 Task: Open a blank sheet, save the file as Mothersday.pdf and add heading 'Mother's Day',with the parapraph 'Mother's Day is a special occasion celebrated to honor and appreciate mothers and mother figures. It is a day dedicated to expressing gratitude for the unconditional love, care, and sacrifices mothers make for their children. On this day, families often come together to shower their mothers with affection, gifts, and heartfelt messages. It serves as a reminder to cherish and acknowledge the significant role mothers play in our lives, reminding us of their selflessness and unwavering support. Mother's Day is a beautiful opportunity to celebrate and cherish the remarkable bond between a mother and her child.' Apply Font Style in paragraph Oswald and font size 18. Apply font style in  Heading 'Comic Sans MS' and font size 36 Change heading alignment to  Left and paragraph alignment to  Left
Action: Mouse pressed left at (1094, 216)
Screenshot: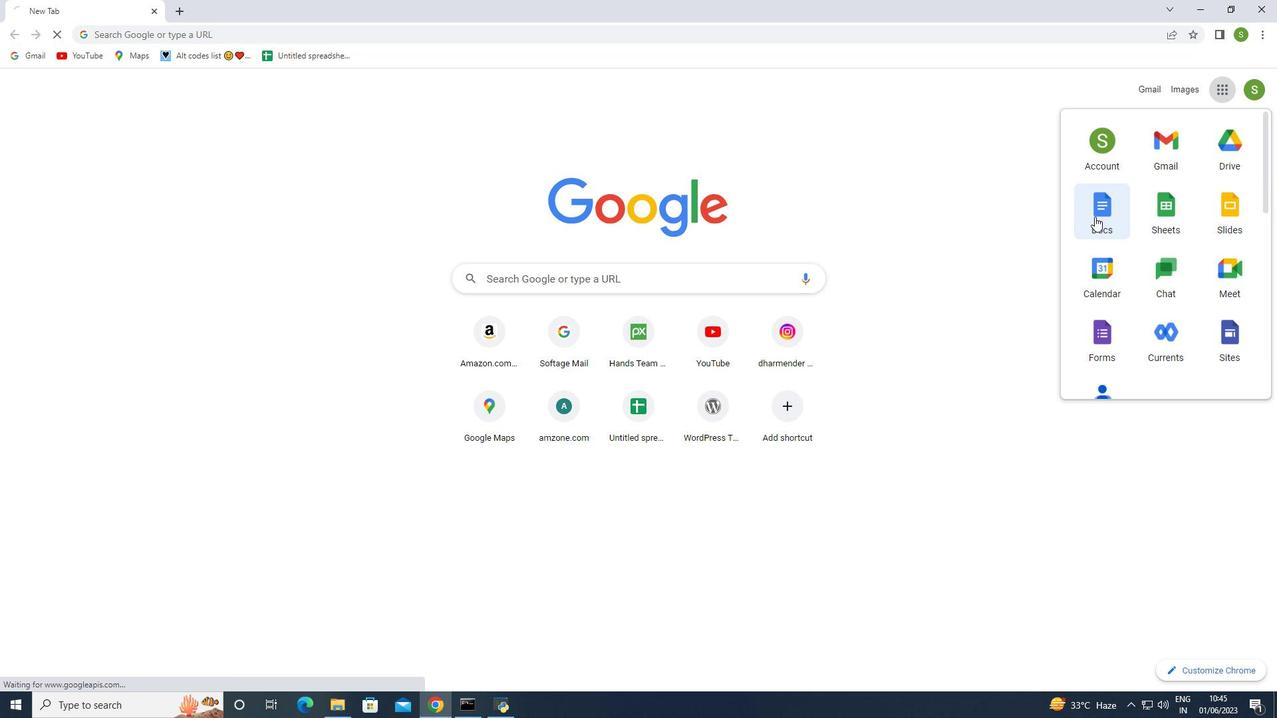 
Action: Mouse moved to (356, 216)
Screenshot: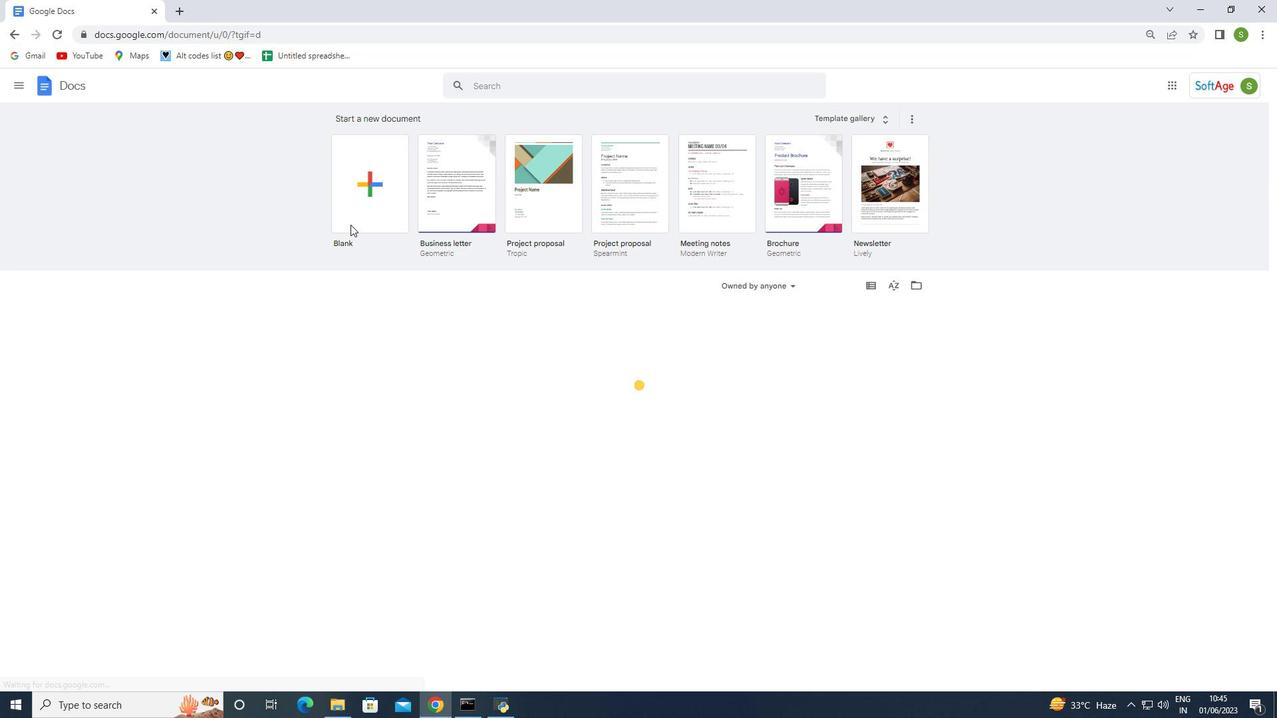 
Action: Mouse pressed left at (356, 216)
Screenshot: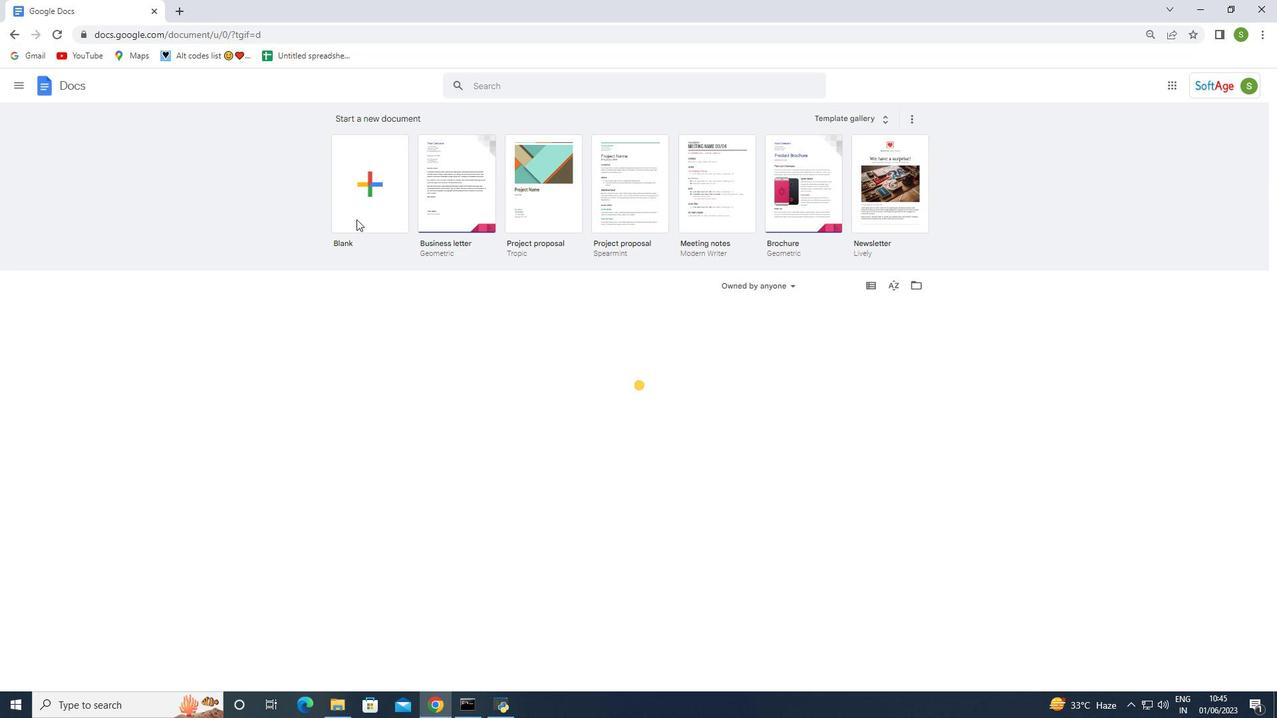
Action: Mouse moved to (43, 91)
Screenshot: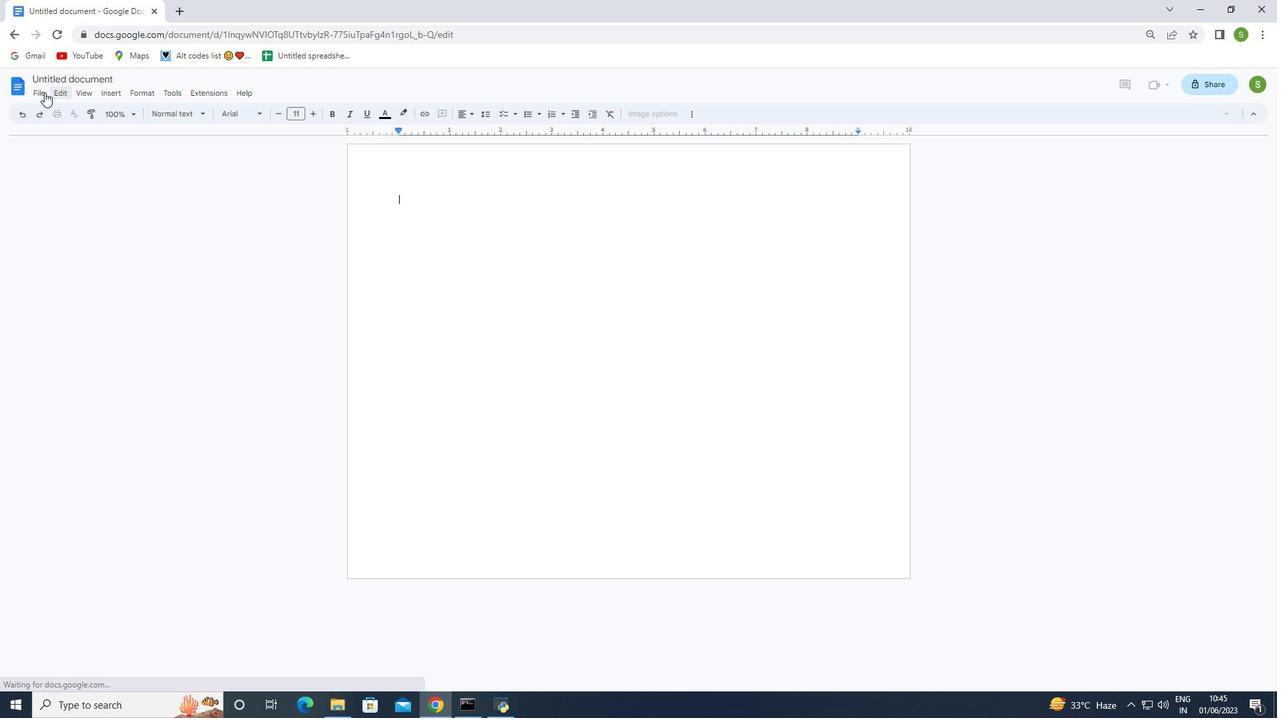 
Action: Mouse pressed left at (43, 91)
Screenshot: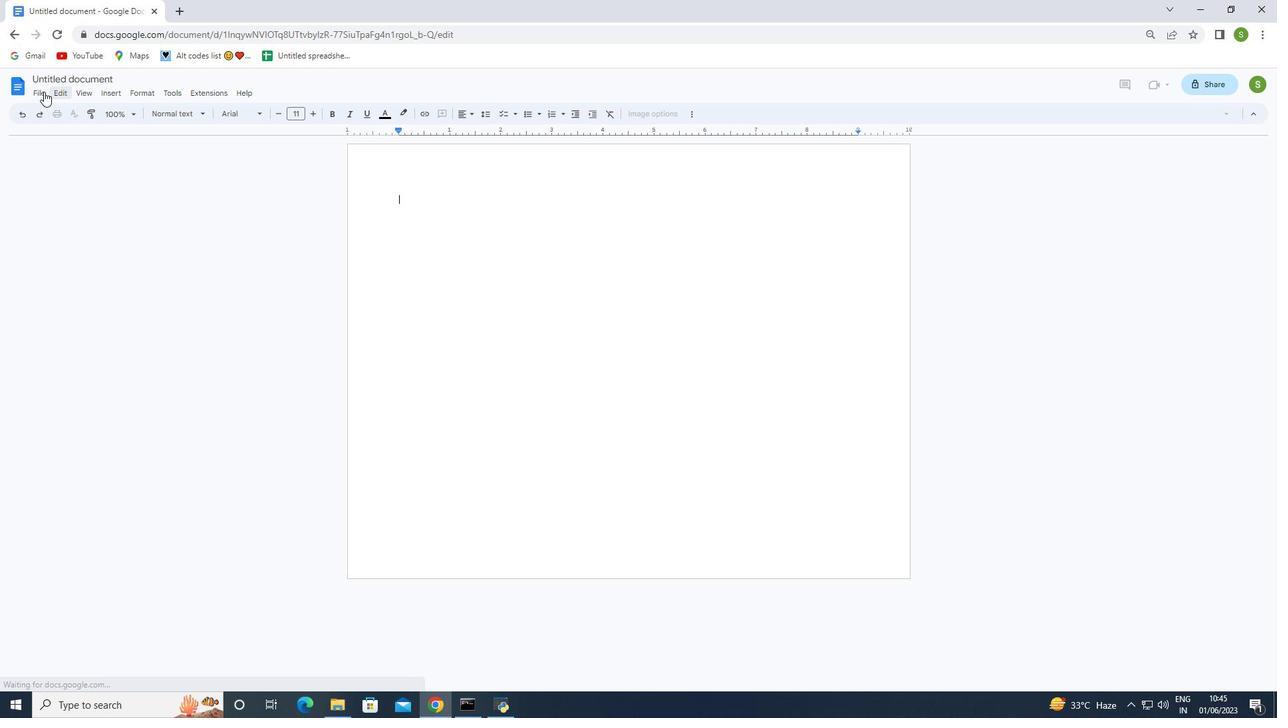 
Action: Mouse moved to (74, 338)
Screenshot: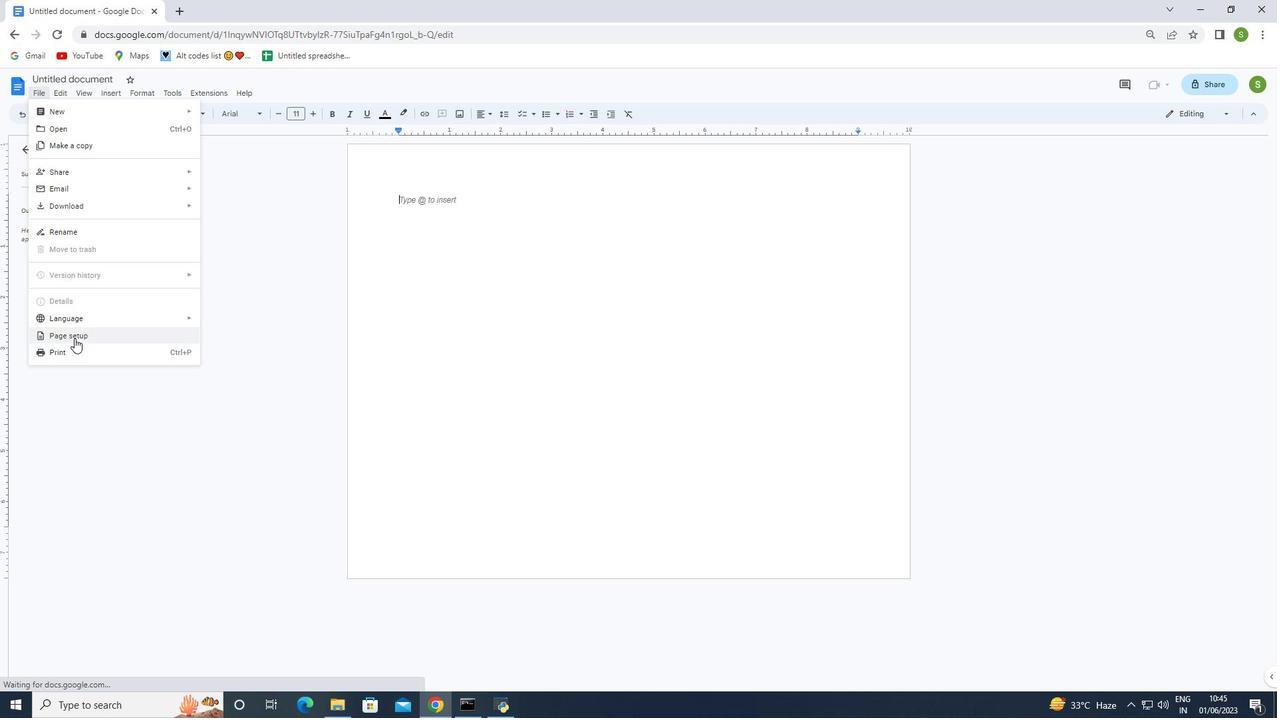 
Action: Mouse pressed left at (74, 338)
Screenshot: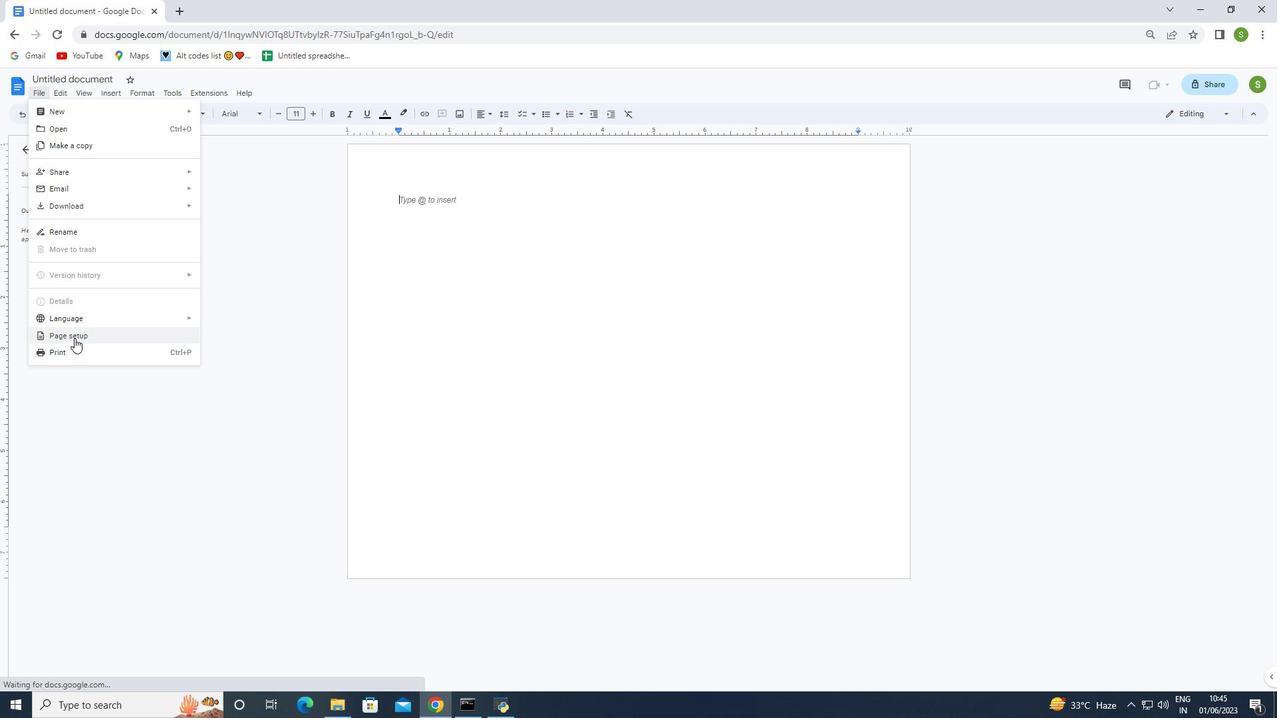 
Action: Mouse moved to (84, 349)
Screenshot: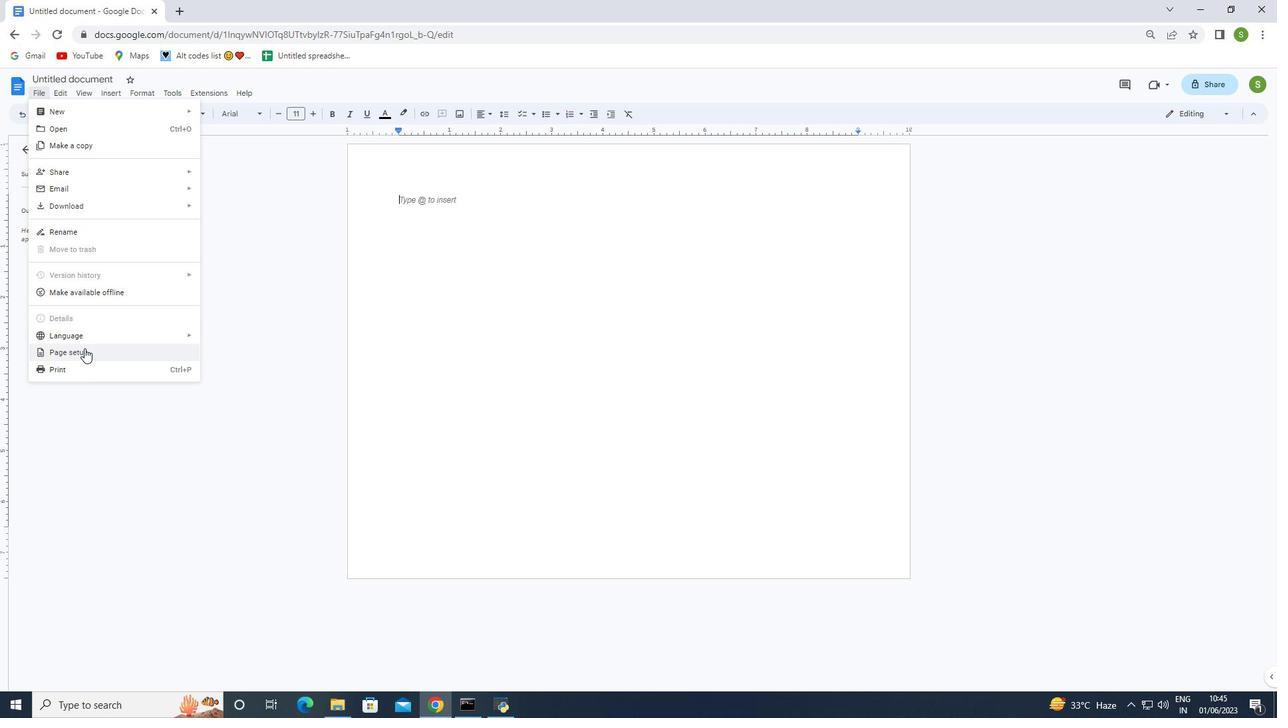 
Action: Mouse pressed left at (84, 349)
Screenshot: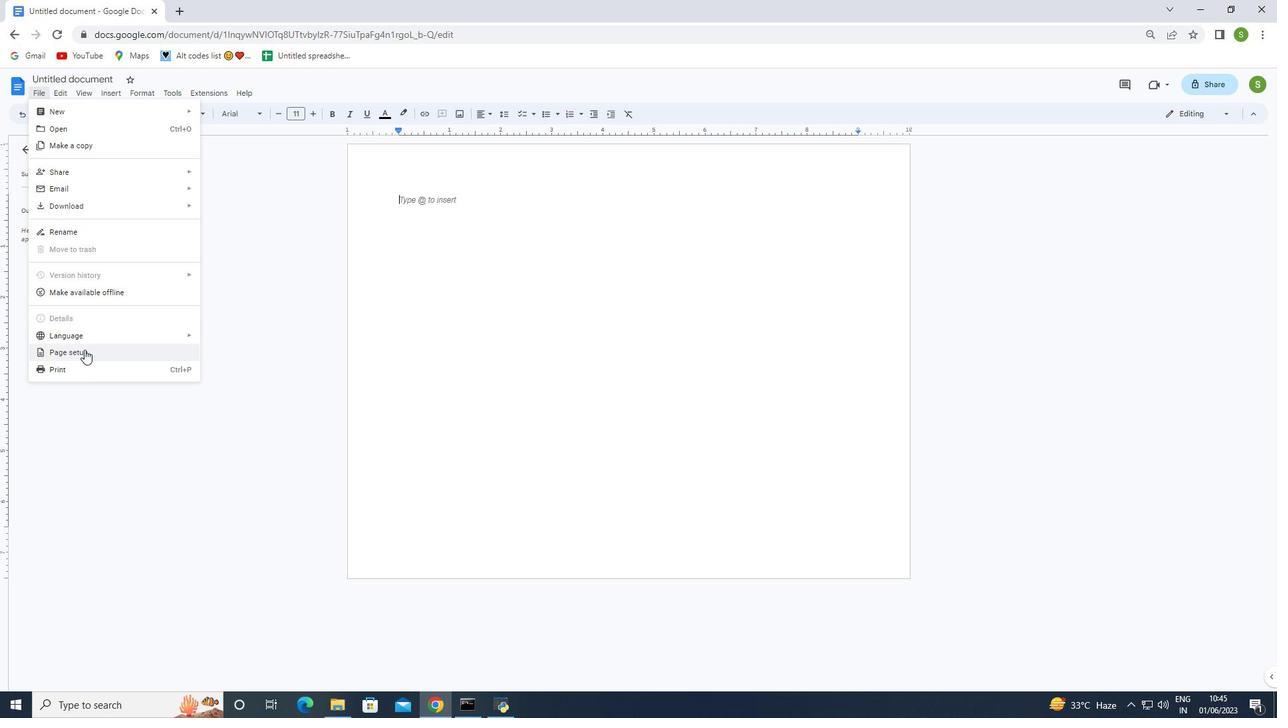 
Action: Mouse moved to (542, 367)
Screenshot: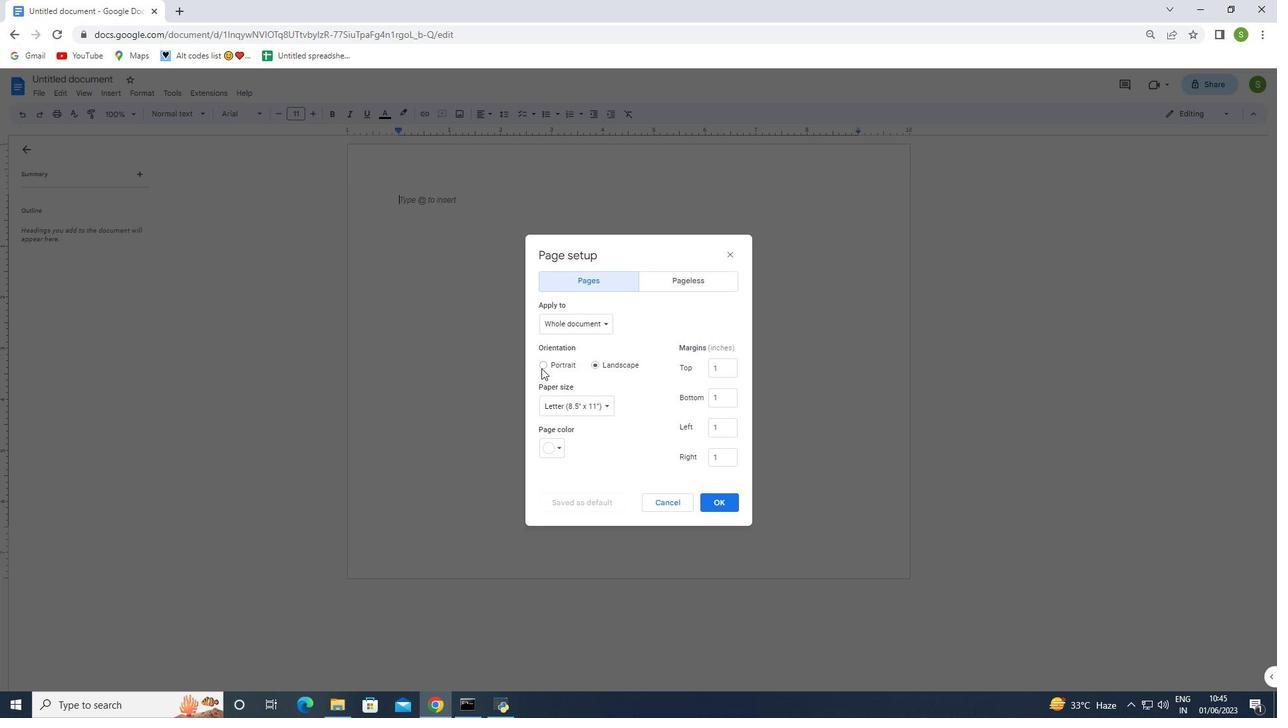 
Action: Mouse pressed left at (542, 367)
Screenshot: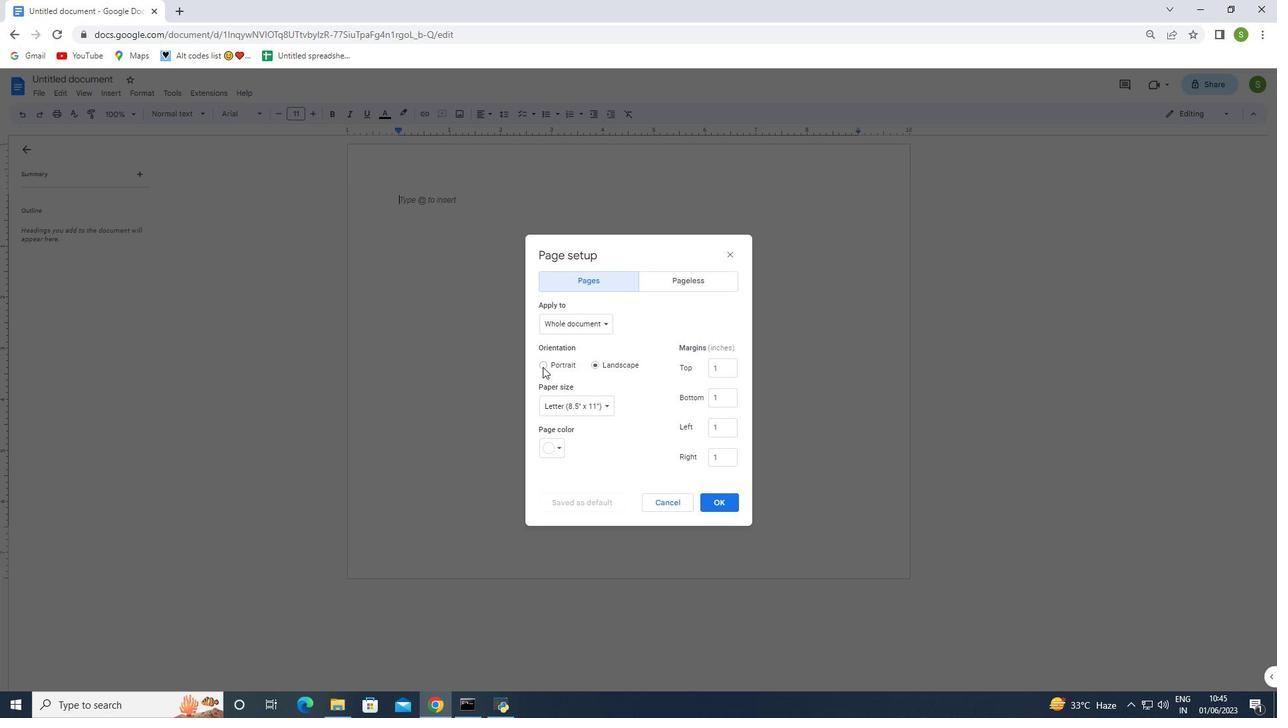 
Action: Mouse moved to (716, 498)
Screenshot: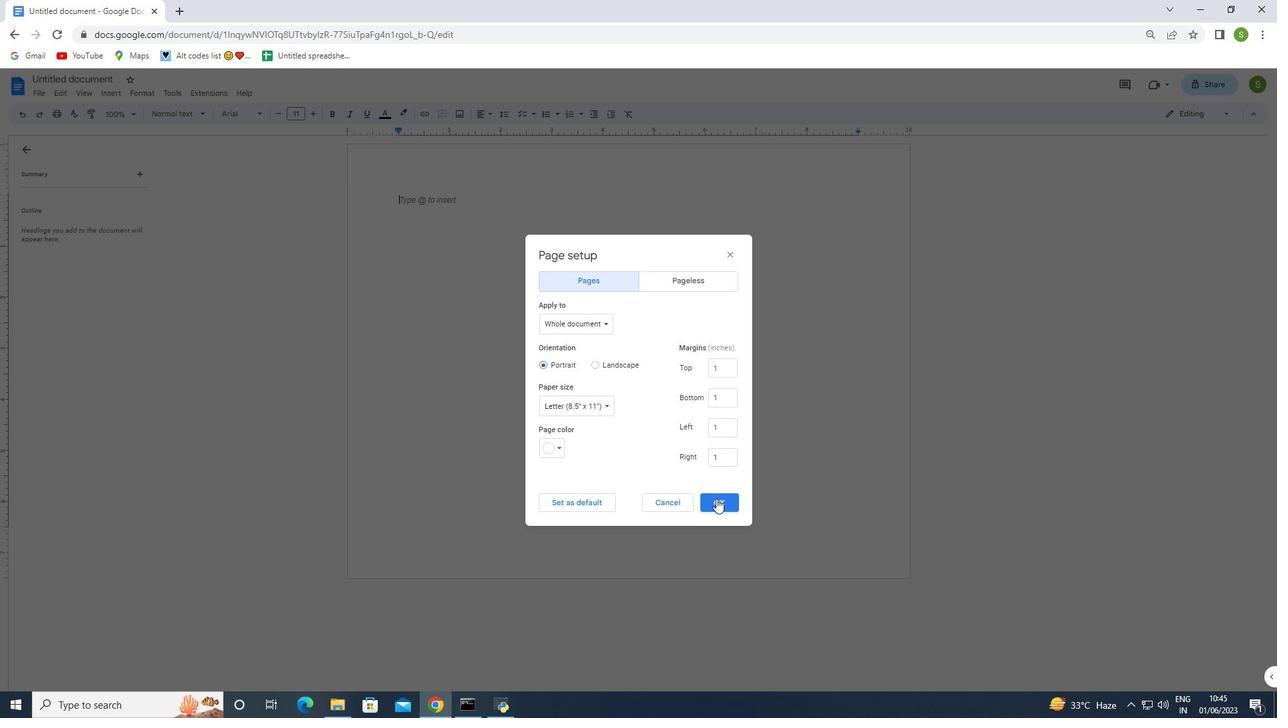 
Action: Mouse pressed left at (716, 498)
Screenshot: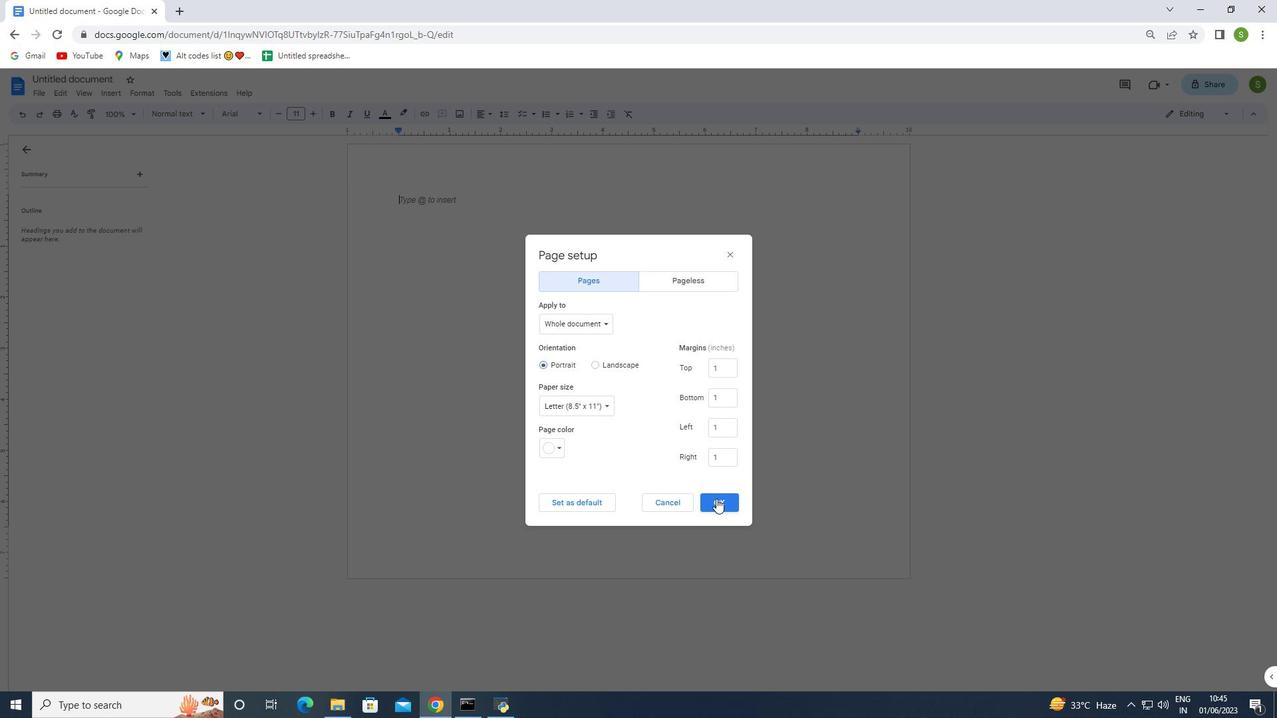 
Action: Mouse moved to (37, 93)
Screenshot: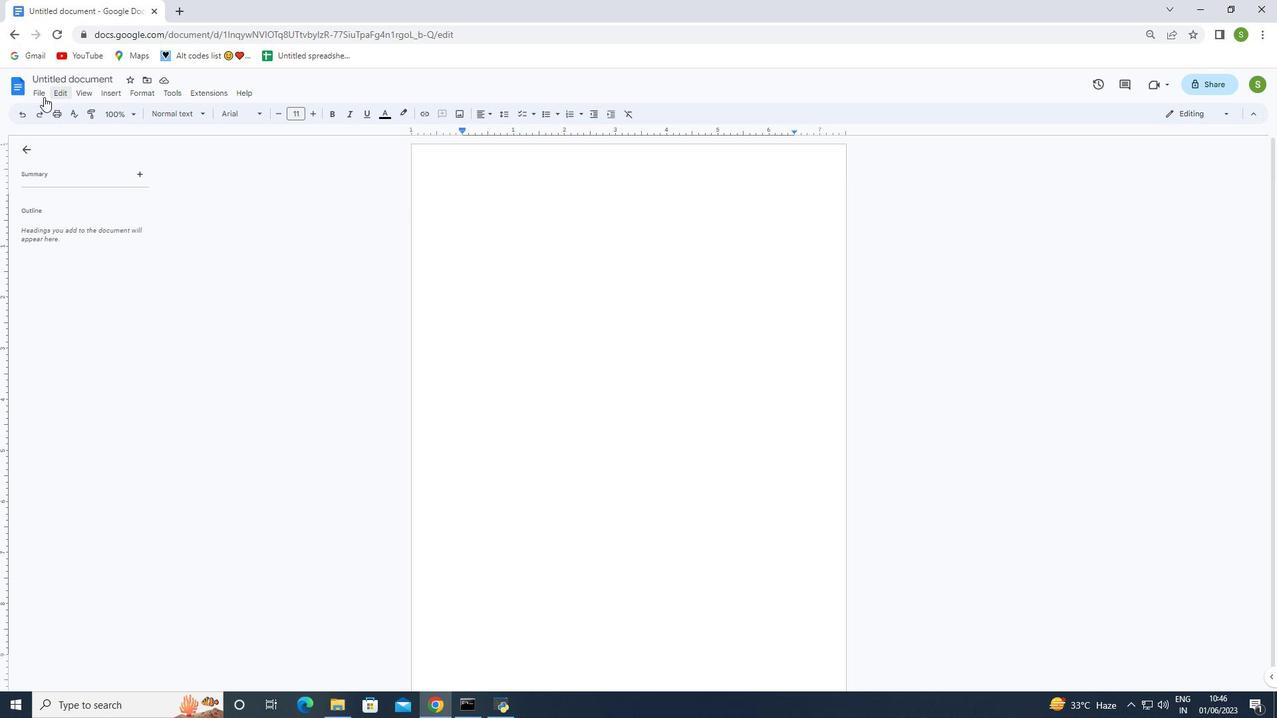 
Action: Mouse pressed left at (37, 93)
Screenshot: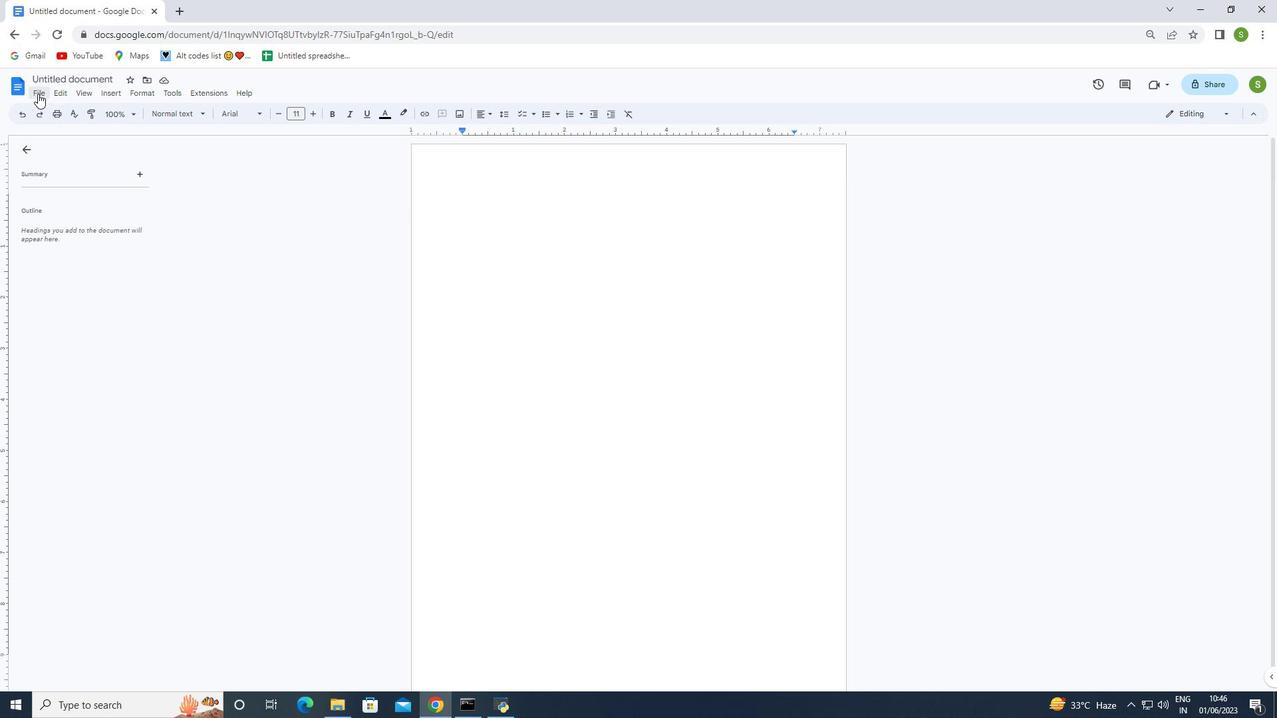 
Action: Mouse moved to (66, 228)
Screenshot: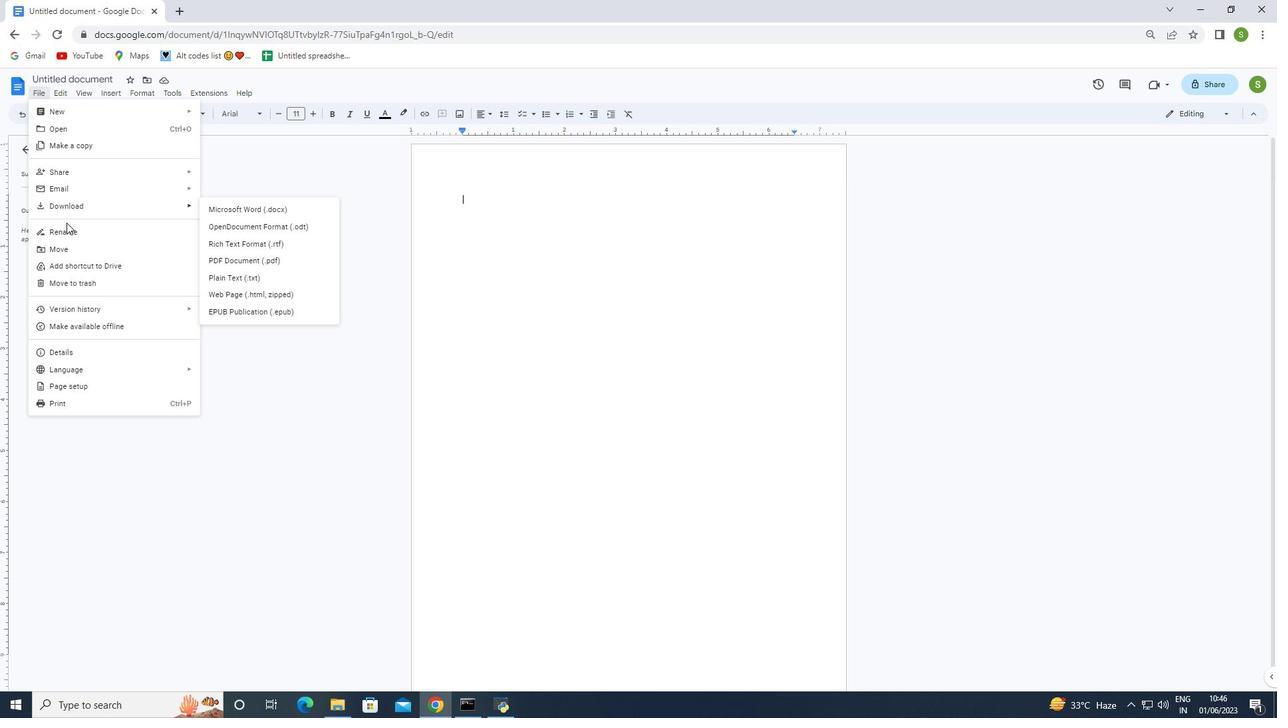 
Action: Mouse pressed left at (66, 228)
Screenshot: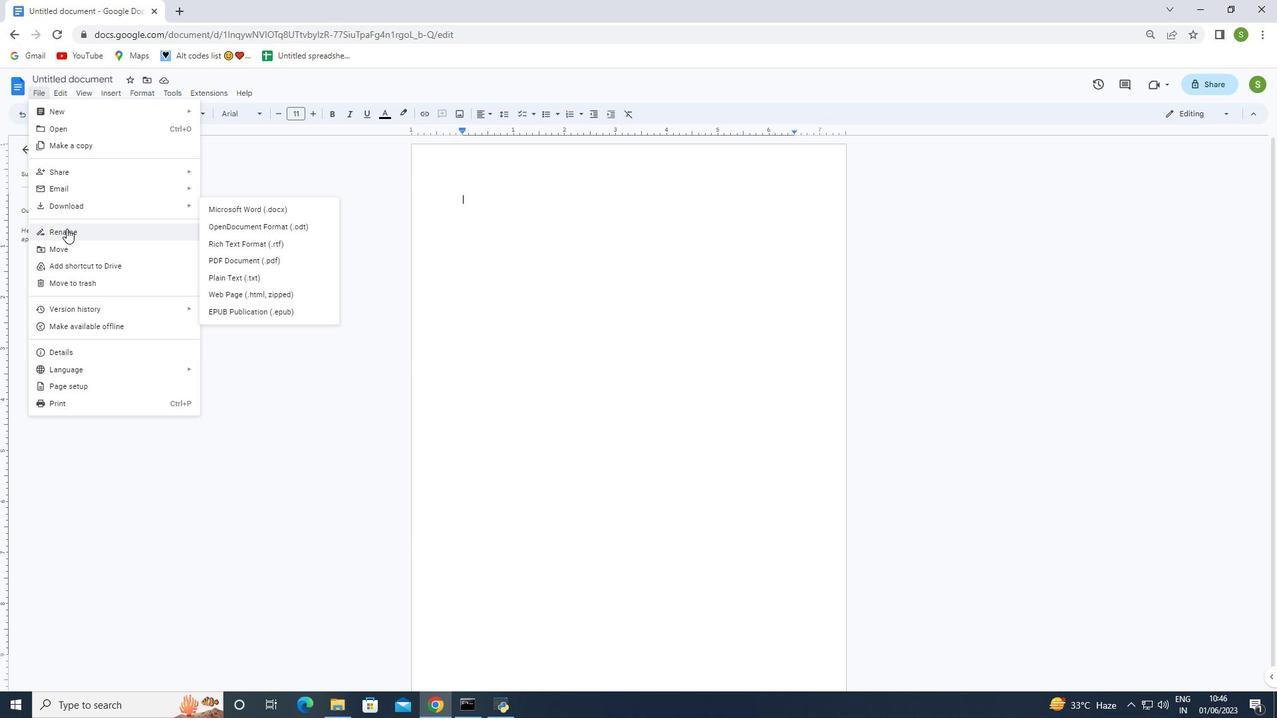 
Action: Key pressed <Key.backspace><Key.shift>Mor<Key.backspace>thersd<Key.backspace><Key.shift>Day<Key.backspace><Key.backspace><Key.backspace>day.pdf
Screenshot: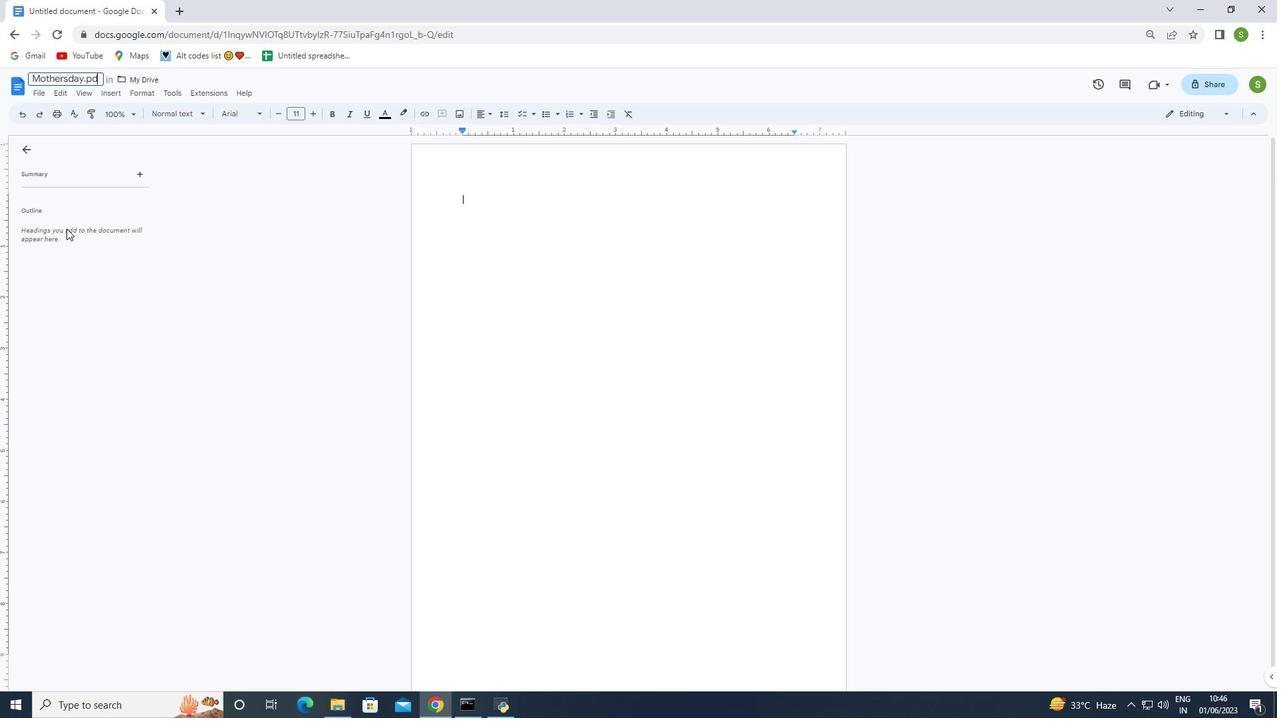 
Action: Mouse moved to (219, 300)
Screenshot: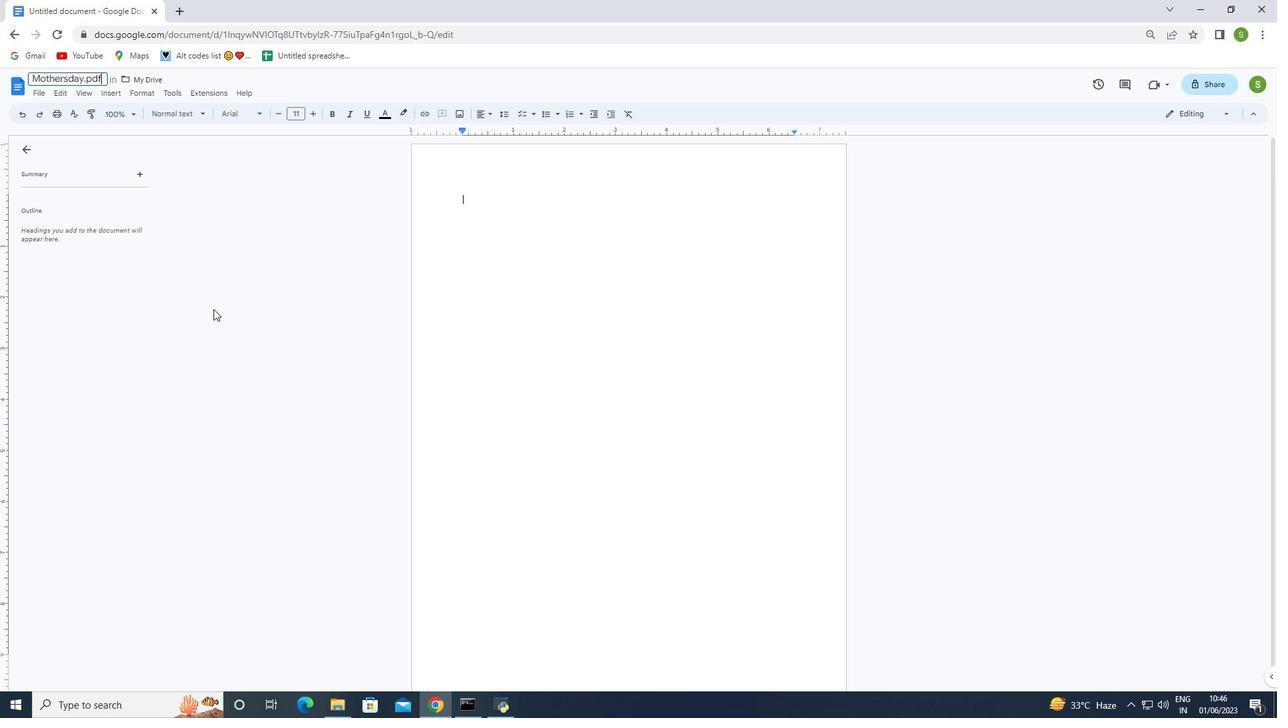 
Action: Mouse pressed left at (219, 300)
Screenshot: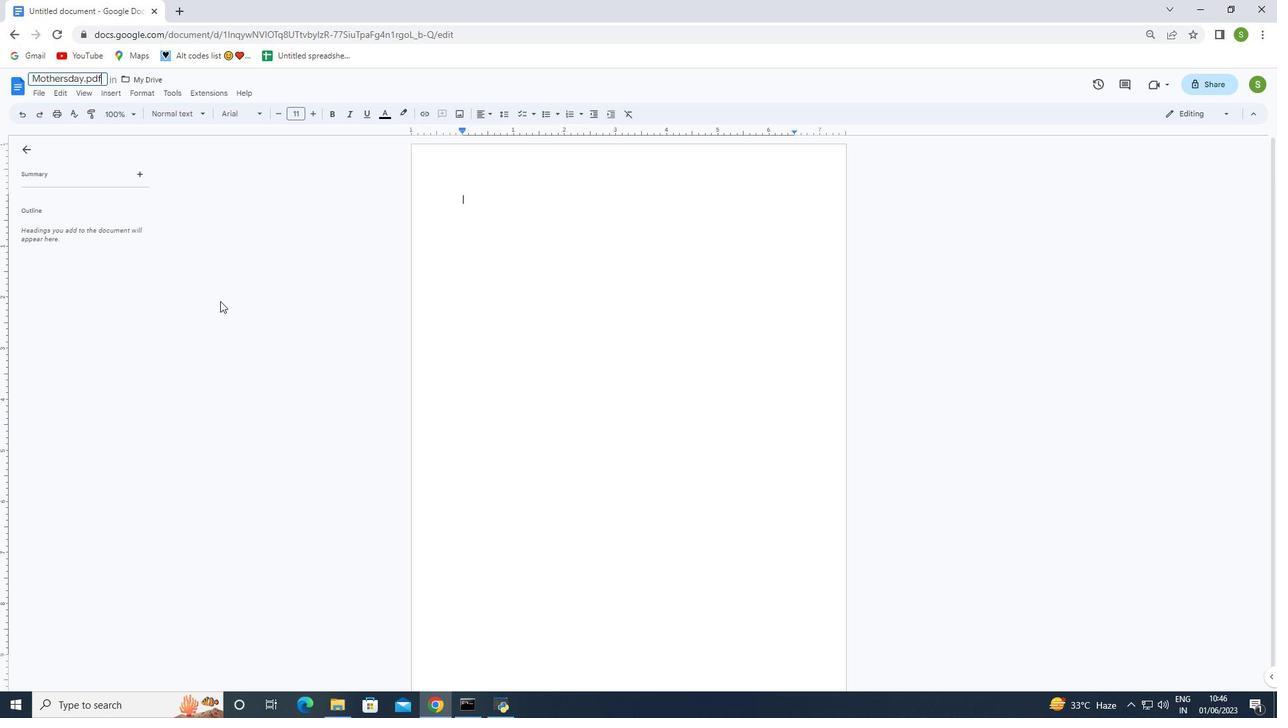 
Action: Mouse moved to (492, 235)
Screenshot: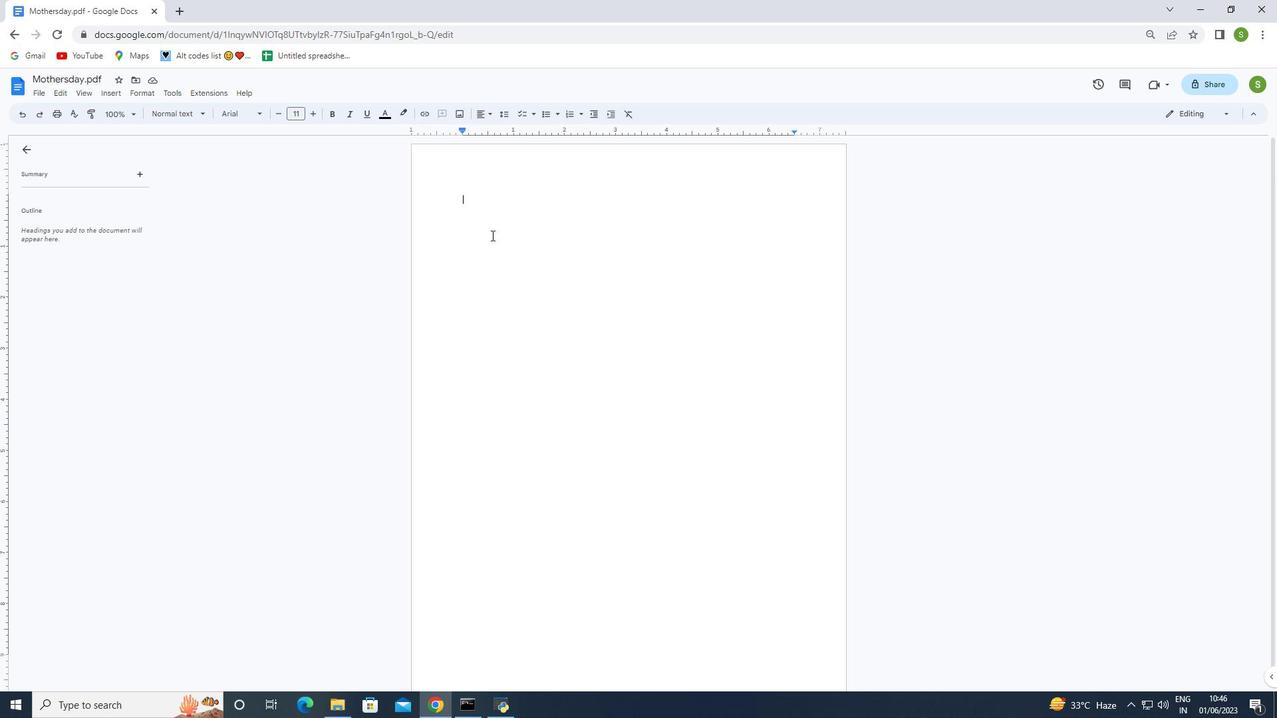 
Action: Key pressed <Key.shift>Mother's<Key.space><Key.shift>Day
Screenshot: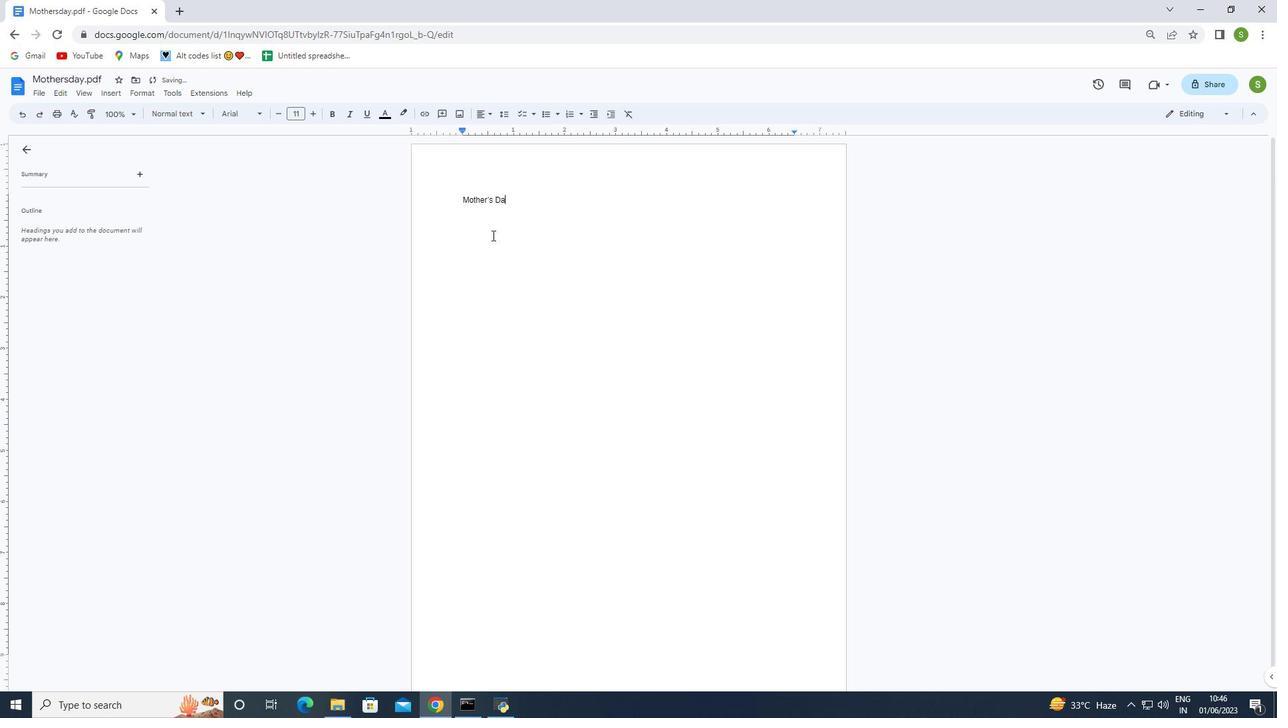 
Action: Mouse moved to (503, 246)
Screenshot: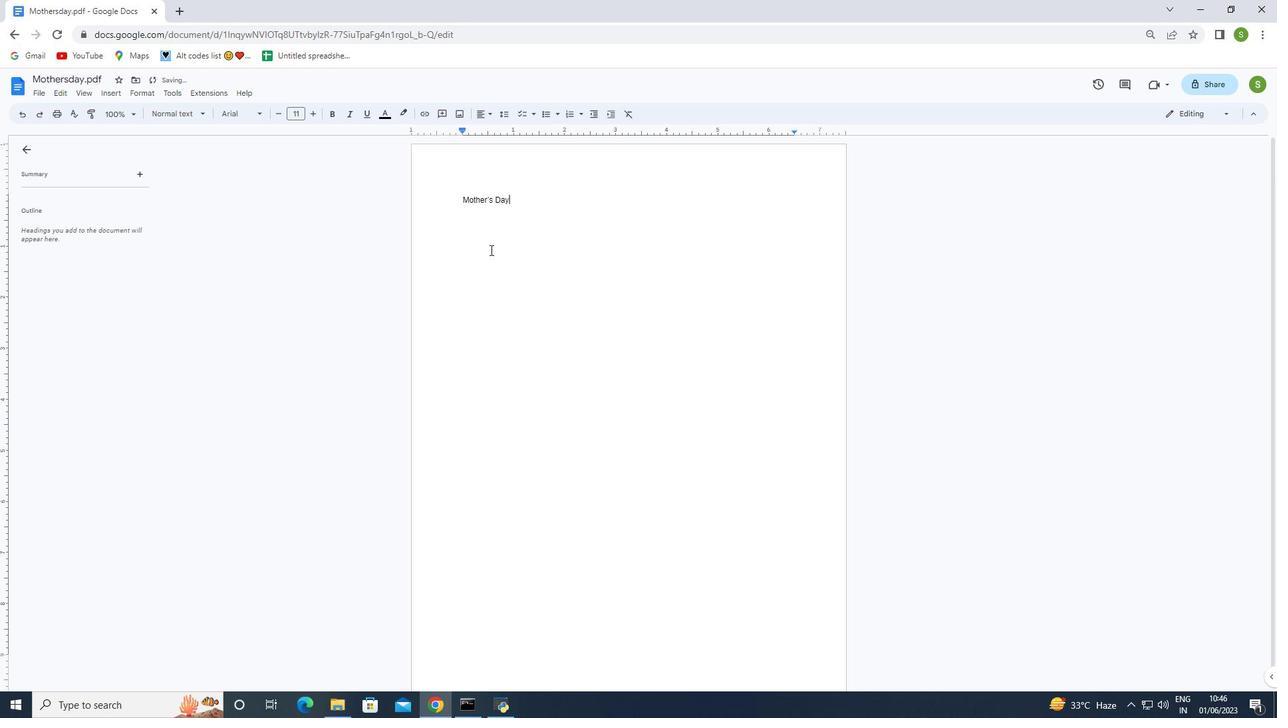 
Action: Mouse pressed left at (503, 246)
Screenshot: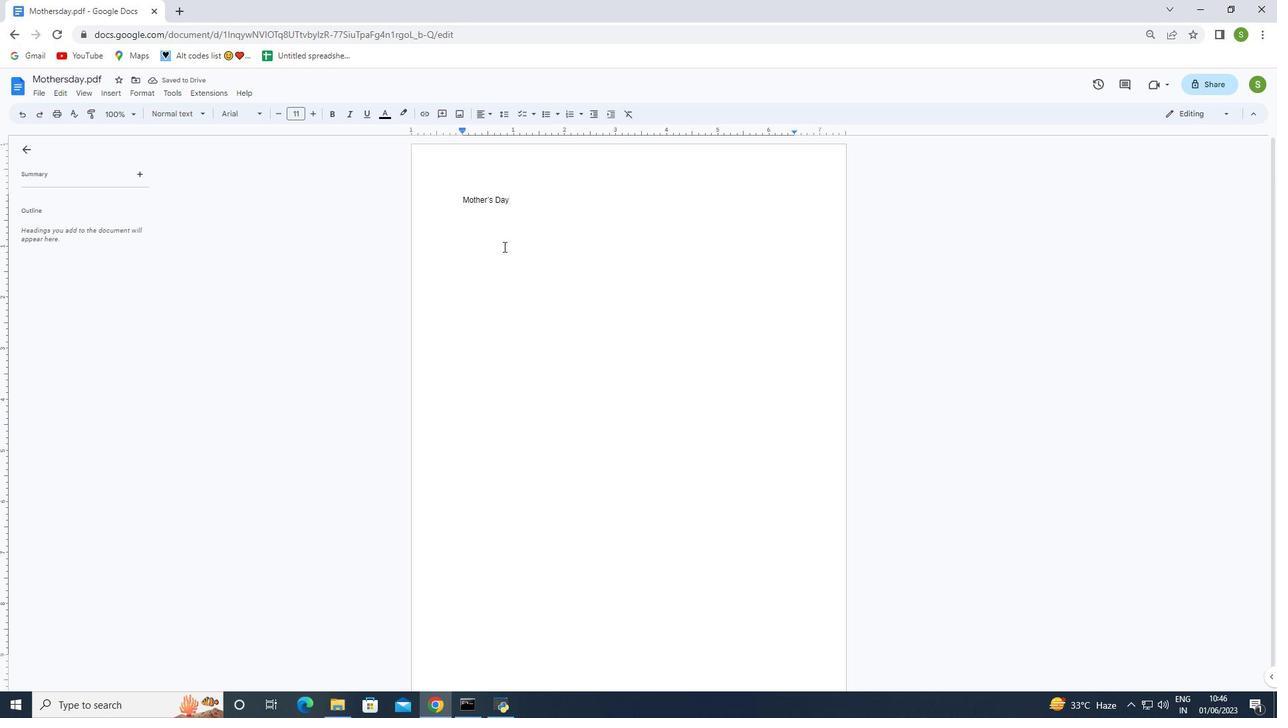 
Action: Mouse moved to (527, 199)
Screenshot: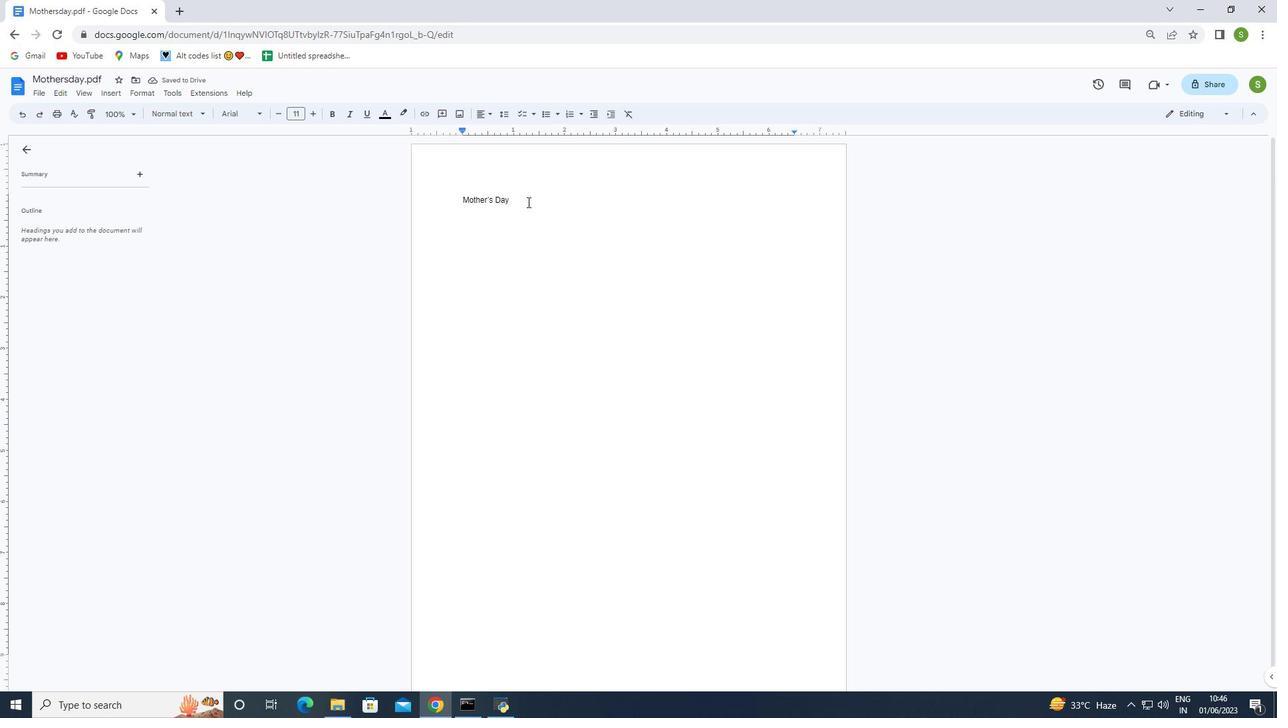 
Action: Mouse pressed left at (527, 199)
Screenshot: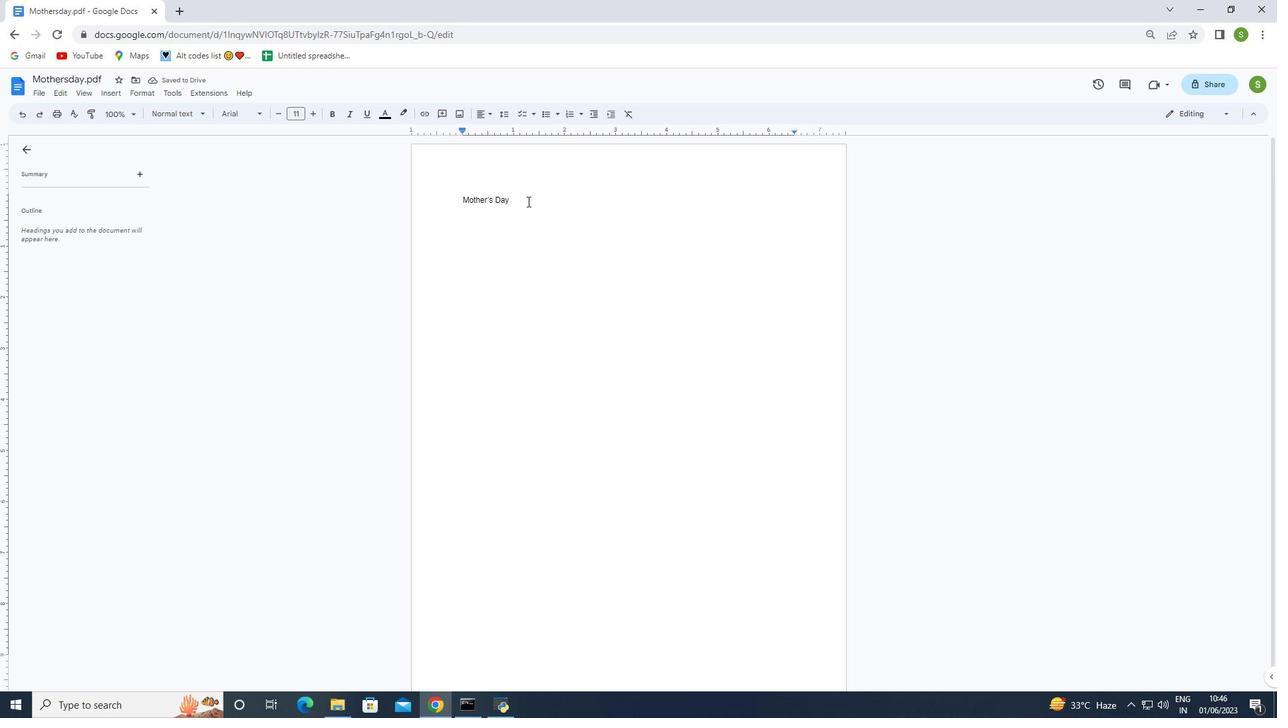 
Action: Mouse moved to (458, 196)
Screenshot: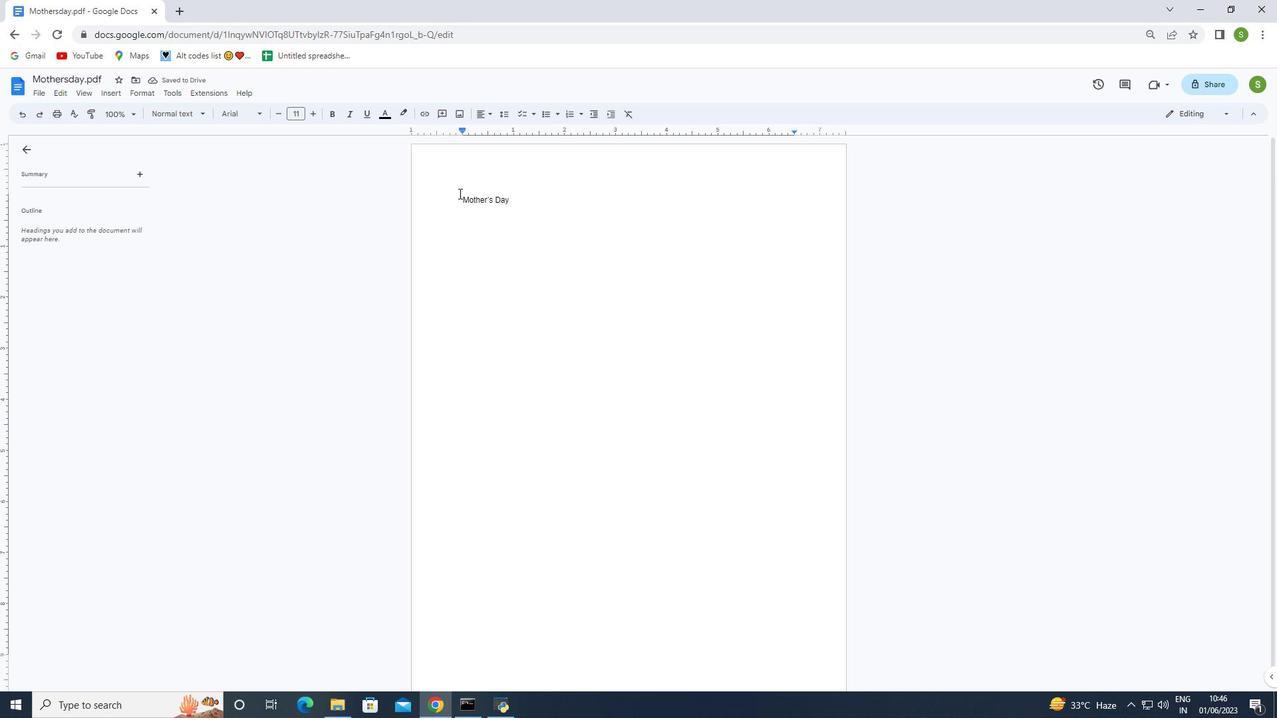 
Action: Mouse pressed left at (458, 196)
Screenshot: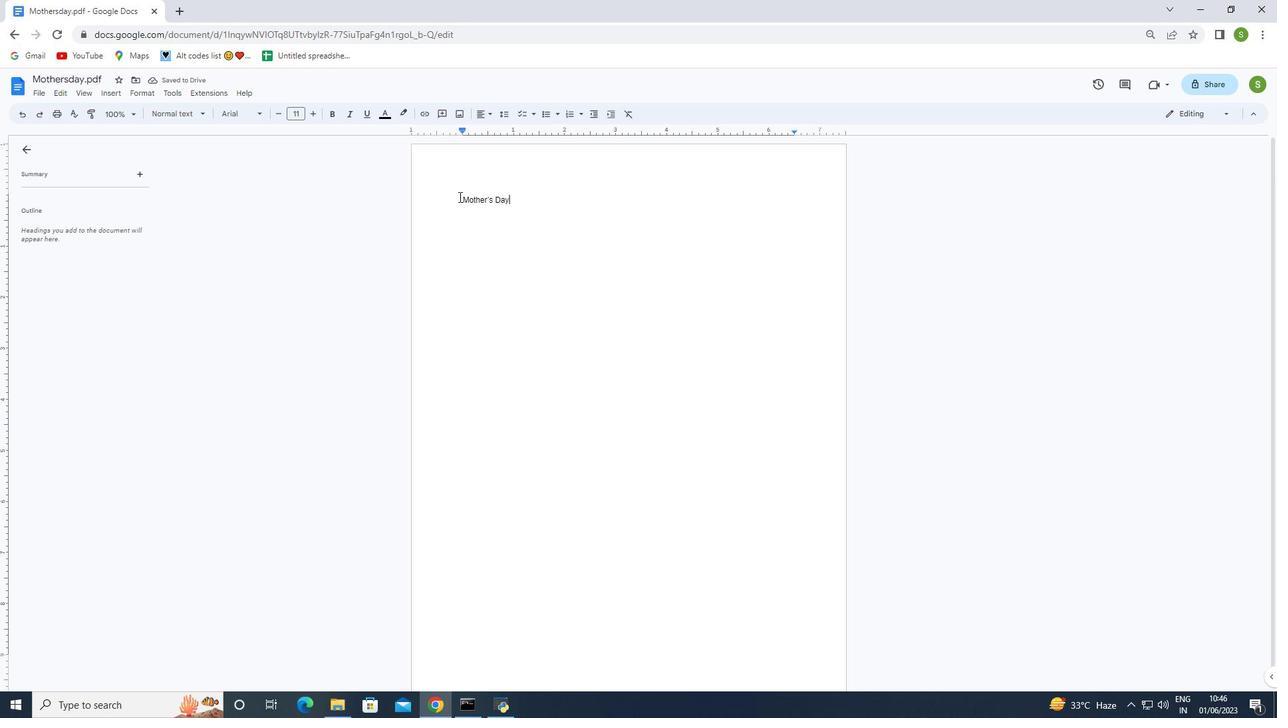 
Action: Mouse moved to (489, 115)
Screenshot: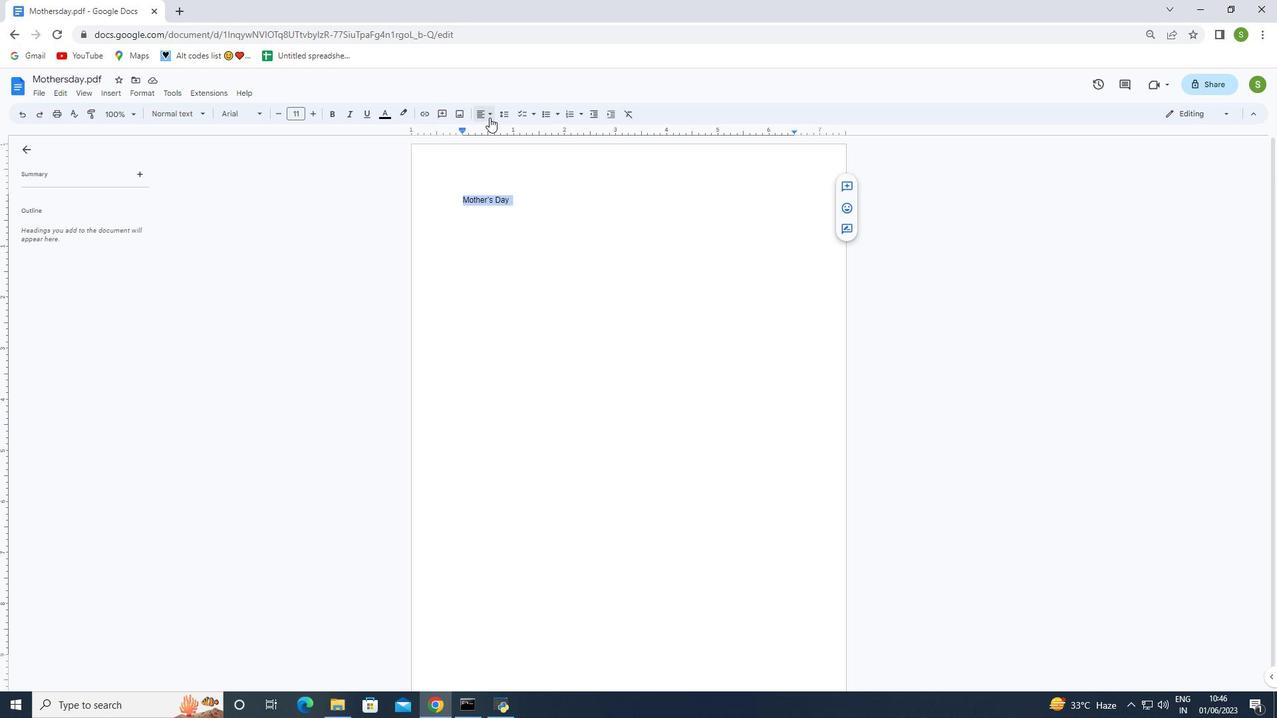 
Action: Mouse pressed left at (489, 115)
Screenshot: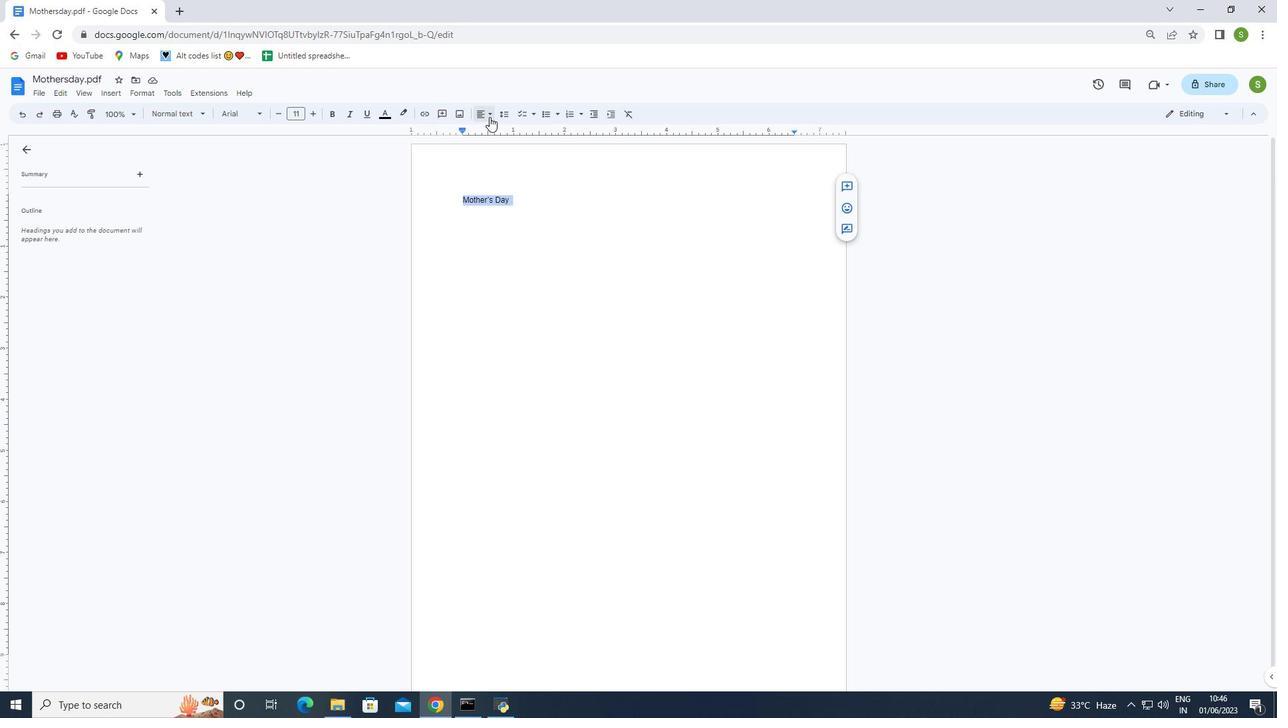 
Action: Mouse moved to (500, 133)
Screenshot: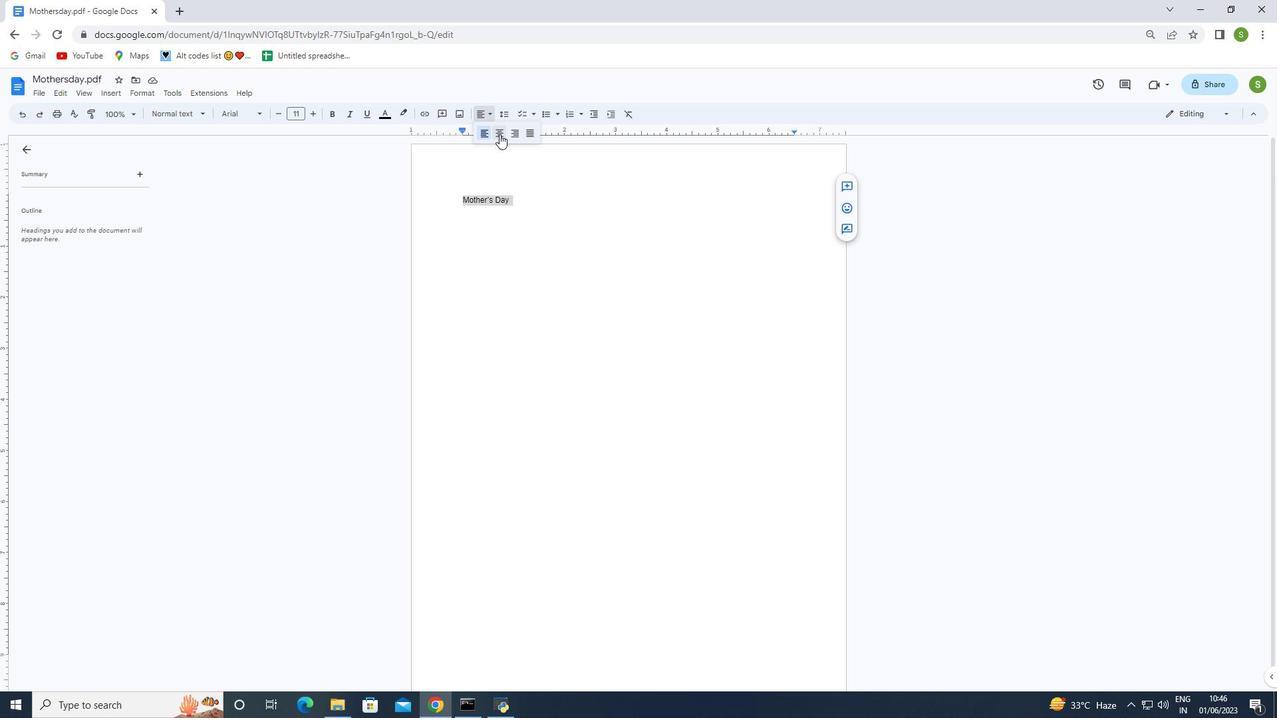 
Action: Mouse pressed left at (500, 133)
Screenshot: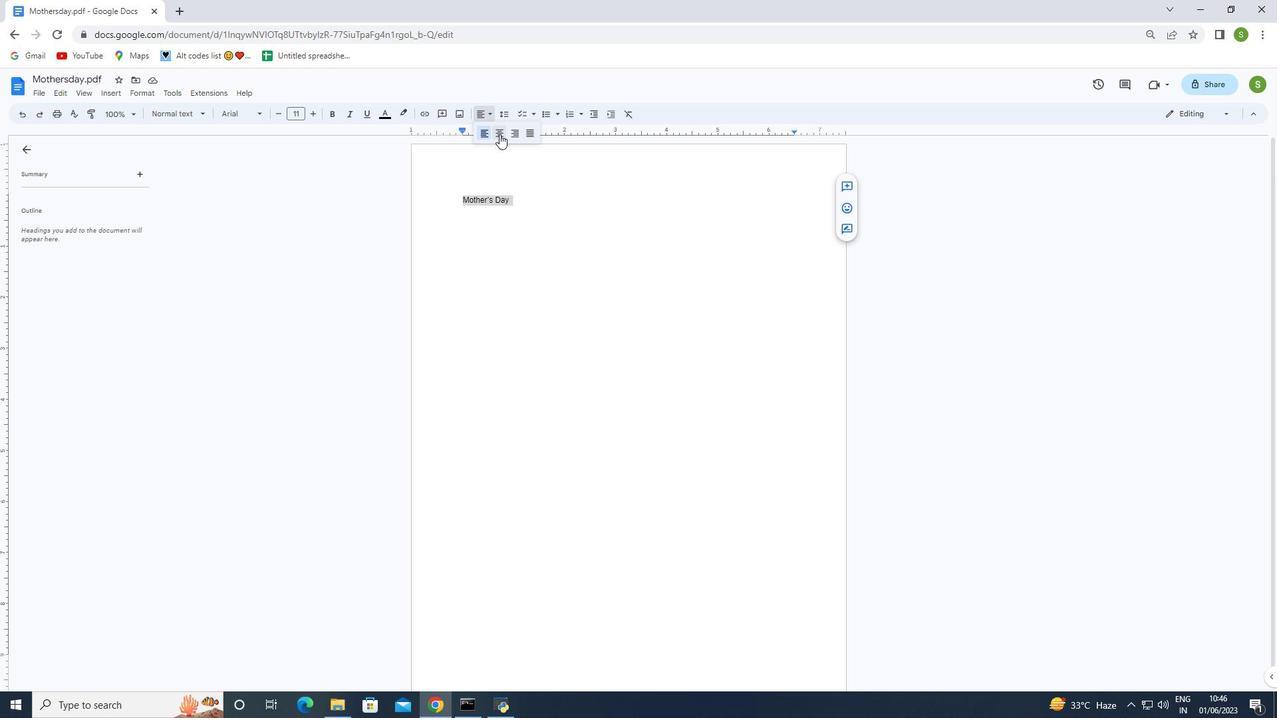
Action: Mouse moved to (548, 264)
Screenshot: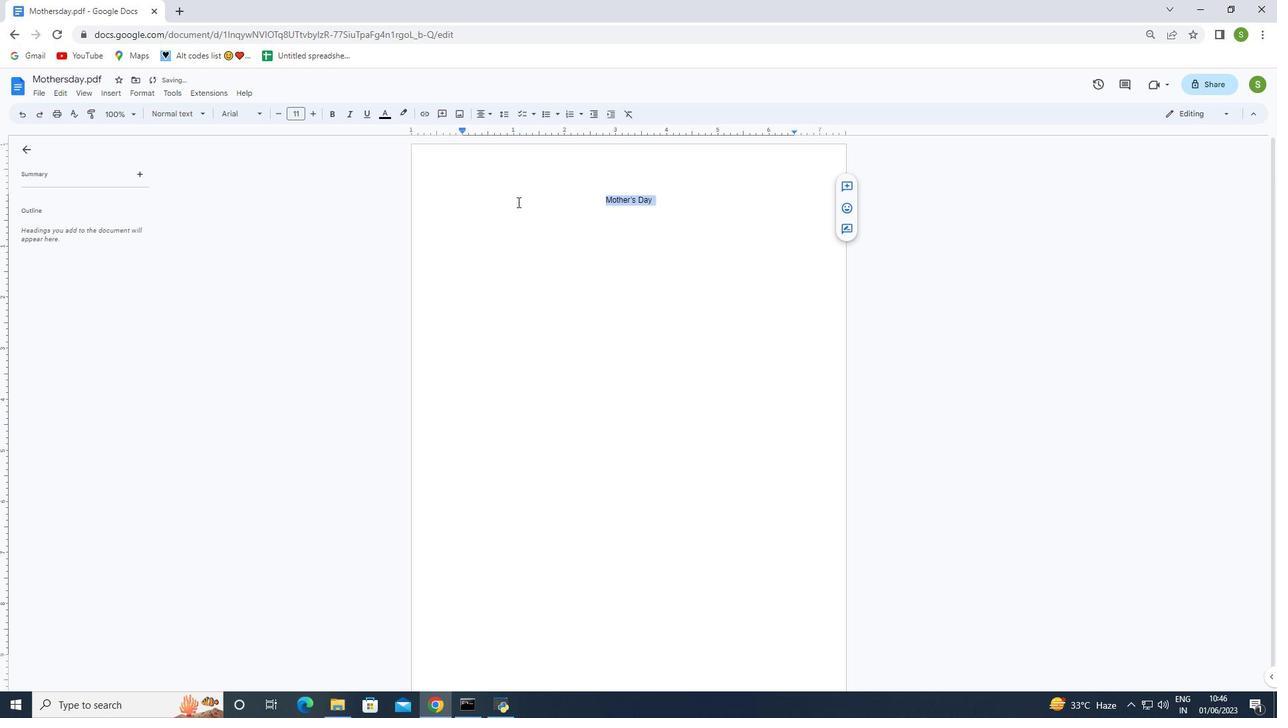 
Action: Mouse pressed left at (548, 264)
Screenshot: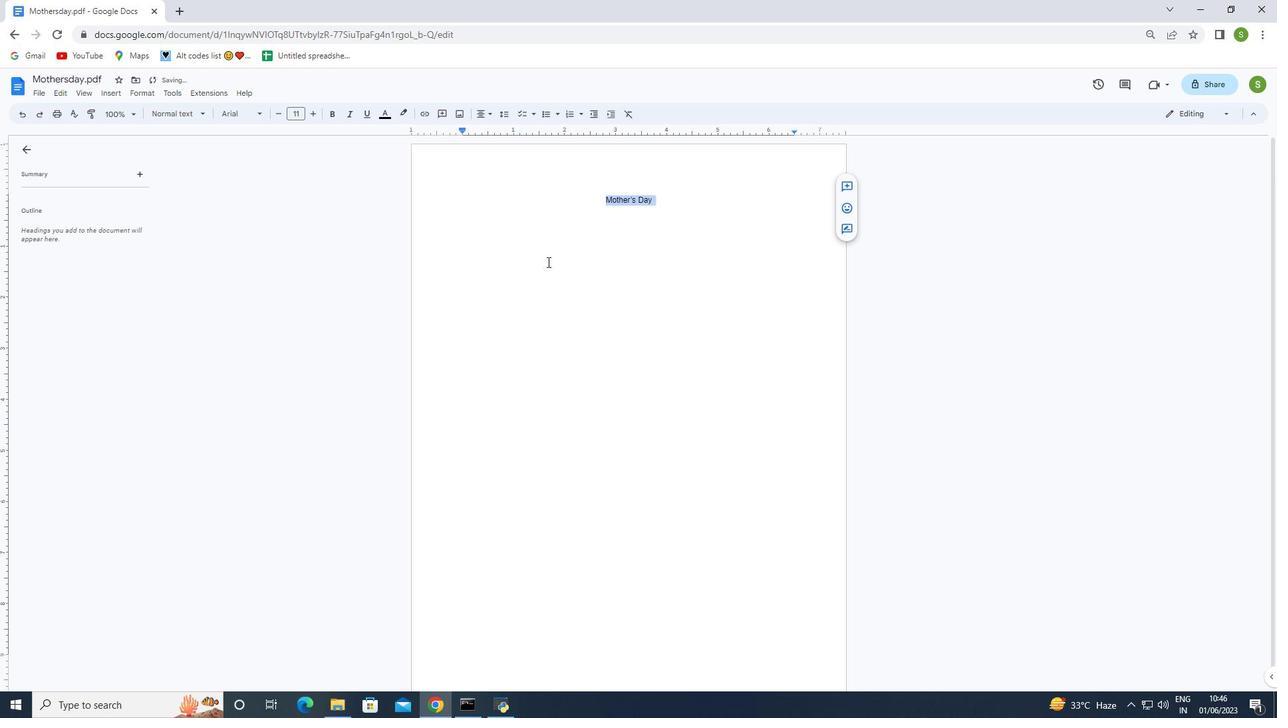 
Action: Mouse moved to (657, 197)
Screenshot: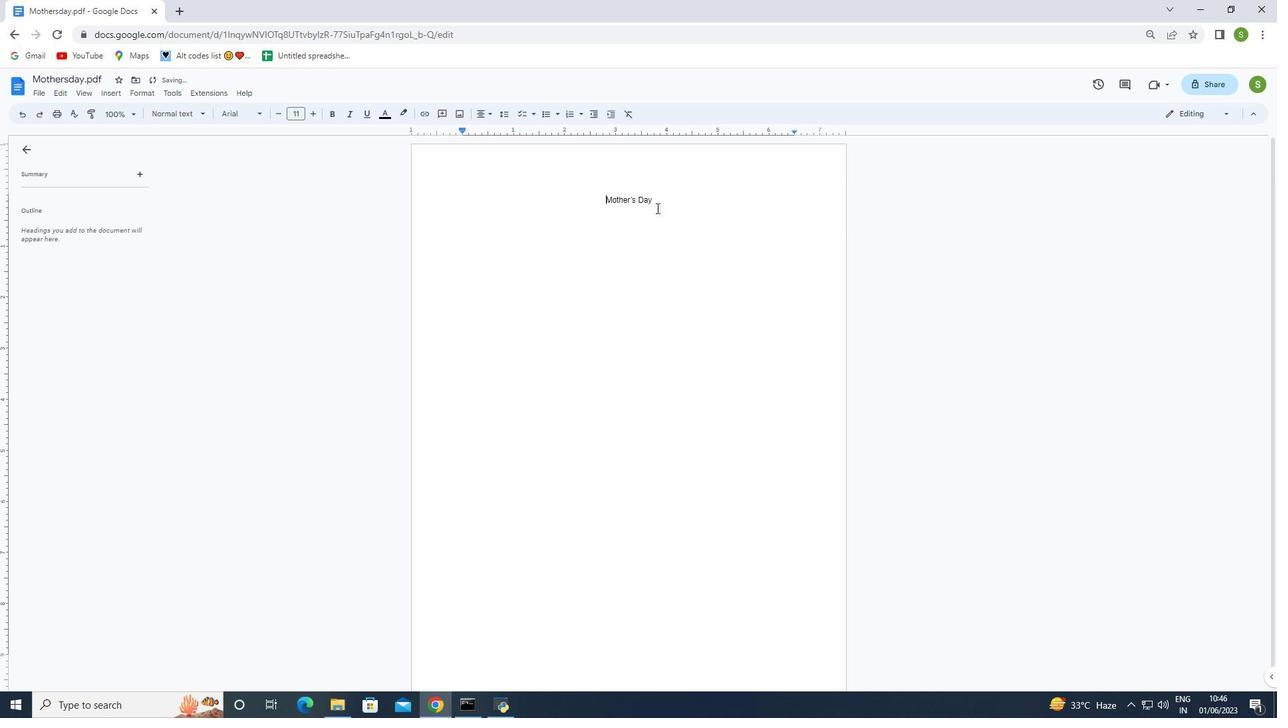 
Action: Mouse pressed left at (657, 197)
Screenshot: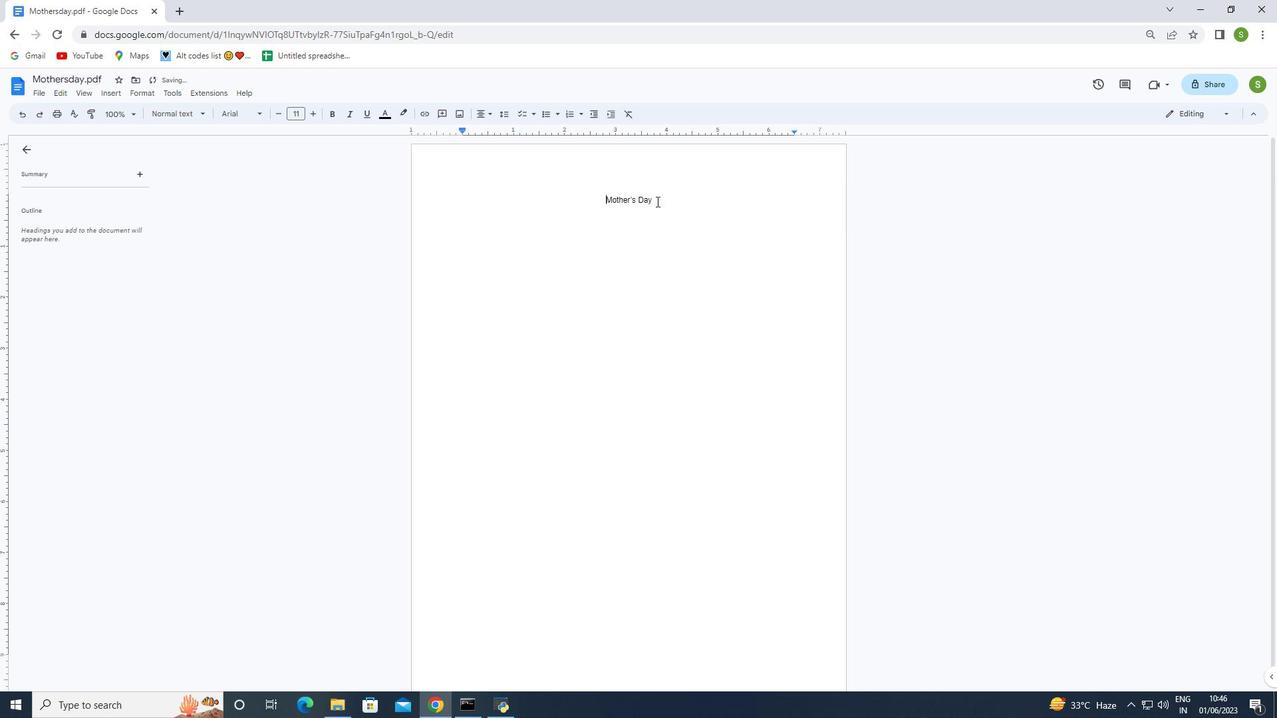 
Action: Mouse moved to (657, 200)
Screenshot: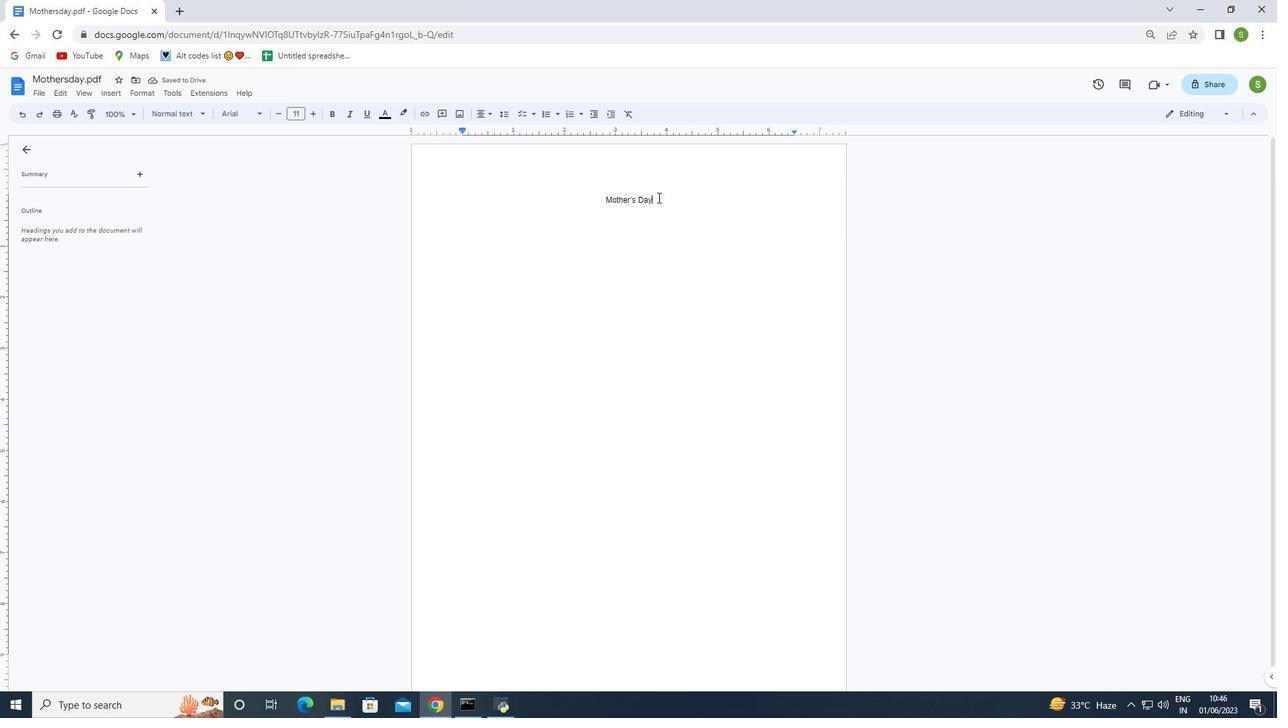 
Action: Key pressed <Key.enter><Key.enter>'<Key.shift><Key.shift><Key.shift><Key.shift><Key.shift><Key.shift><Key.shift><Key.shift><Key.shift><Key.shift><Key.shift><Key.shift><Key.shift><Key.shift><Key.shift><Key.shift><Key.shift><Key.shift><Key.shift><Key.shift><Key.shift><Key.shift><Key.shift><Key.shift><Key.shift><Key.shift><Key.shift><Key.shift><Key.shift><Key.shift>Mo
Screenshot: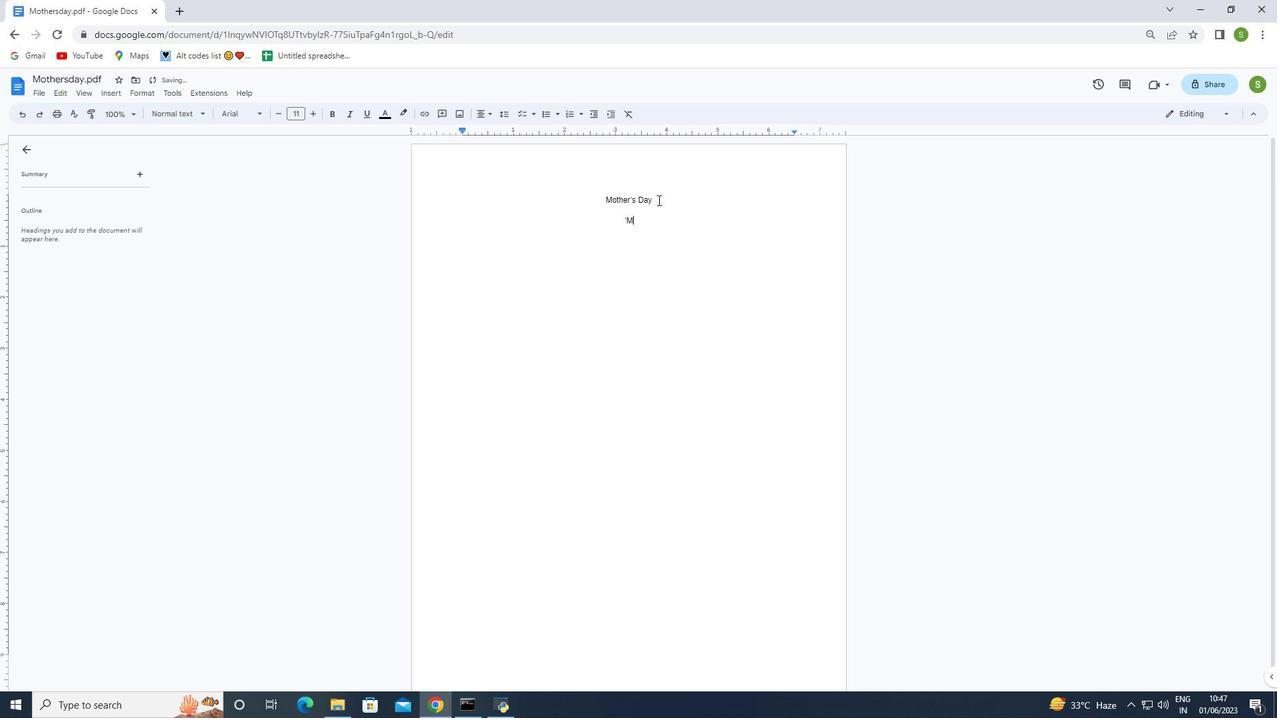 
Action: Mouse moved to (649, 249)
Screenshot: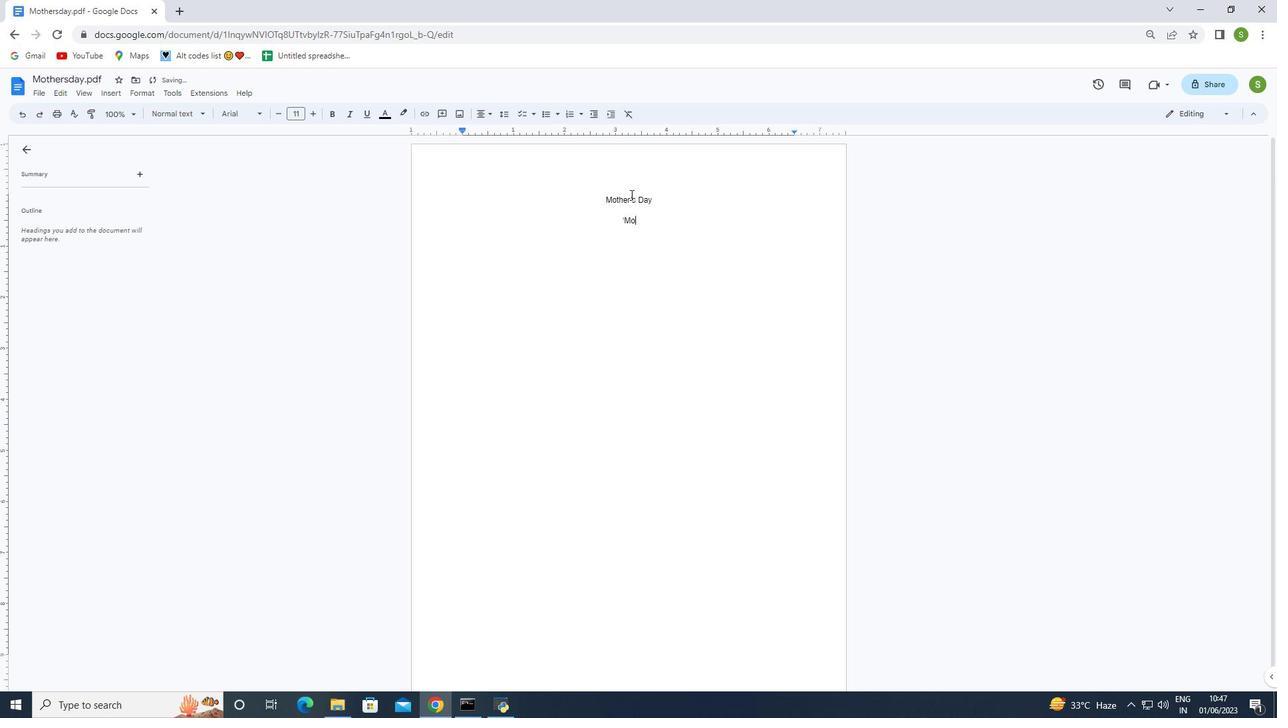 
Action: Key pressed <Key.backspace>
Screenshot: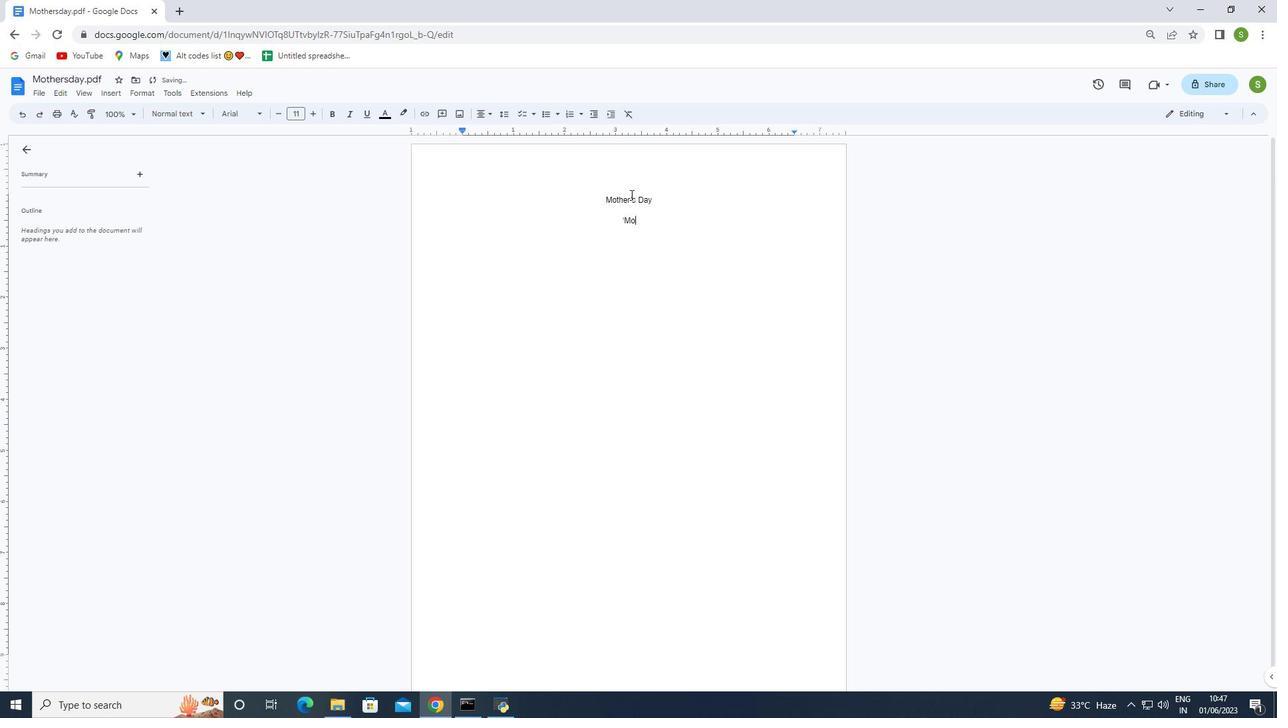 
Action: Mouse moved to (635, 214)
Screenshot: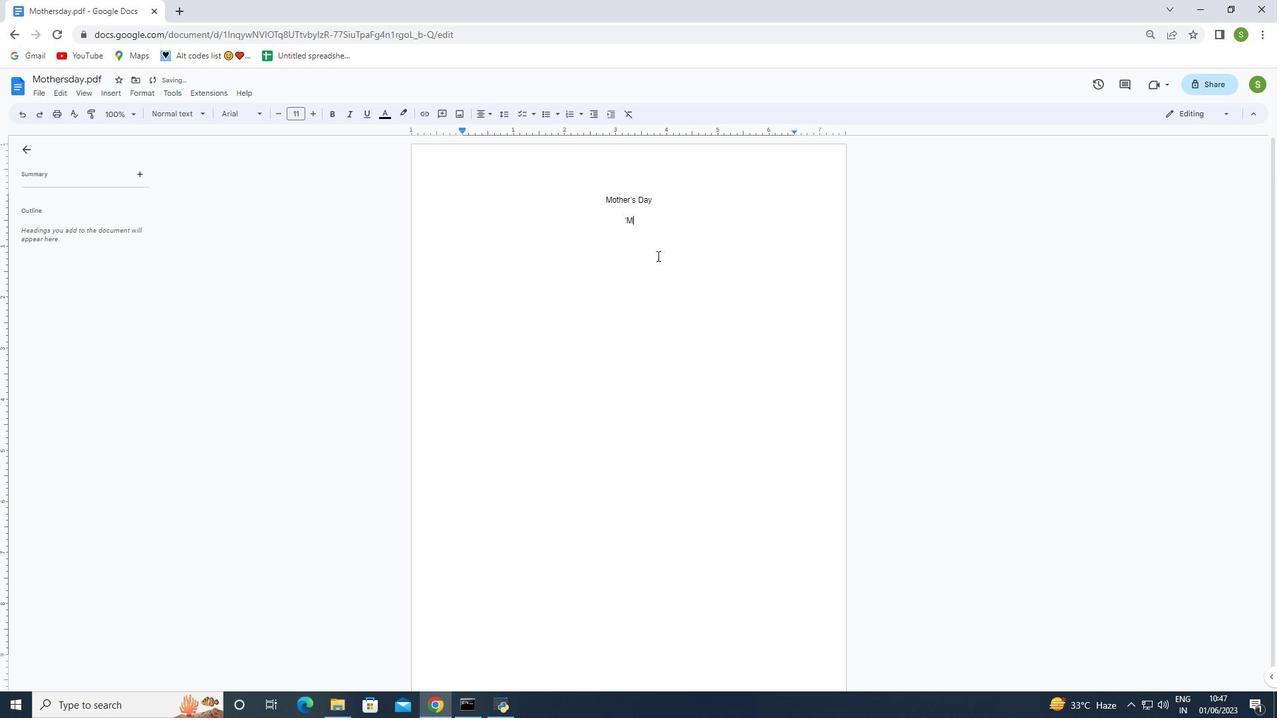 
Action: Key pressed <Key.backspace>
Screenshot: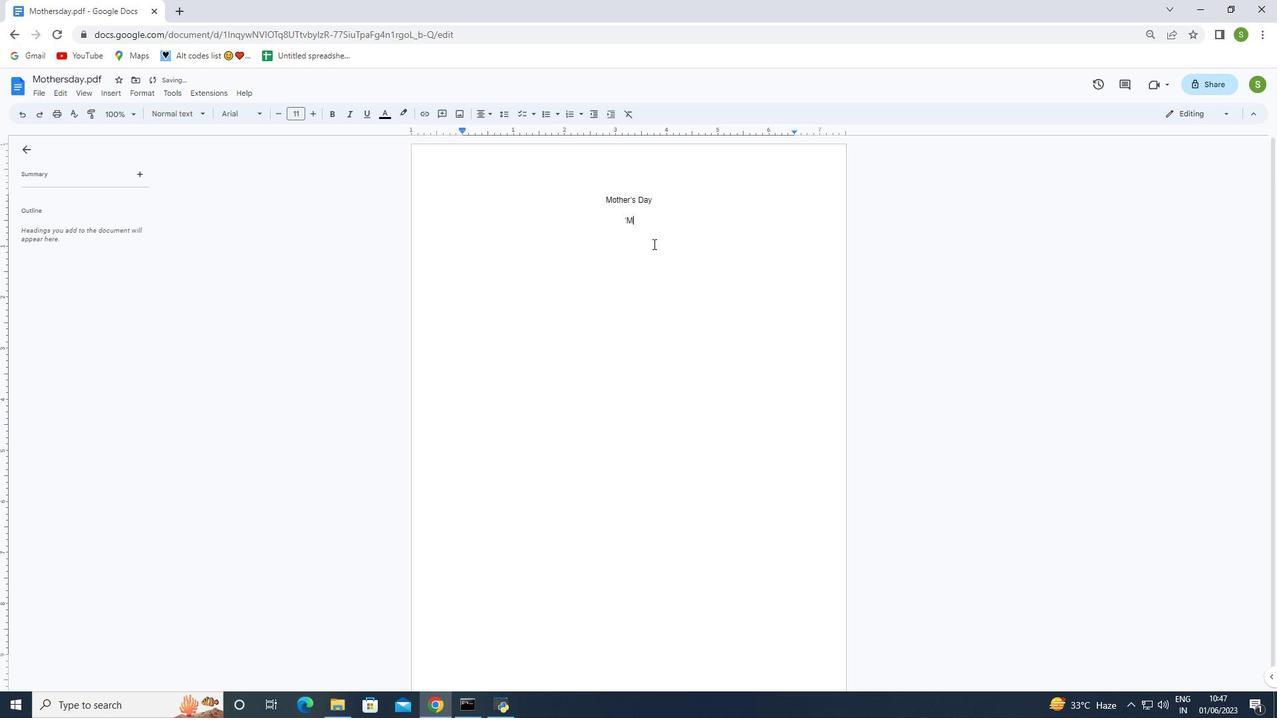 
Action: Mouse moved to (617, 206)
Screenshot: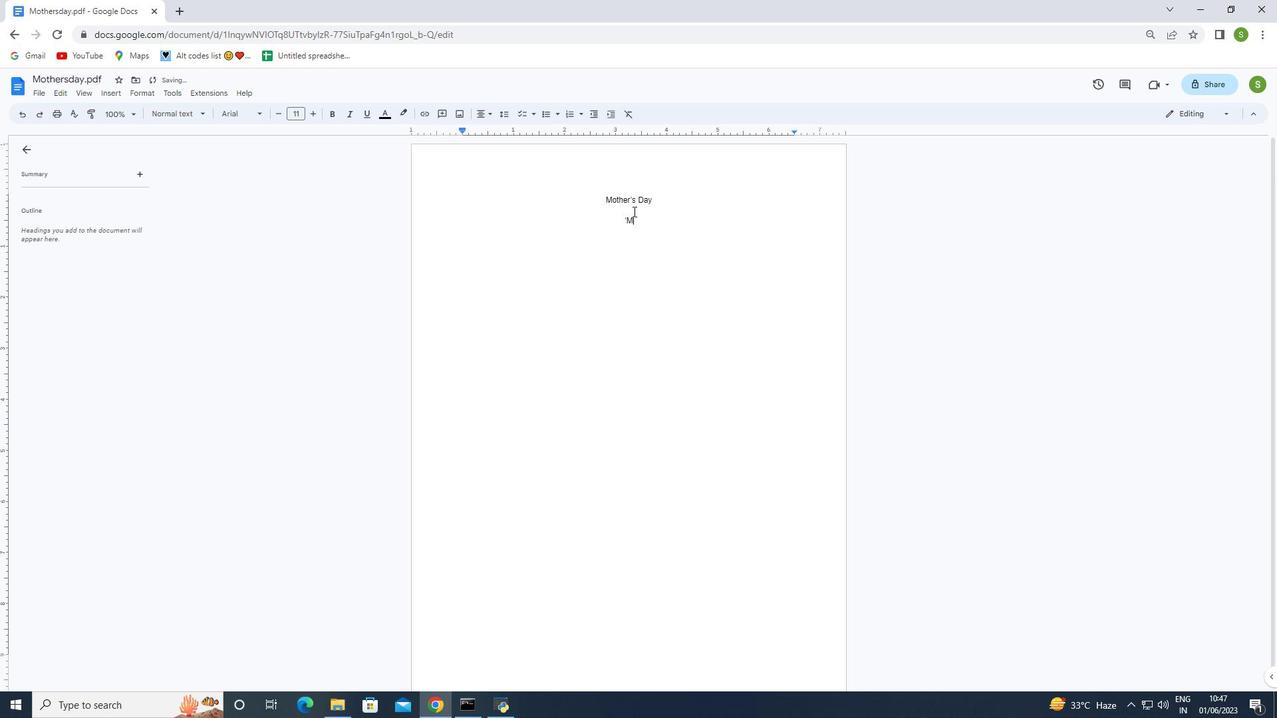 
Action: Key pressed <Key.backspace>
Screenshot: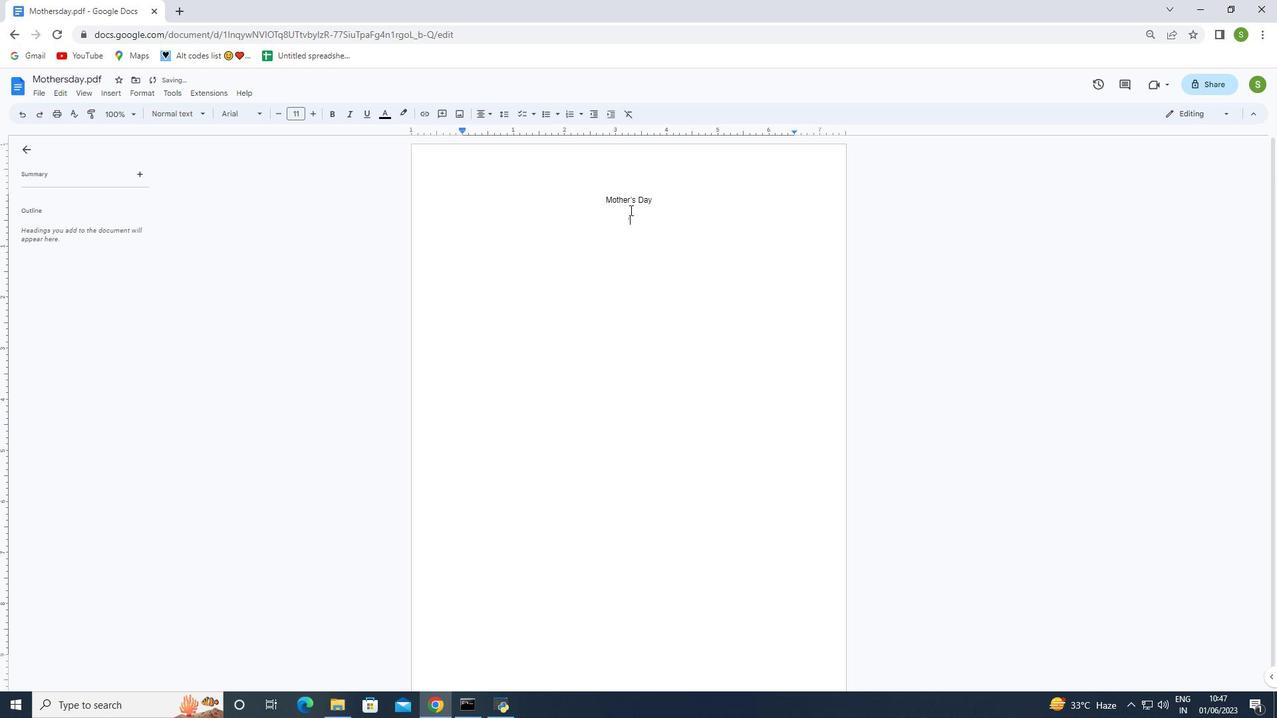 
Action: Mouse moved to (606, 201)
Screenshot: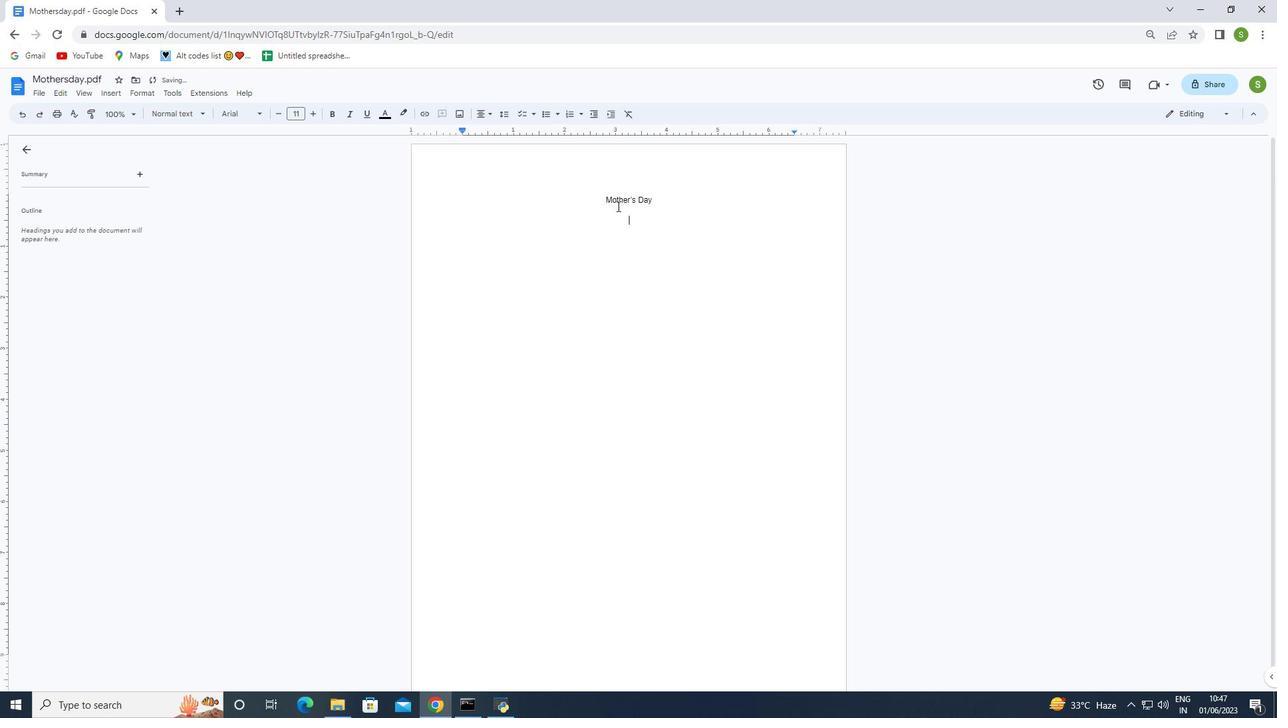 
Action: Key pressed <Key.backspace>
Screenshot: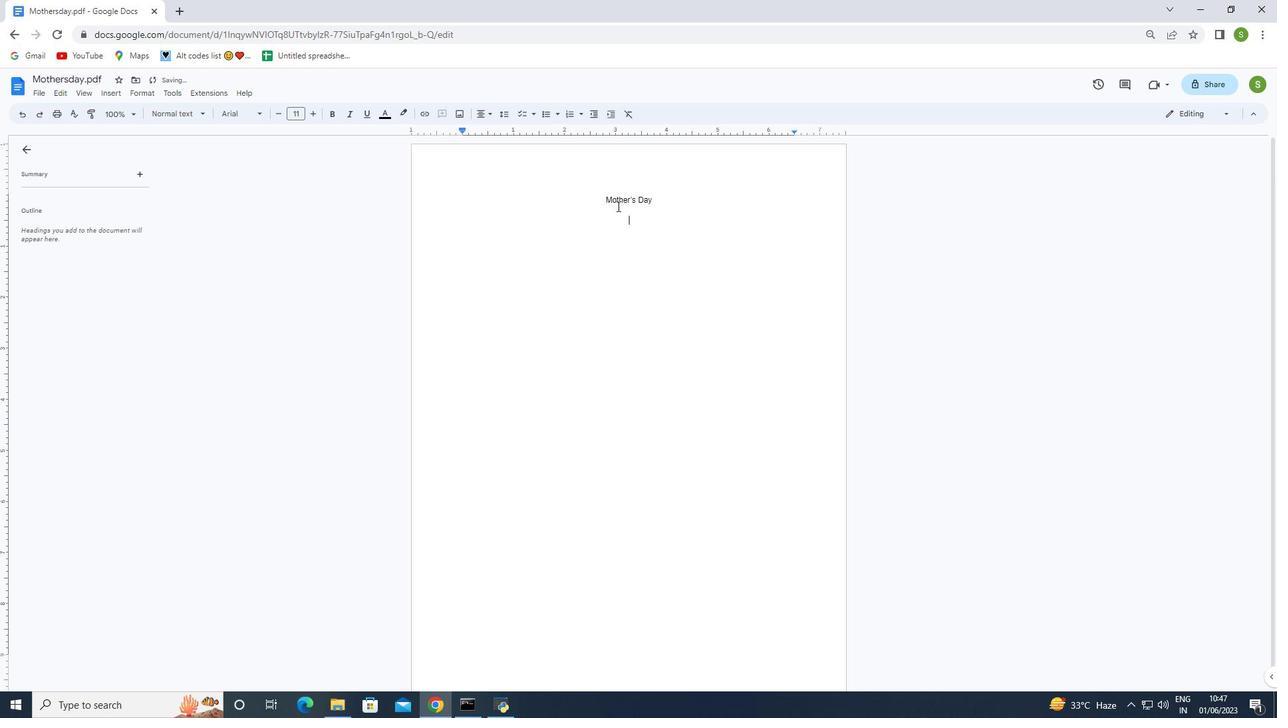 
Action: Mouse moved to (601, 197)
Screenshot: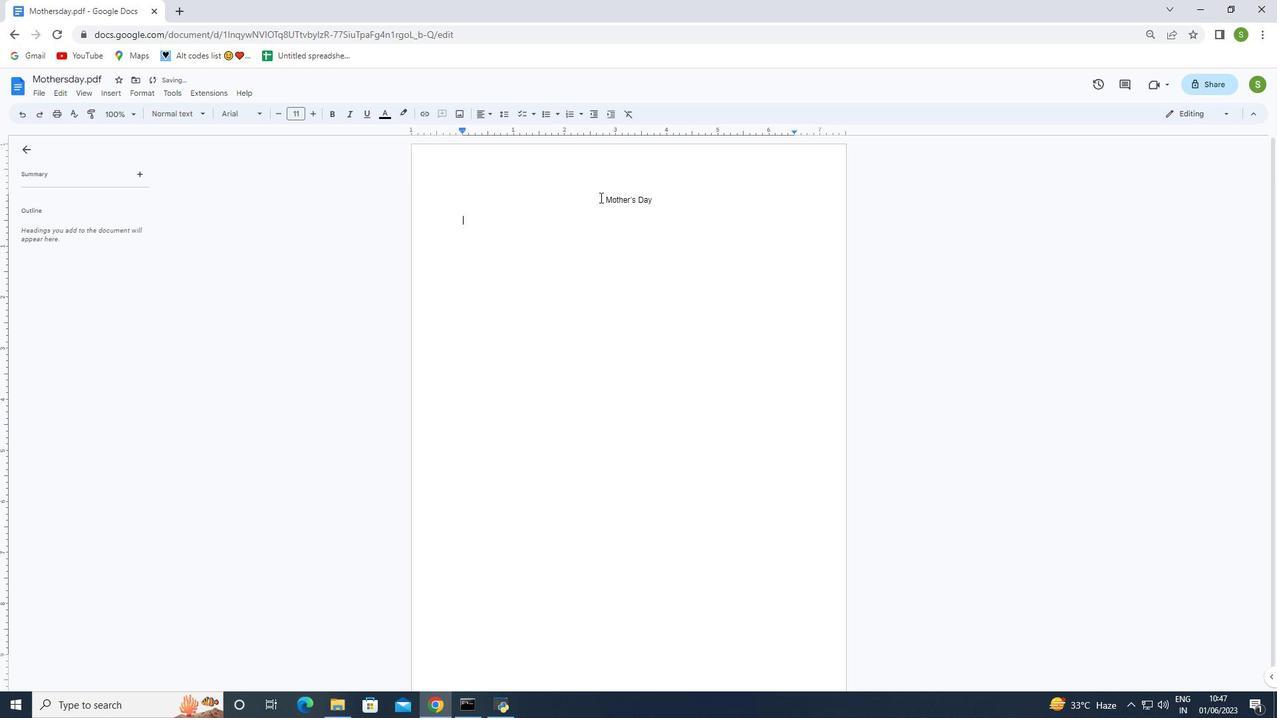 
Action: Mouse pressed left at (601, 197)
Screenshot: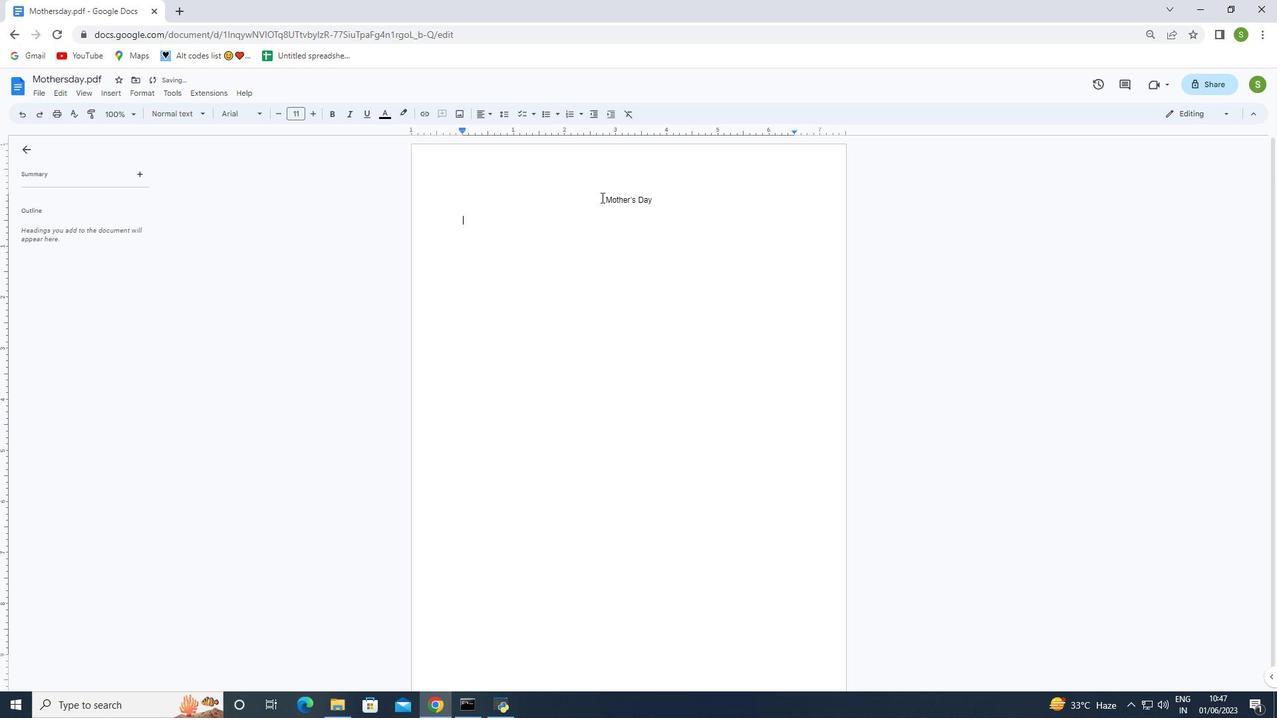 
Action: Mouse moved to (484, 109)
Screenshot: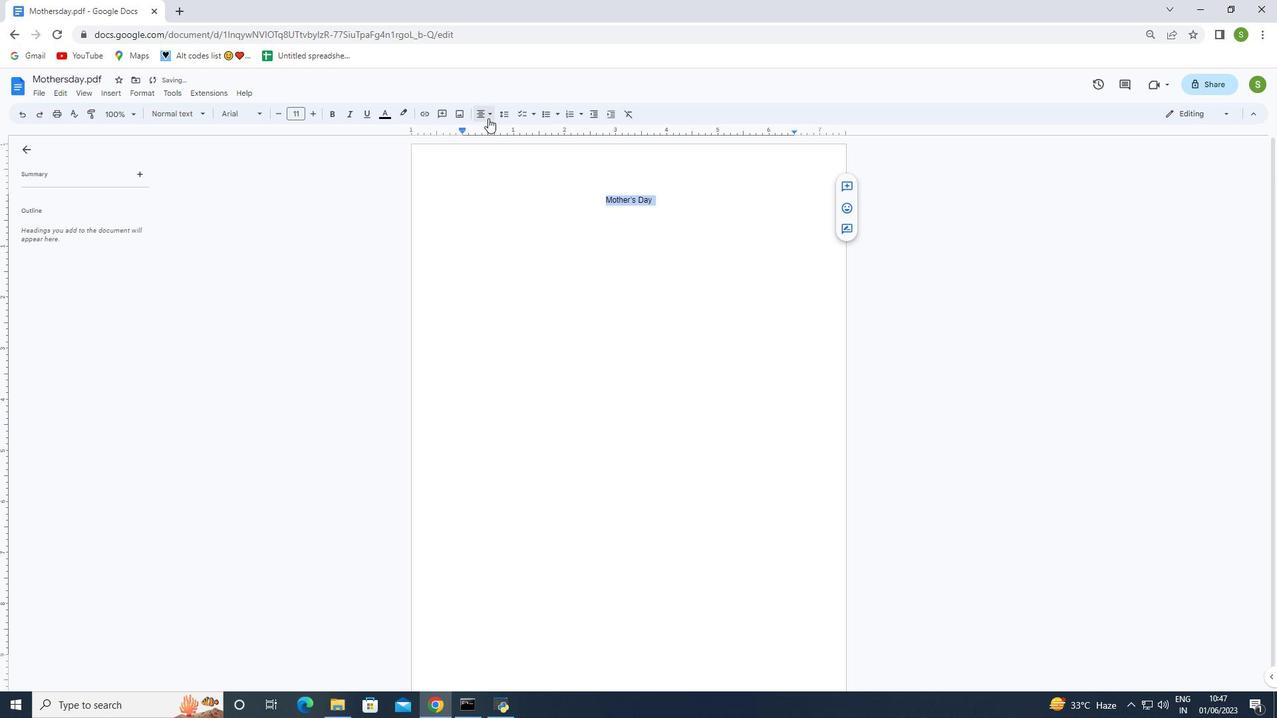 
Action: Mouse pressed left at (484, 109)
Screenshot: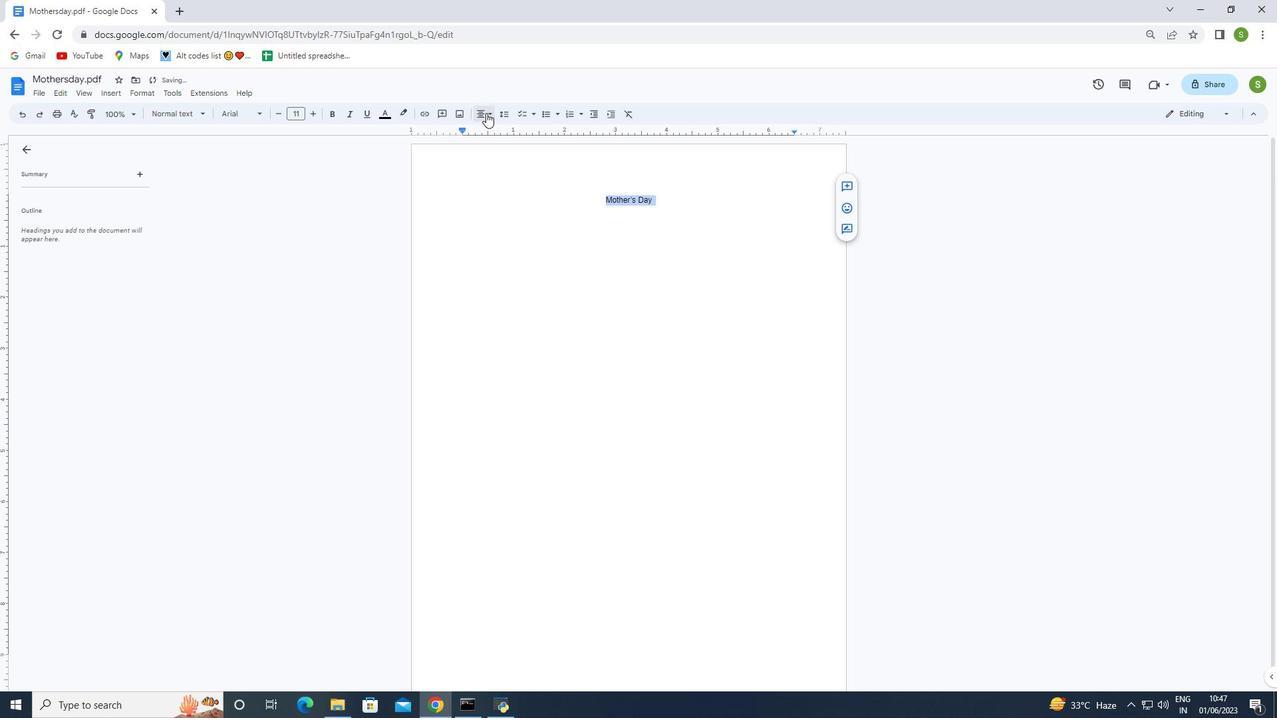 
Action: Mouse moved to (487, 133)
Screenshot: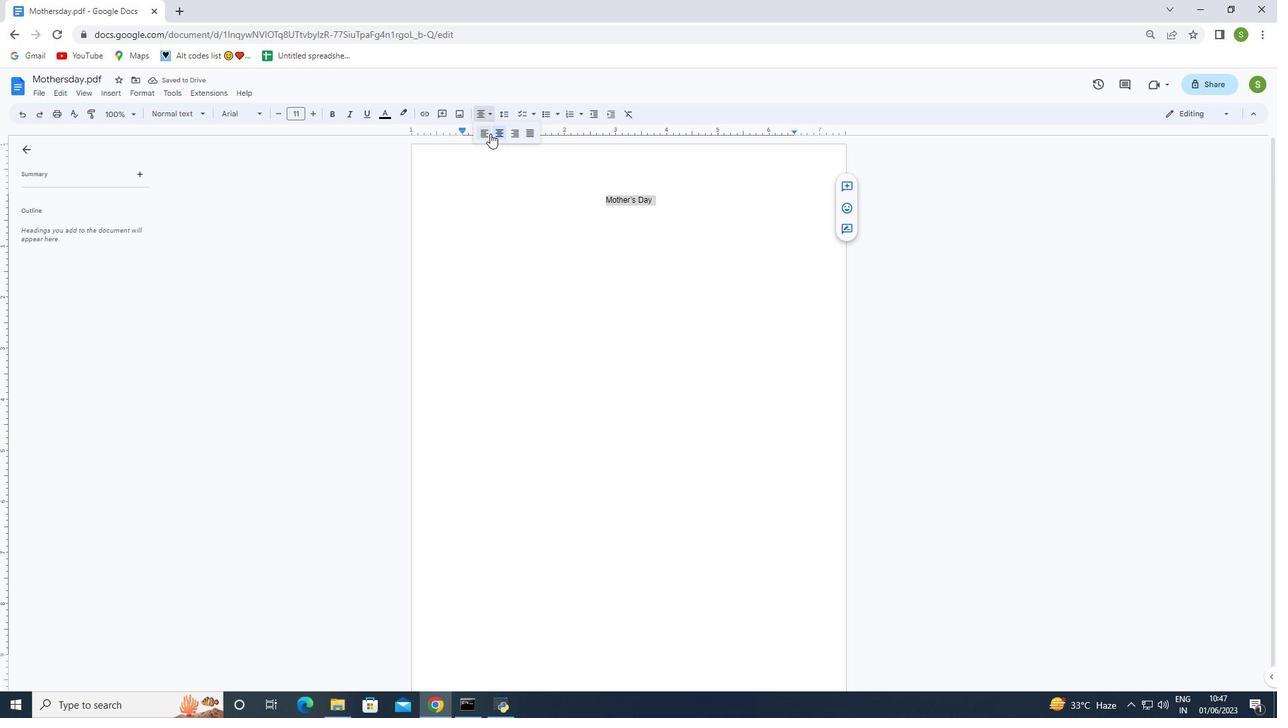 
Action: Mouse pressed left at (487, 133)
Screenshot: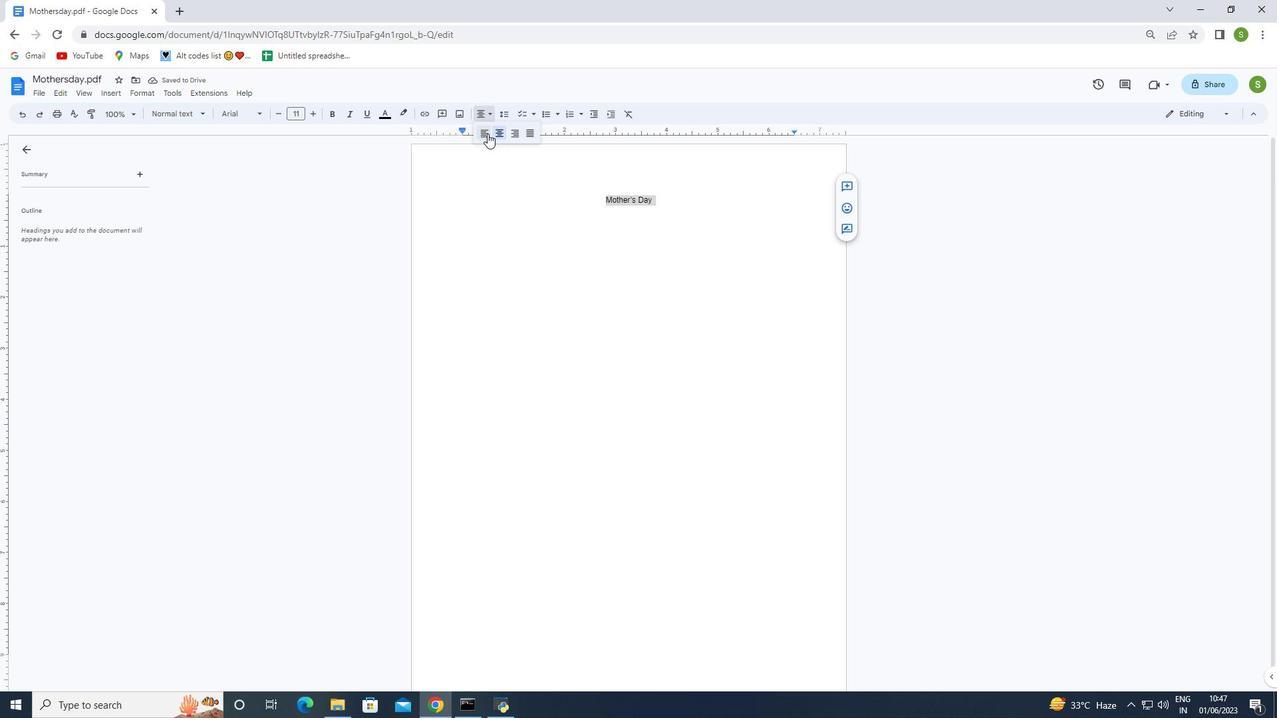 
Action: Mouse moved to (575, 289)
Screenshot: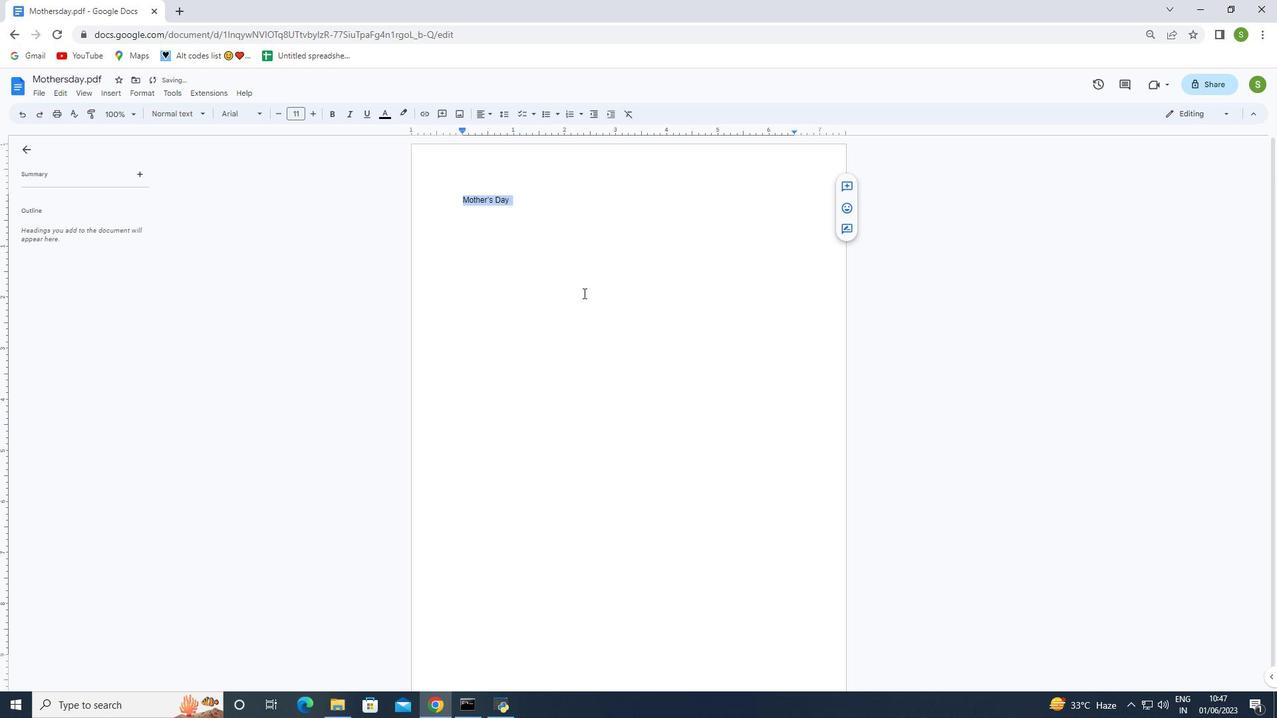 
Action: Mouse pressed left at (575, 289)
Screenshot: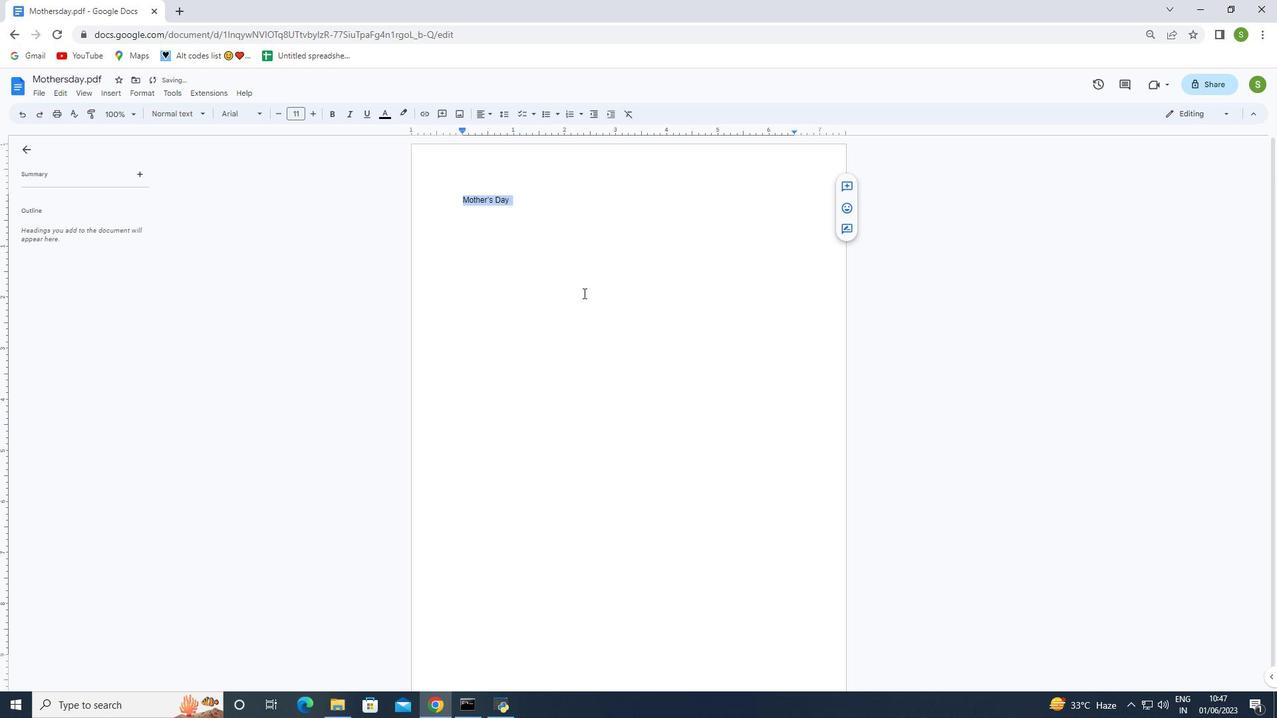 
Action: Mouse moved to (524, 200)
Screenshot: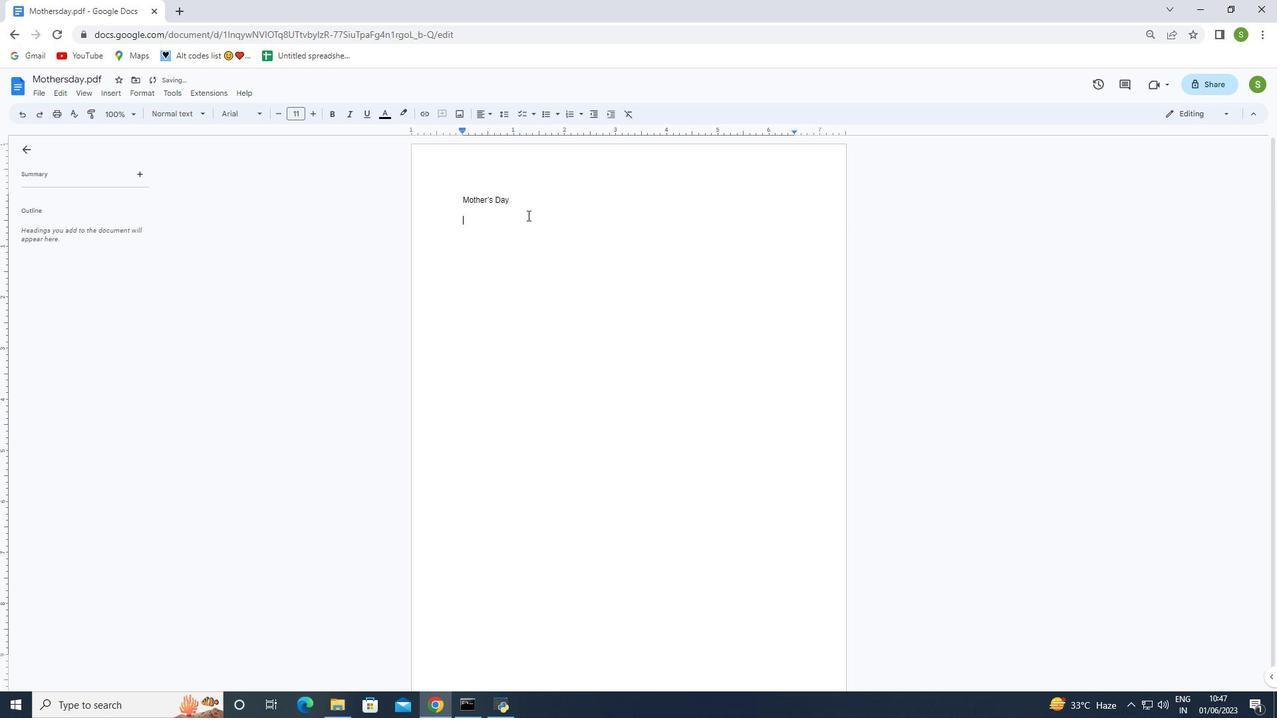 
Action: Mouse pressed left at (524, 200)
Screenshot: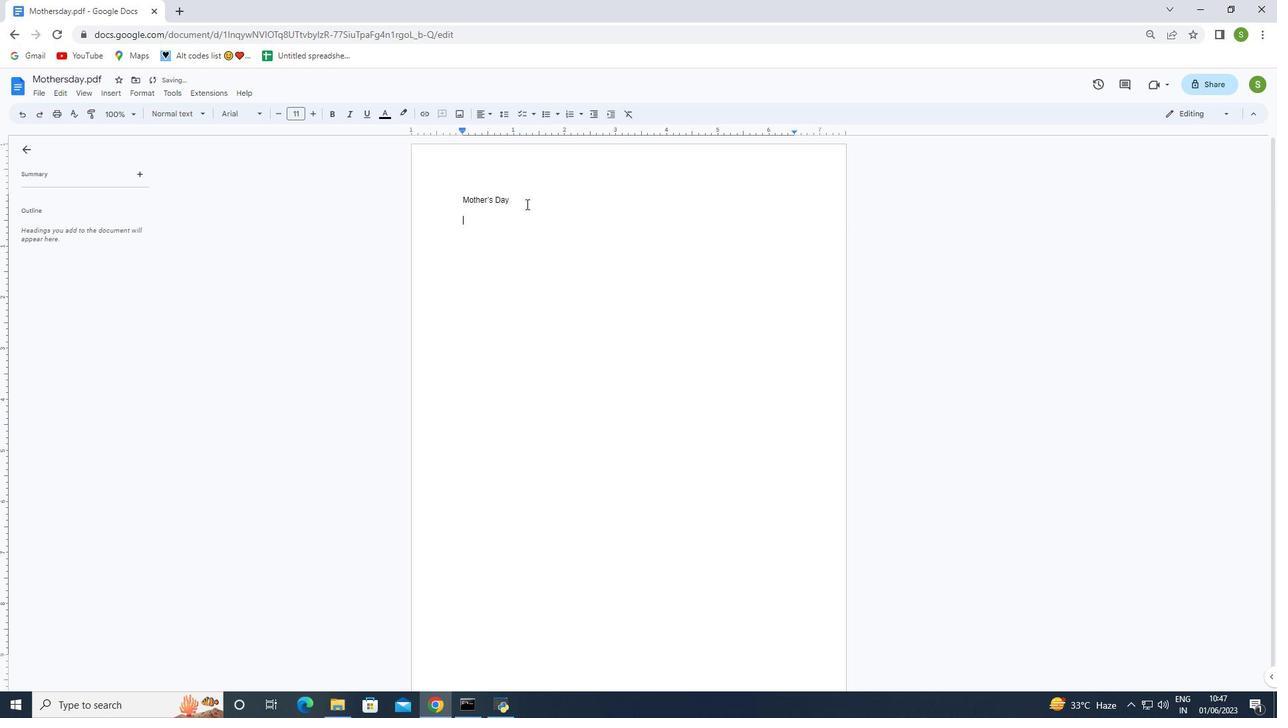 
Action: Key pressed <Key.enter><Key.enter>'<Key.shift><Key.shift><Key.shift><Key.shift><Key.shift><Key.shift><Key.shift><Key.shift><Key.shift><Key.shift><Key.shift><Key.shift><Key.shift><Key.shift><Key.shift><Key.shift><Key.shift><Key.shift>Mother's<Key.space><Key.shift>Day<Key.space>is<Key.space>a<Key.space>special<Key.space>occasion<Key.space>celebrated<Key.space>to<Key.space>honor<Key.space>and<Key.space>appreciate<Key.space>mothers<Key.space>and<Key.space>mother<Key.space>figures.<Key.space><Key.shift>It<Key.space>is<Key.space>a<Key.space>day<Key.space>dedicated<Key.space>to<Key.space>expressing<Key.space>gratitude<Key.space>d<Key.backspace>for<Key.space>the<Key.space>unconditional<Key.space>love,<Key.space>care<Key.space>and<Key.space>sacrifices<Key.space>mothers<Key.space>make<Key.space>for<Key.space>their<Key.space>children.<Key.space><Key.shift>On<Key.space>this<Key.space>day<Key.space><Key.backspace>,<Key.space>families<Key.space>often<Key.space>come<Key.space>together<Key.space>to<Key.space>shower<Key.space>their<Key.space>mothers<Key.space>with<Key.space>affection,<Key.space>gifts,<Key.space>and<Key.space>heartfelt<Key.space>messages.<Key.space><Key.shift>It<Key.space>serves<Key.space>as<Key.space>a<Key.space>reminder<Key.space>to<Key.space>cherish<Key.space>and<Key.space>acknowledge<Key.space>the<Key.space>significant<Key.space>role<Key.space>mothers<Key.space>play<Key.space>in<Key.space>our<Key.space>lives,<Key.space>reminf<Key.backspace>ding<Key.space>us<Key.space>of<Key.space>their<Key.space>selflessness<Key.space>and<Key.space>unwavering<Key.space>support<Key.space><Key.backspace>.<Key.space><Key.shift>Mother's<Key.space><Key.shift>Day<Key.space>is<Key.space>a<Key.space>beautiful<Key.space>opportunity<Key.space>to<Key.space>celebrate<Key.space>and<Key.space>her<Key.space>child.'
Screenshot: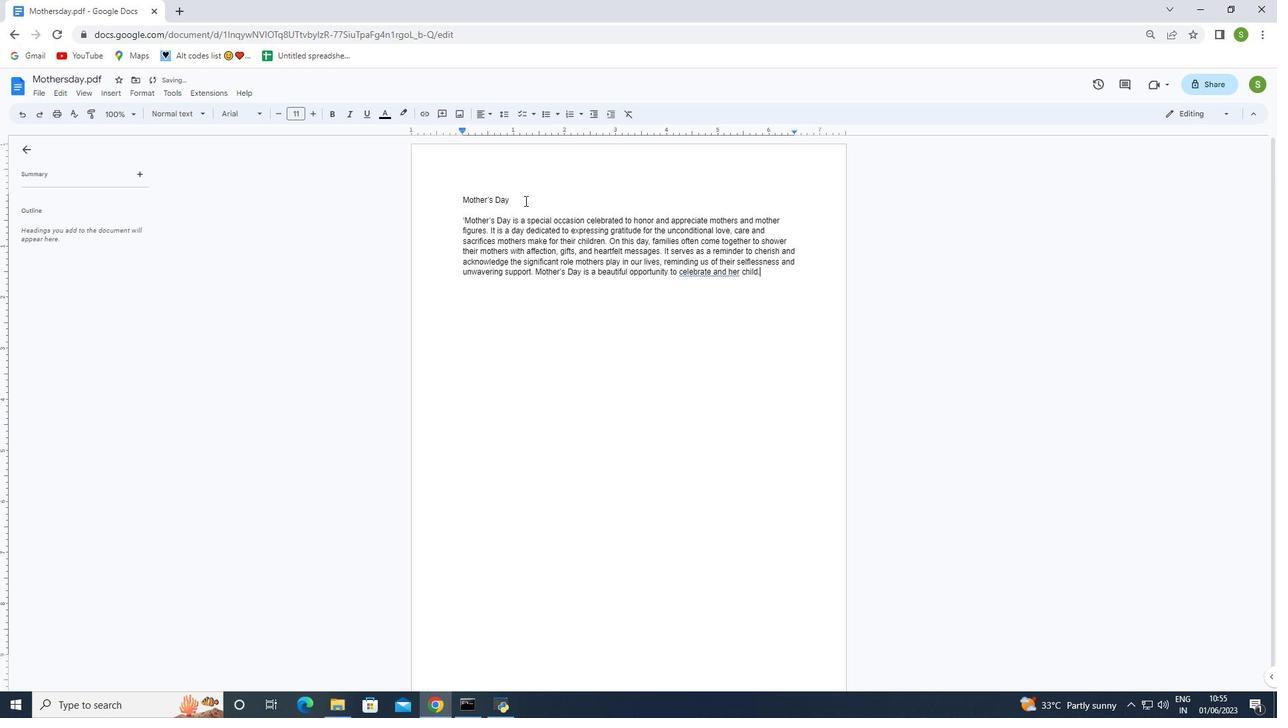 
Action: Mouse moved to (460, 219)
Screenshot: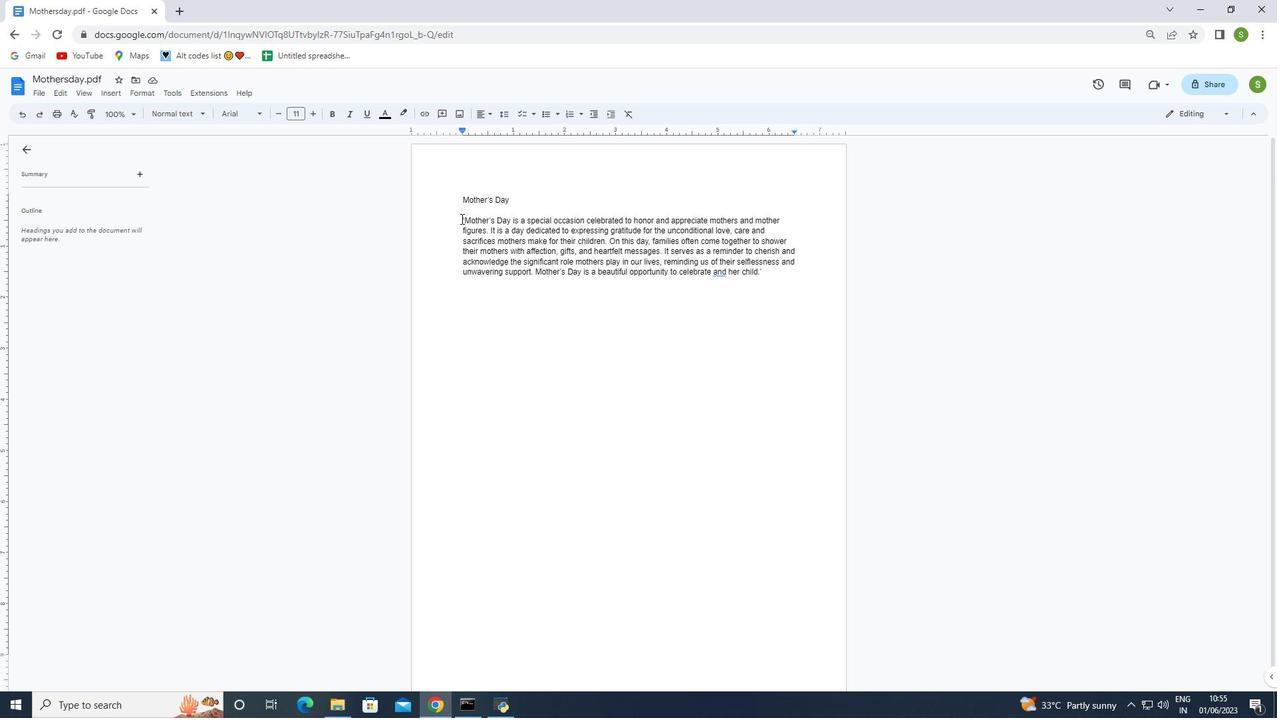 
Action: Mouse pressed left at (460, 219)
Screenshot: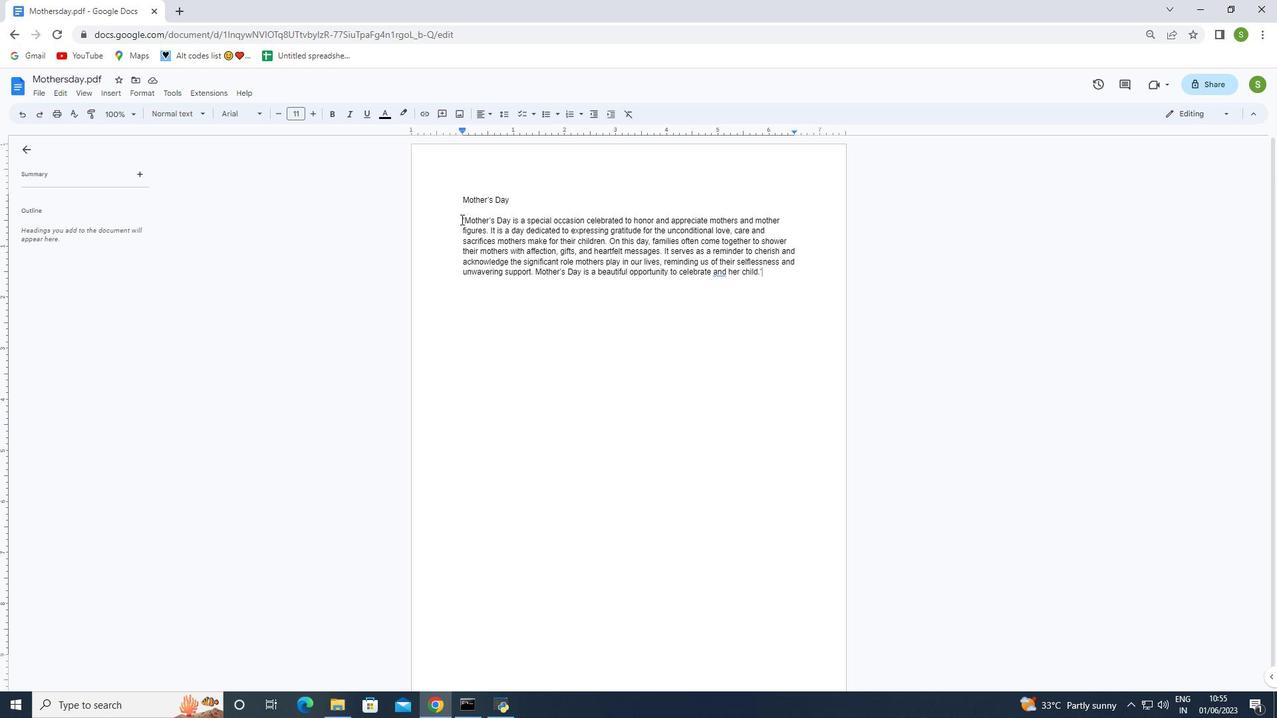 
Action: Mouse moved to (258, 113)
Screenshot: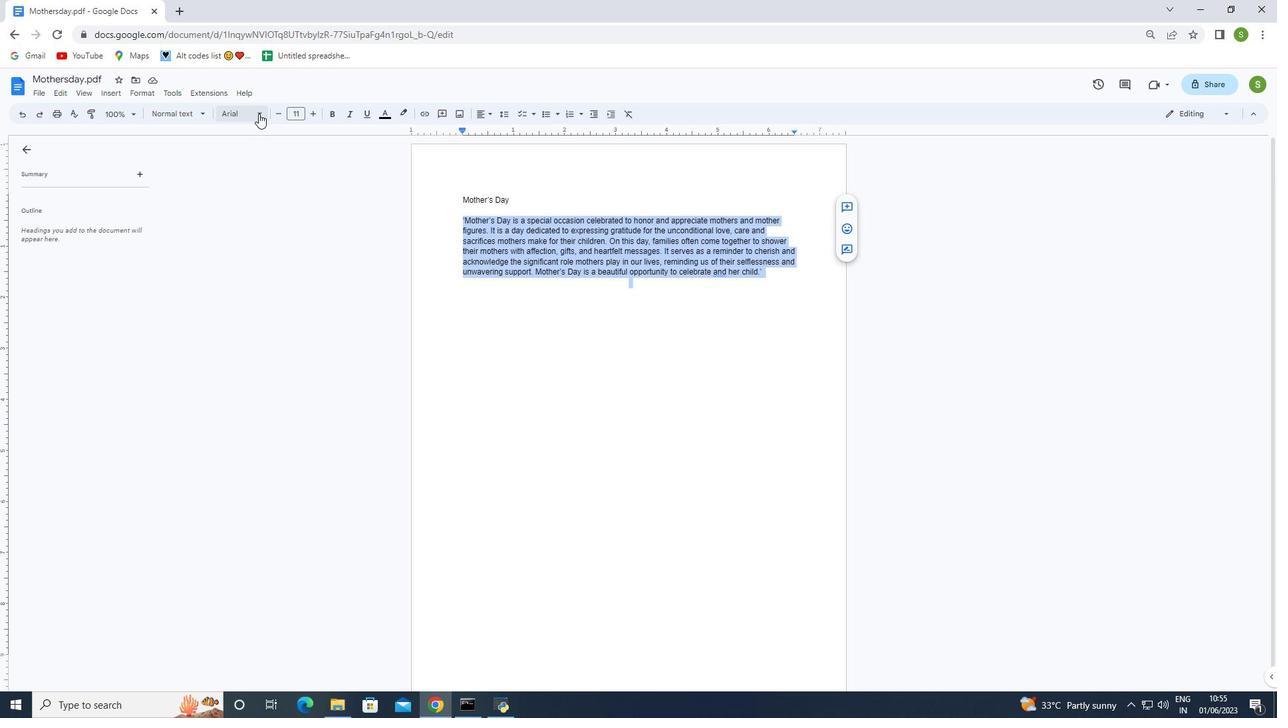 
Action: Mouse pressed left at (258, 113)
Screenshot: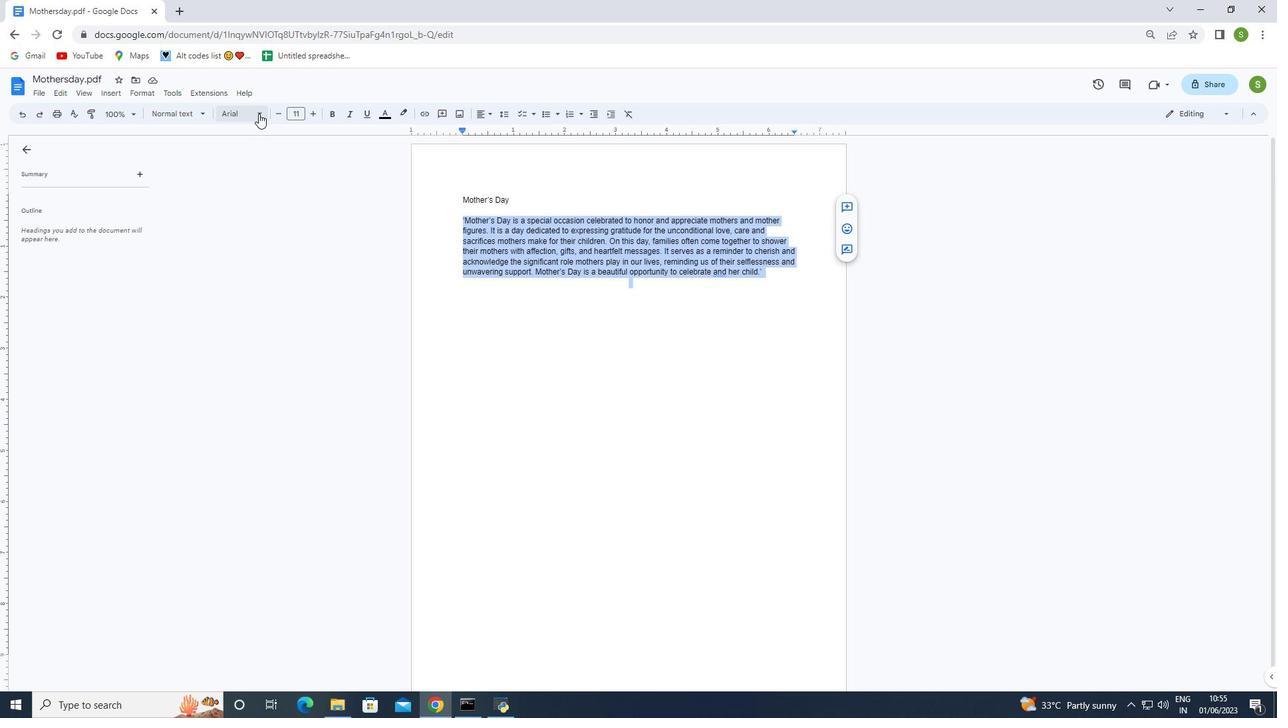 
Action: Mouse moved to (264, 518)
Screenshot: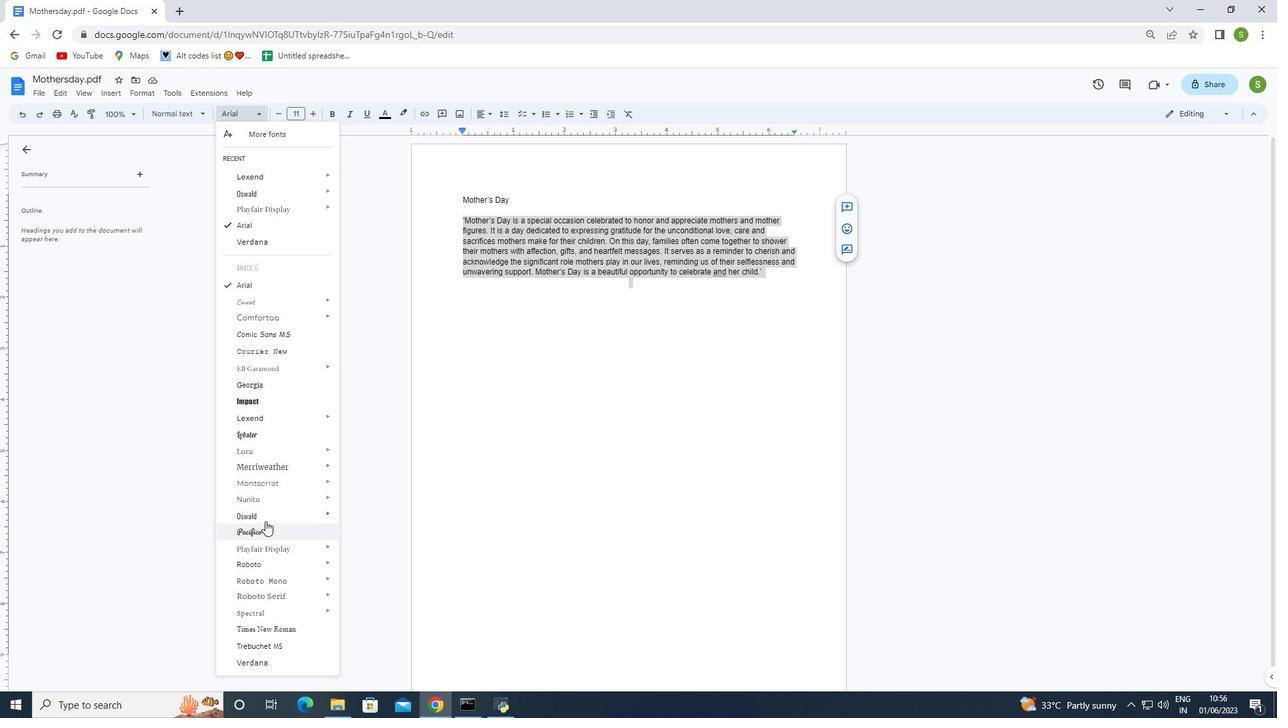 
Action: Mouse pressed left at (264, 518)
Screenshot: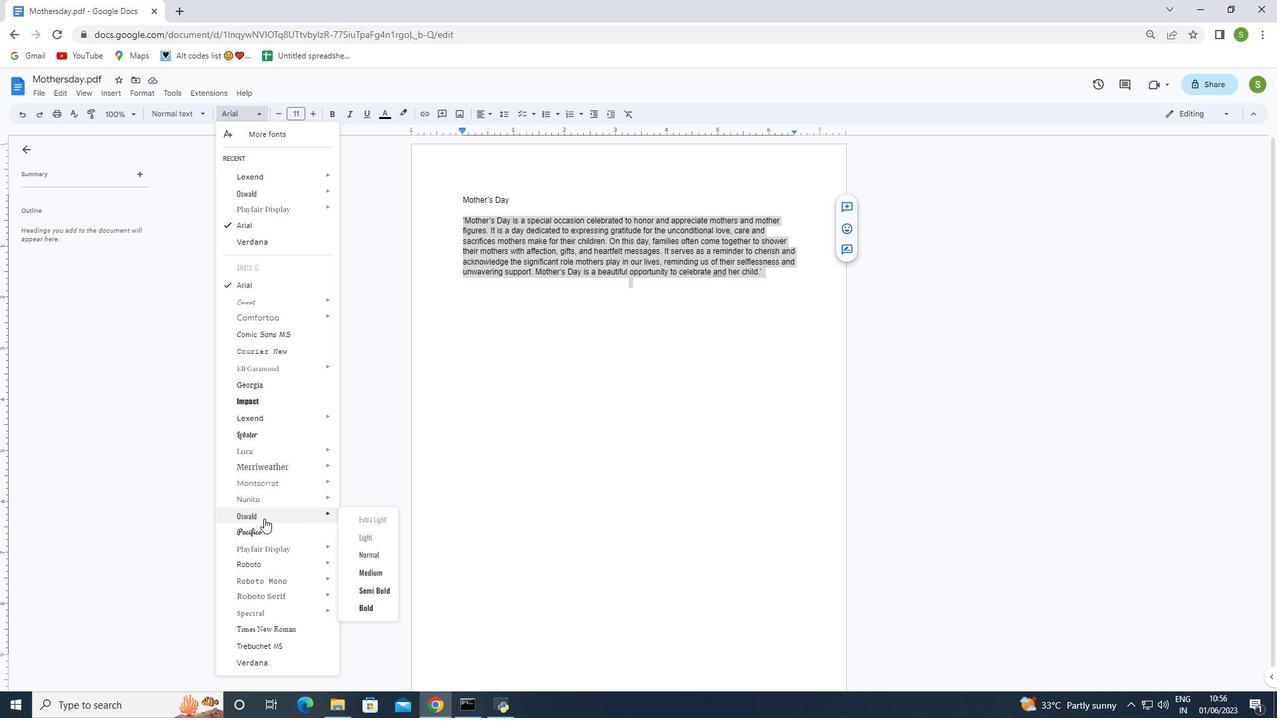 
Action: Mouse moved to (311, 112)
Screenshot: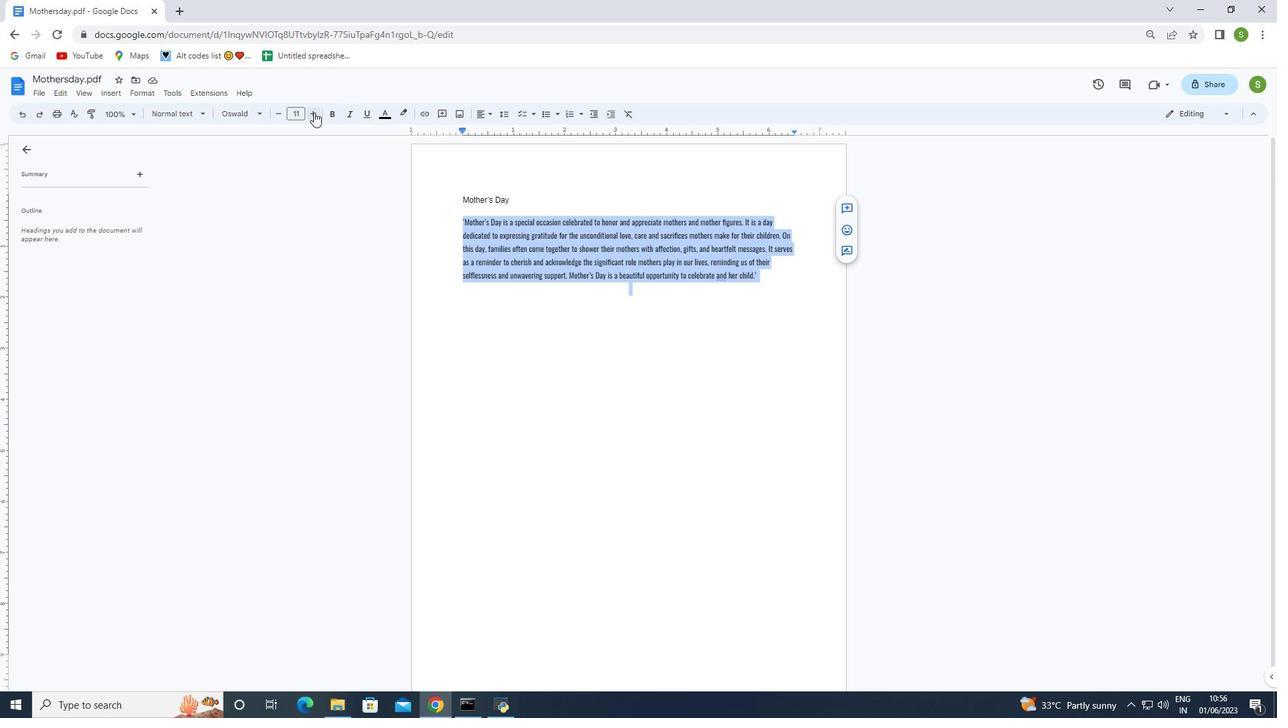 
Action: Mouse pressed left at (311, 112)
Screenshot: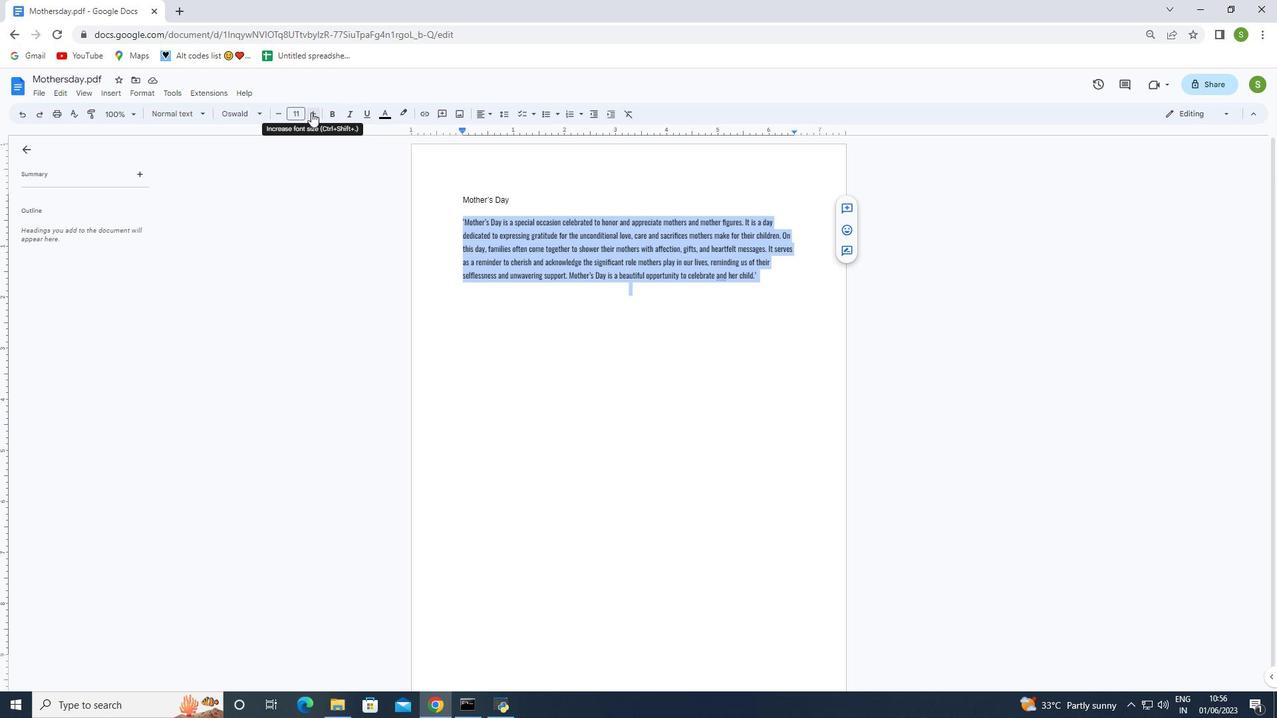 
Action: Mouse pressed left at (311, 112)
Screenshot: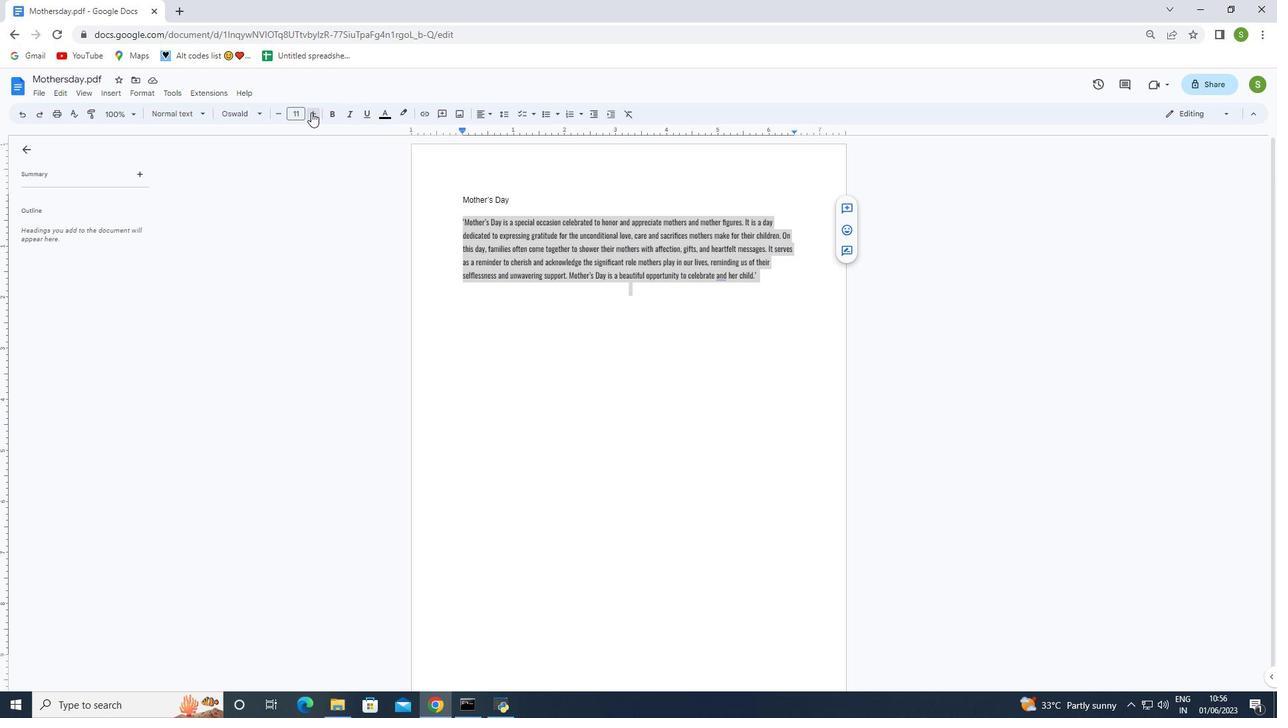 
Action: Mouse pressed left at (311, 112)
Screenshot: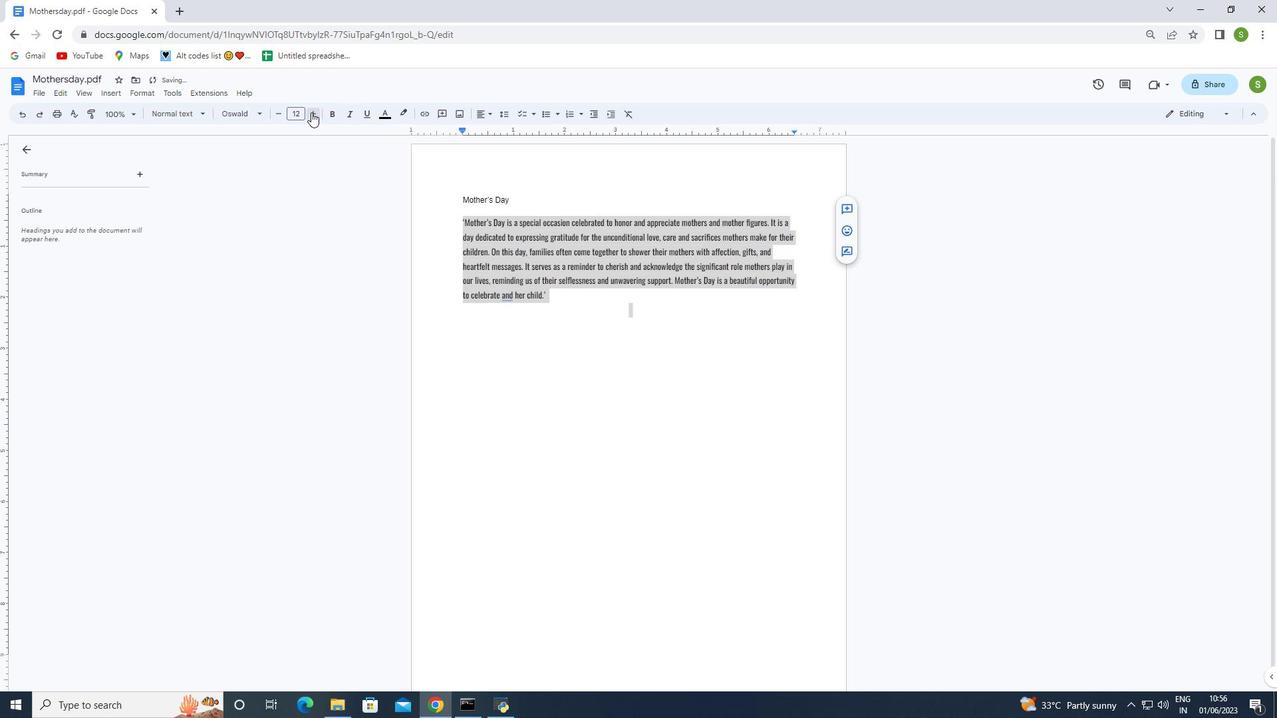 
Action: Mouse pressed left at (311, 112)
Screenshot: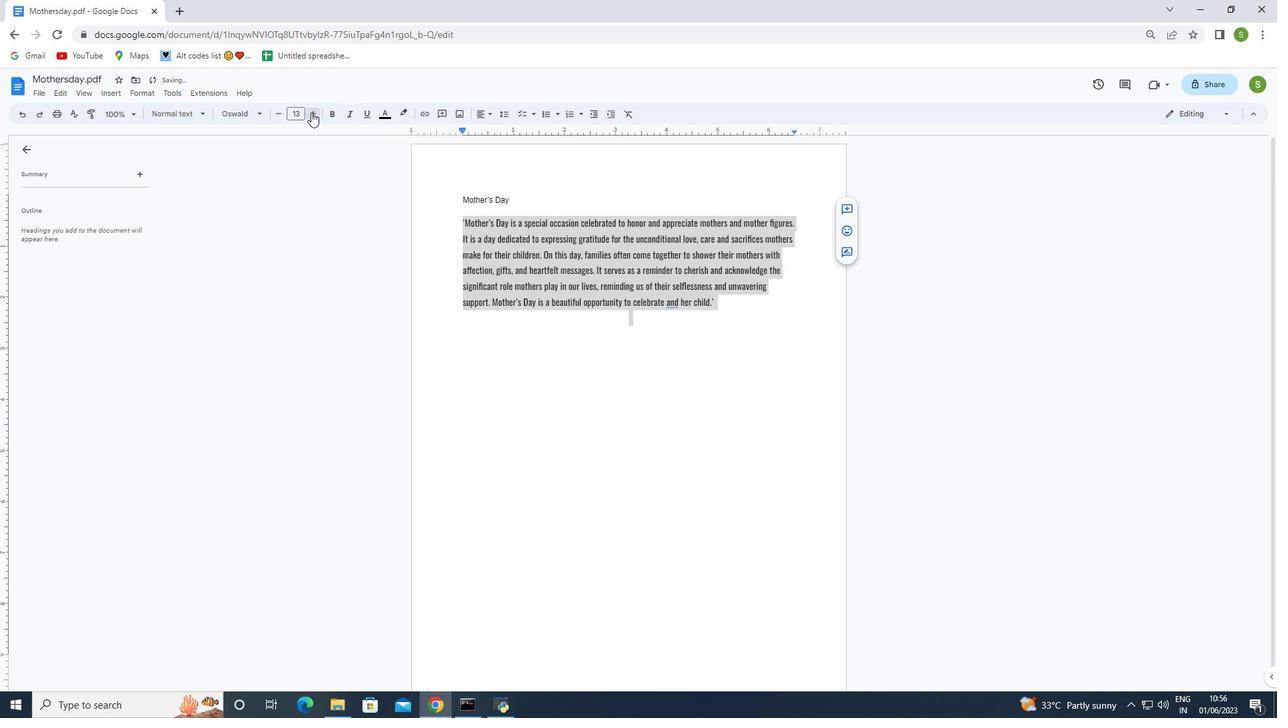 
Action: Mouse pressed left at (311, 112)
Screenshot: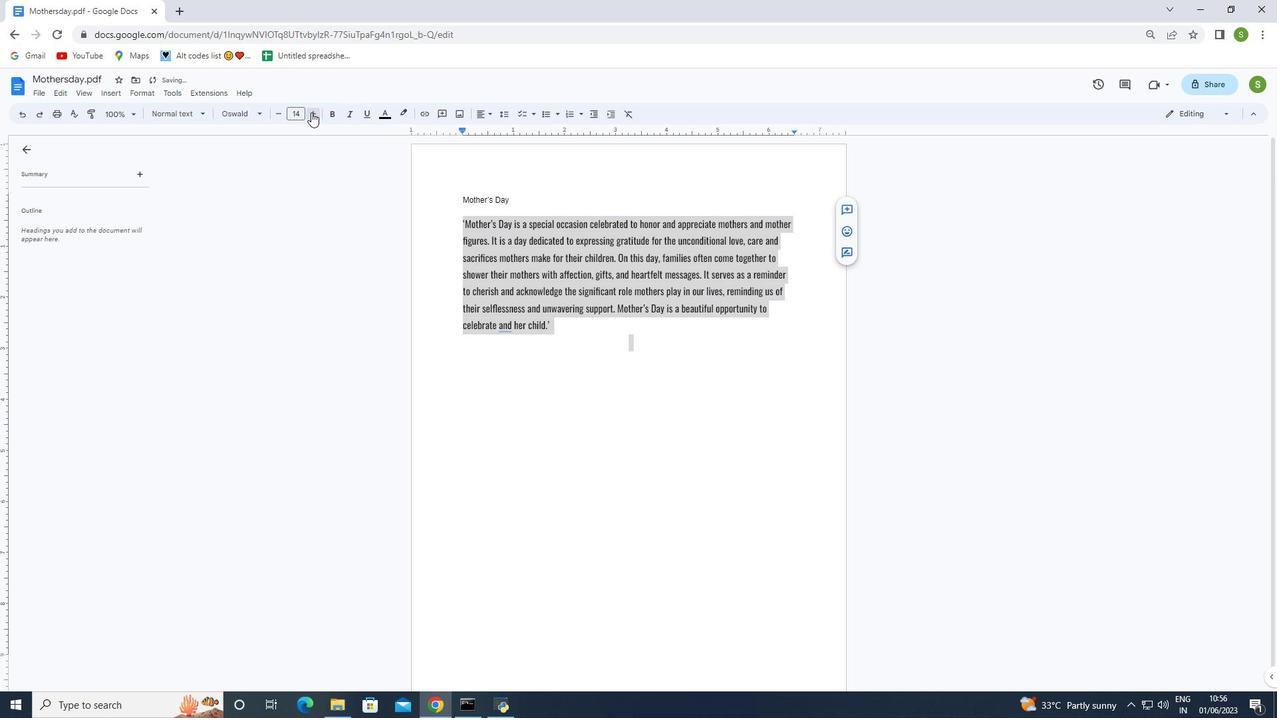 
Action: Mouse pressed left at (311, 112)
Screenshot: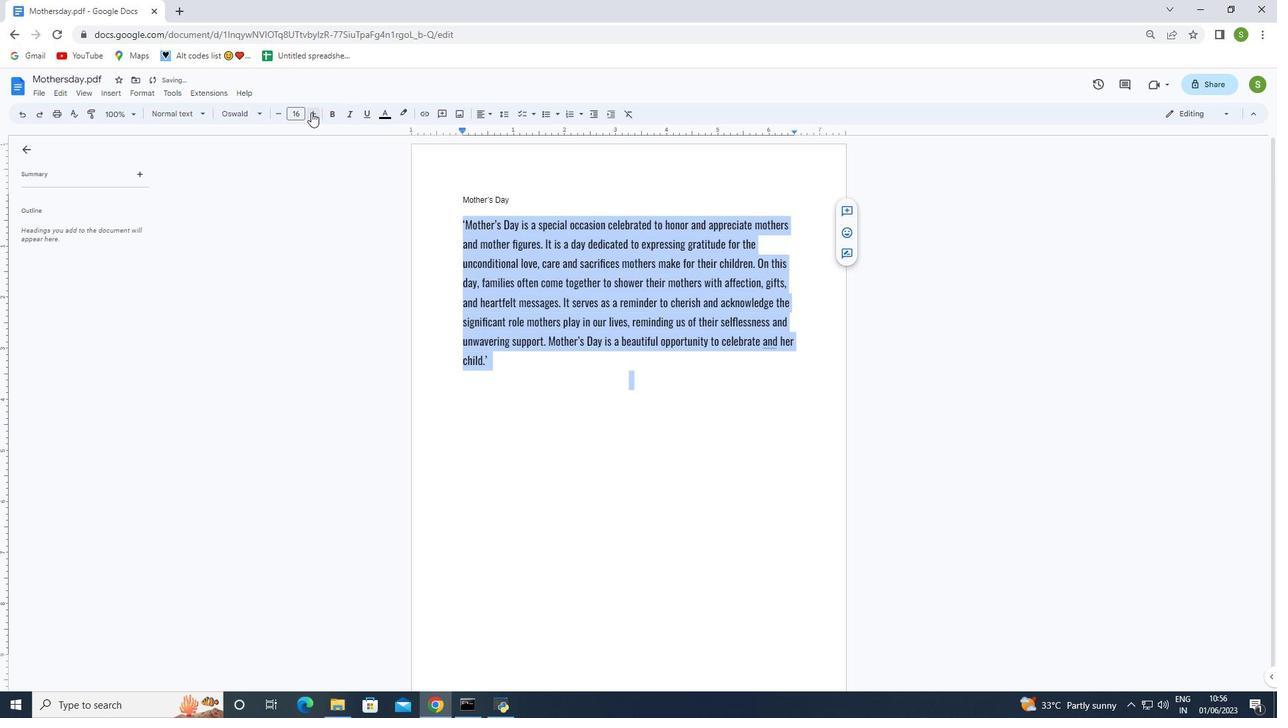 
Action: Mouse pressed left at (311, 112)
Screenshot: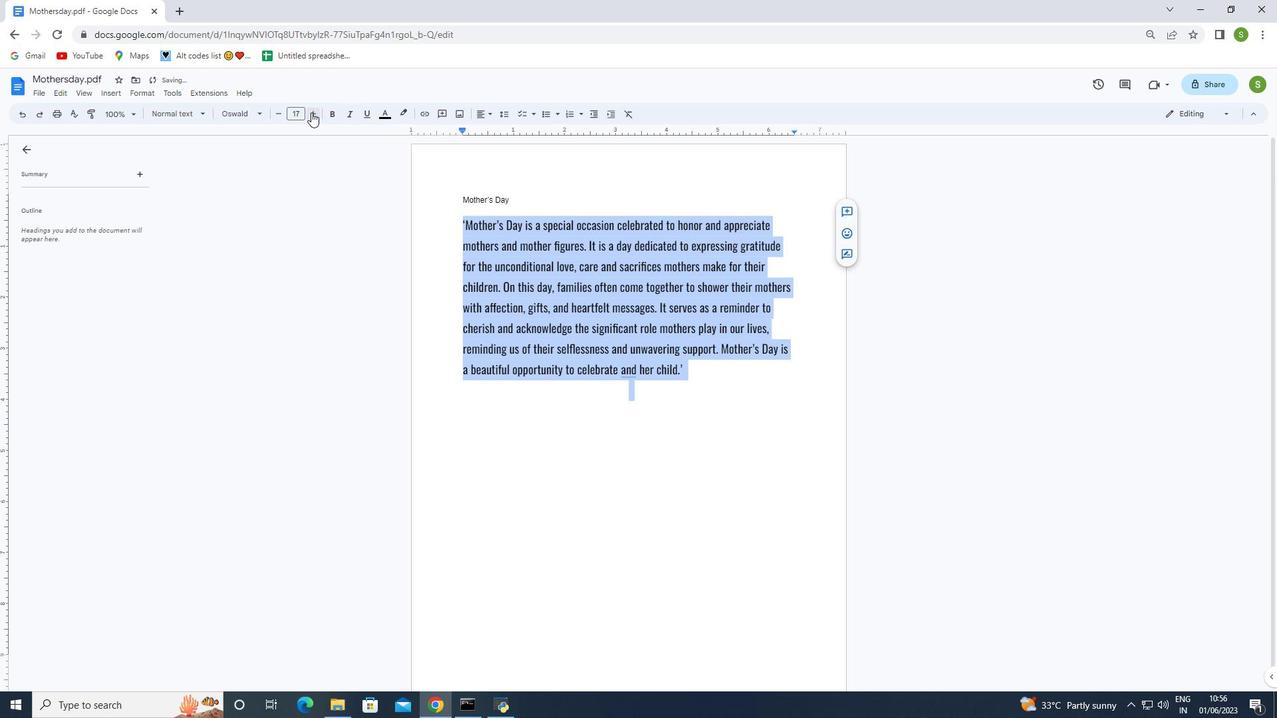 
Action: Mouse moved to (463, 197)
Screenshot: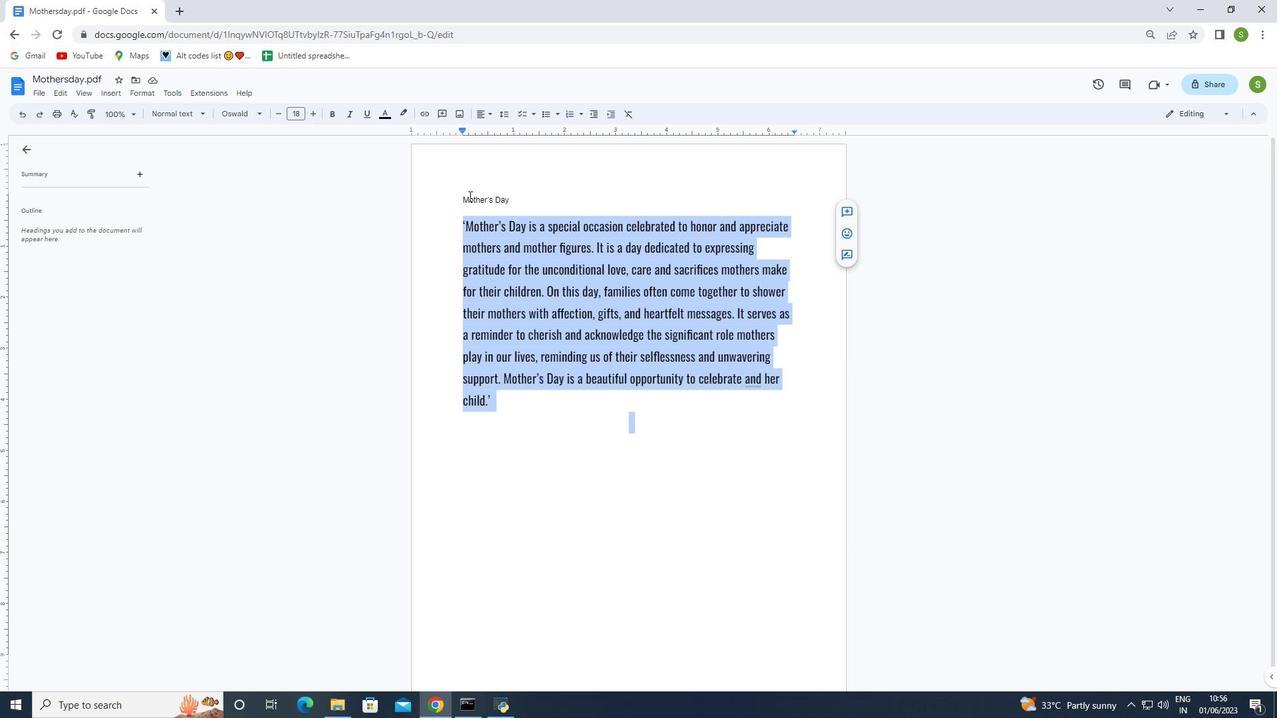 
Action: Mouse pressed left at (463, 197)
Screenshot: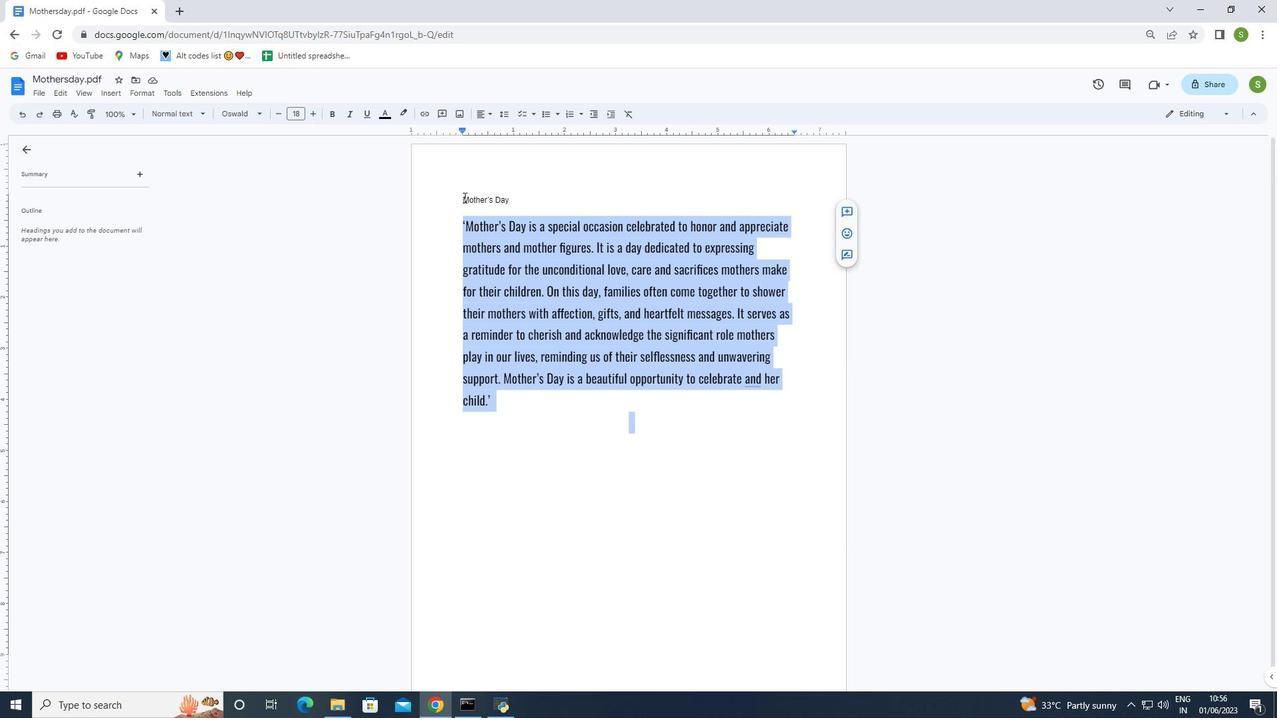 
Action: Mouse moved to (254, 106)
Screenshot: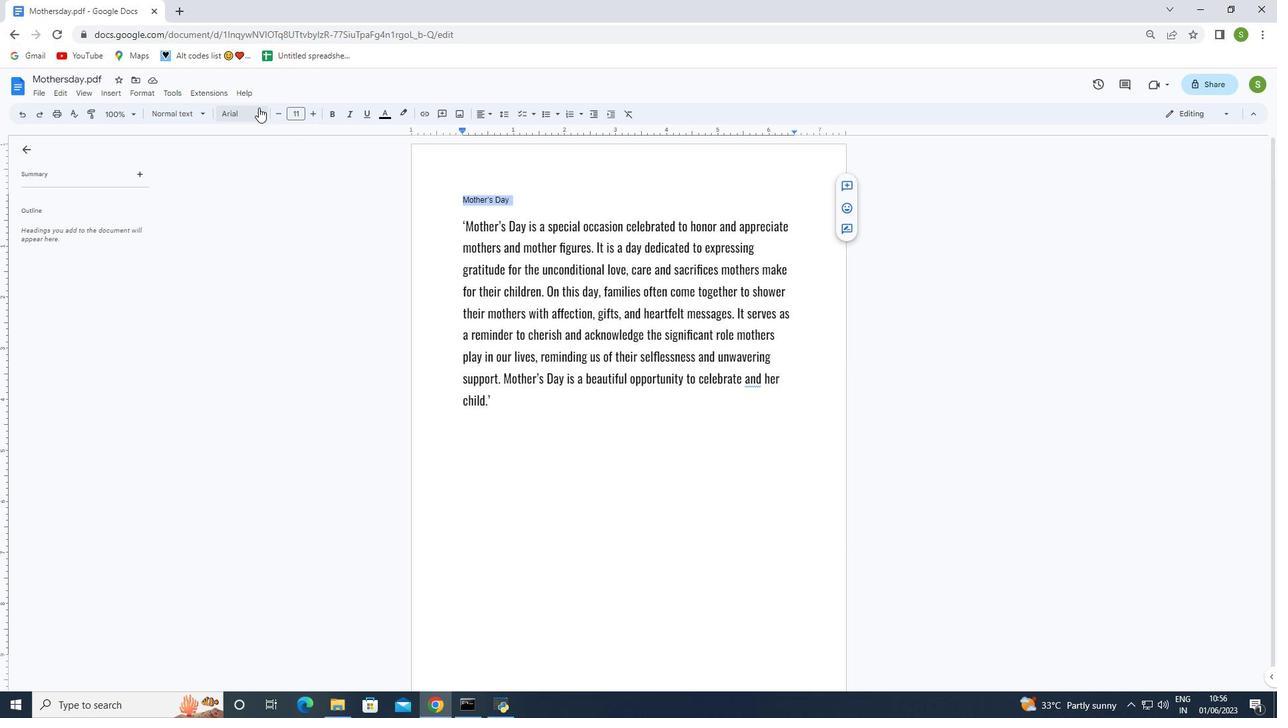 
Action: Mouse pressed left at (254, 106)
Screenshot: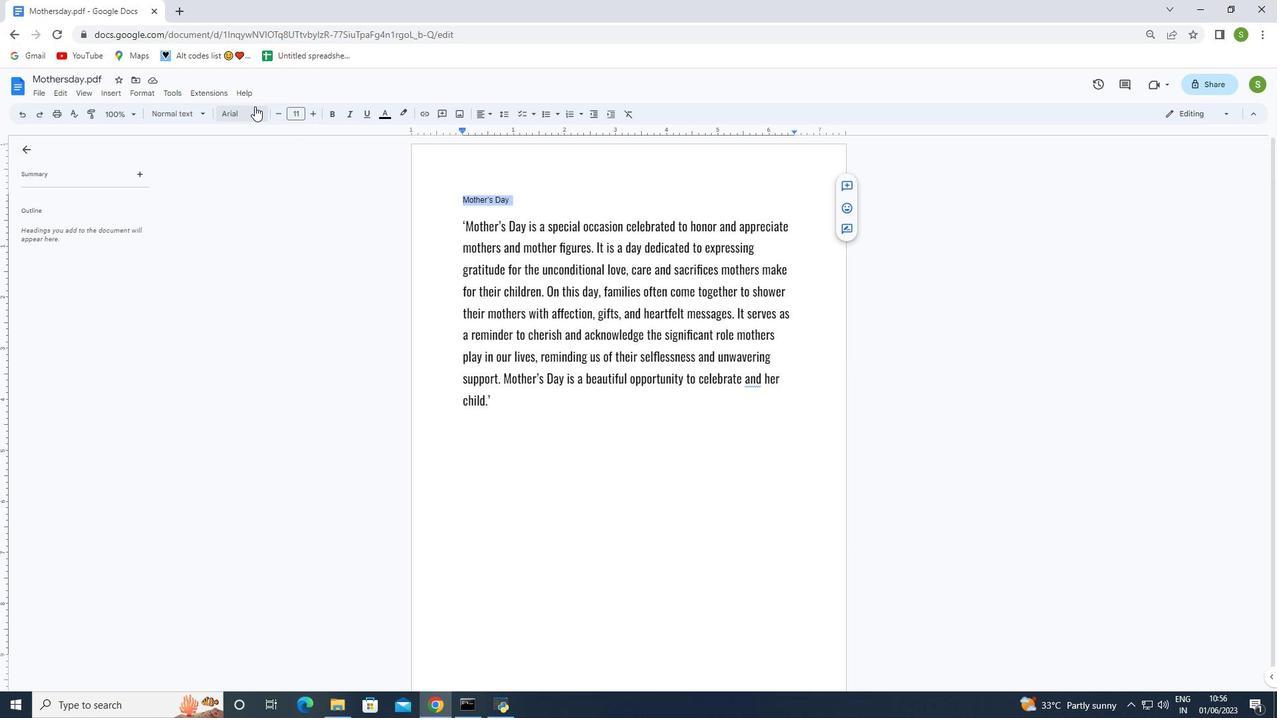 
Action: Mouse moved to (262, 335)
Screenshot: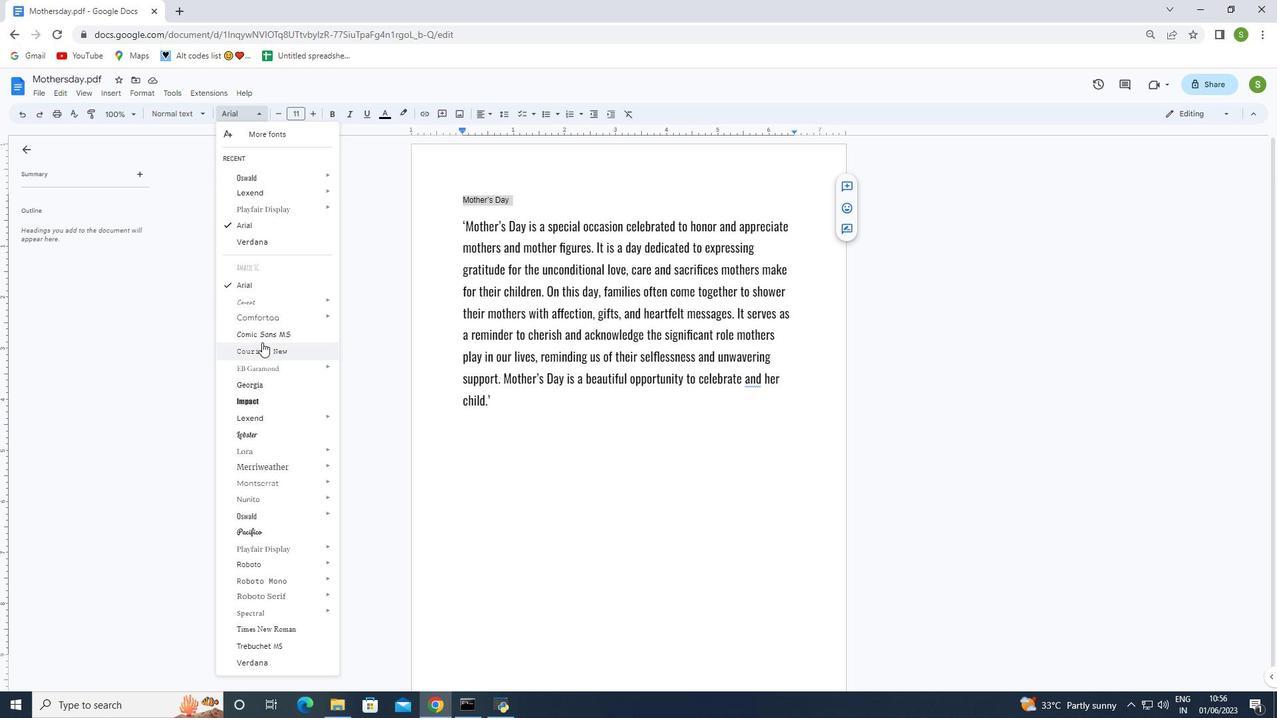 
Action: Mouse pressed left at (262, 335)
Screenshot: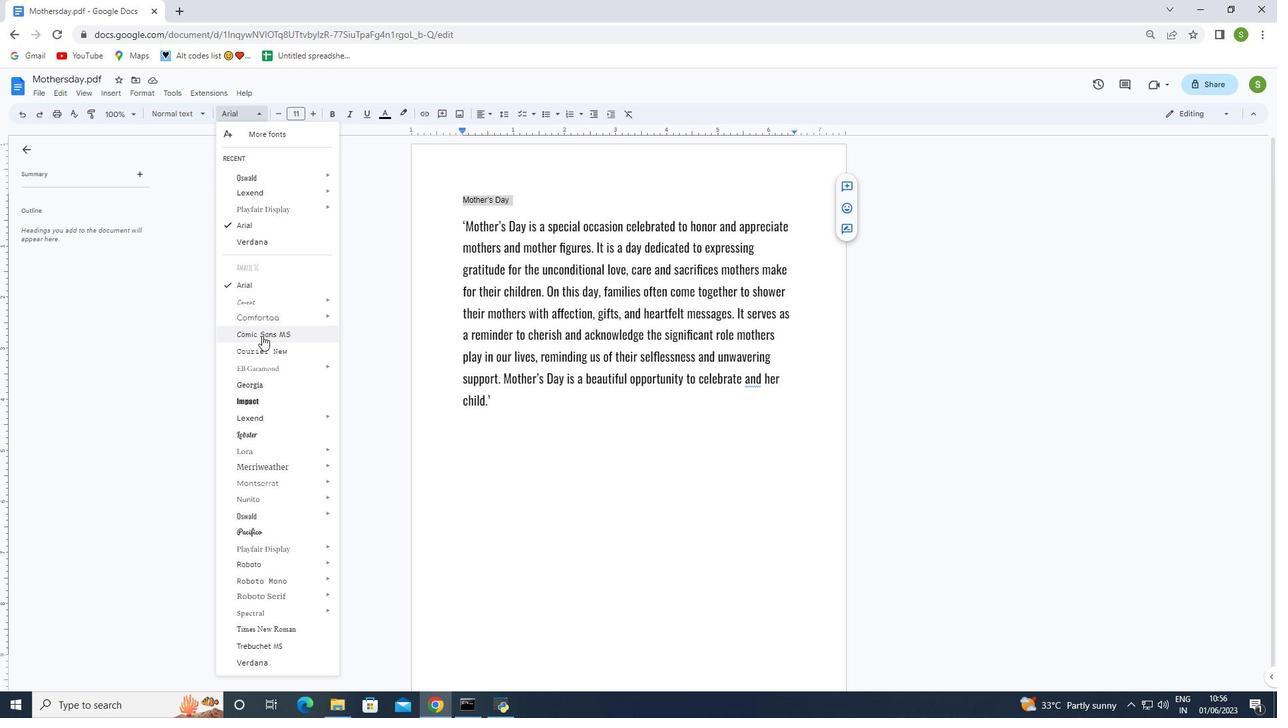 
Action: Mouse moved to (309, 114)
Screenshot: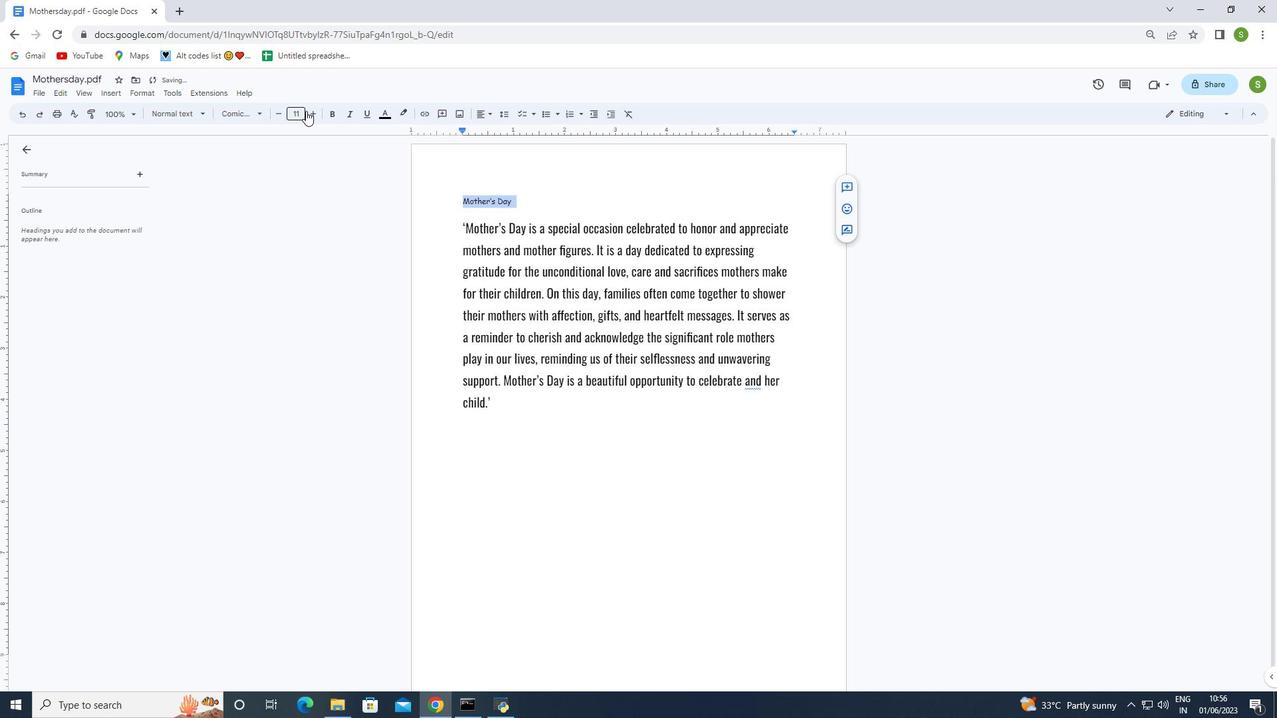 
Action: Mouse pressed left at (309, 114)
Screenshot: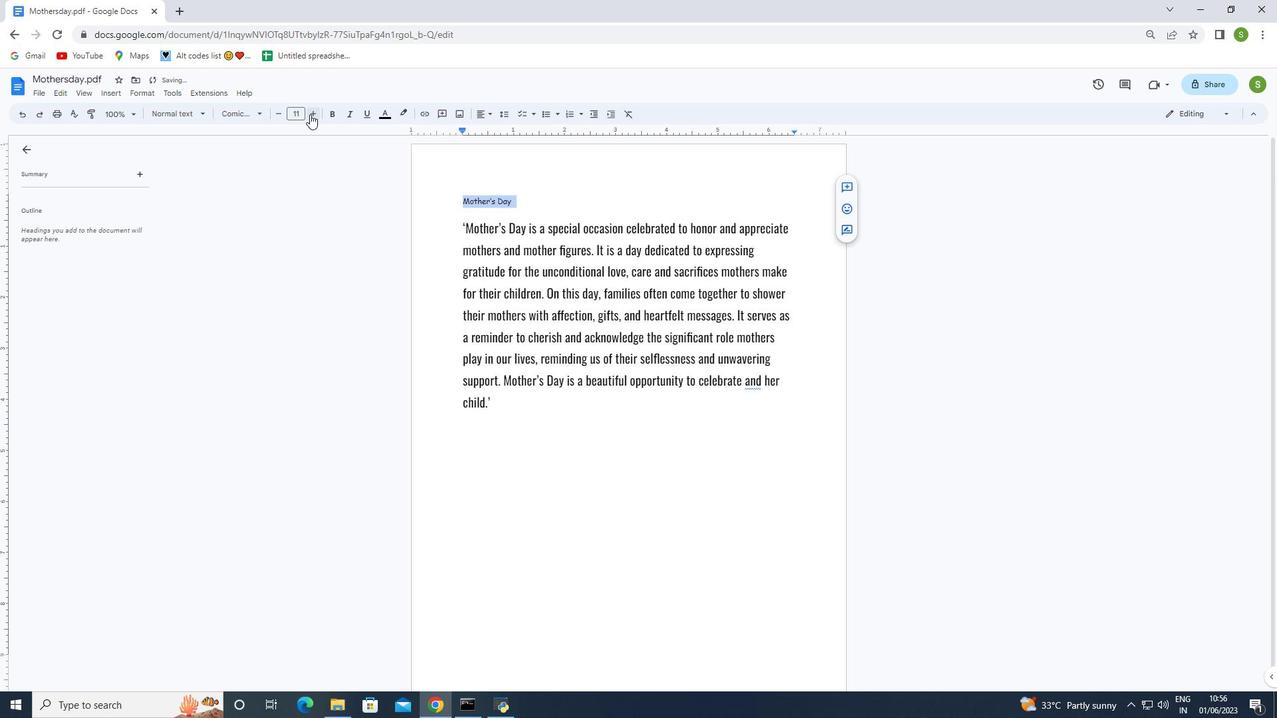 
Action: Mouse pressed left at (309, 114)
Screenshot: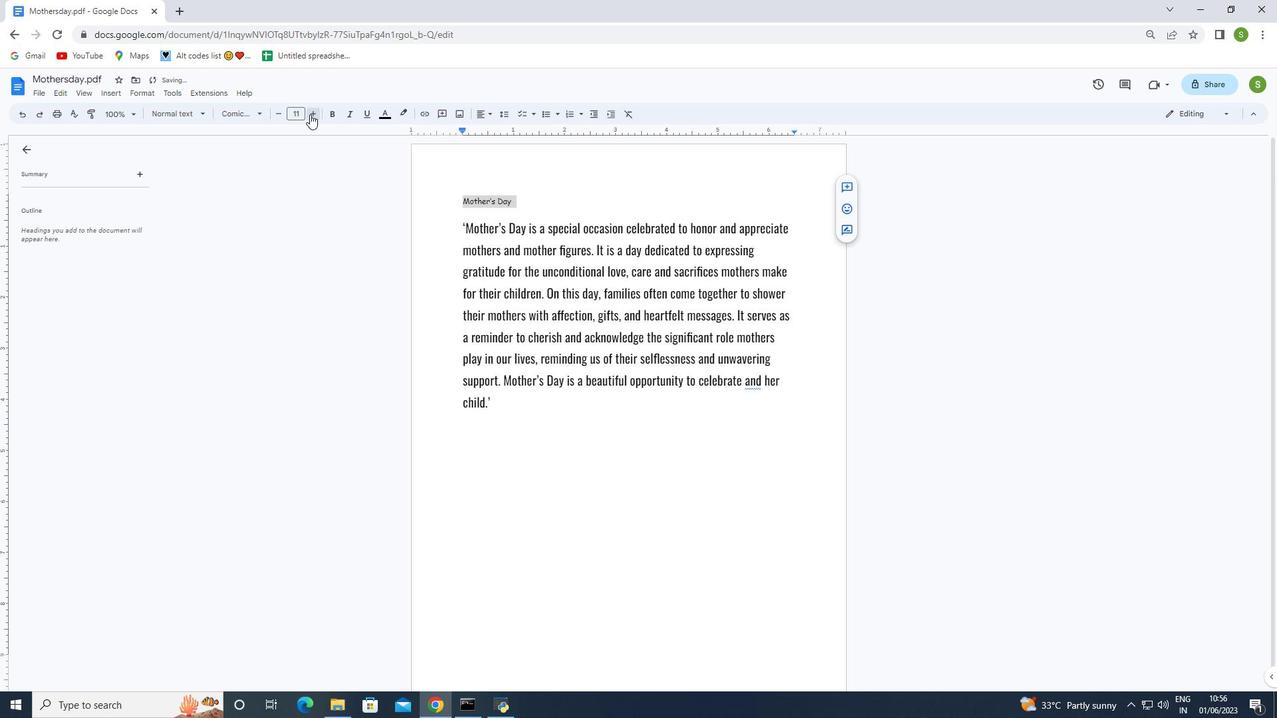 
Action: Mouse pressed left at (309, 114)
Screenshot: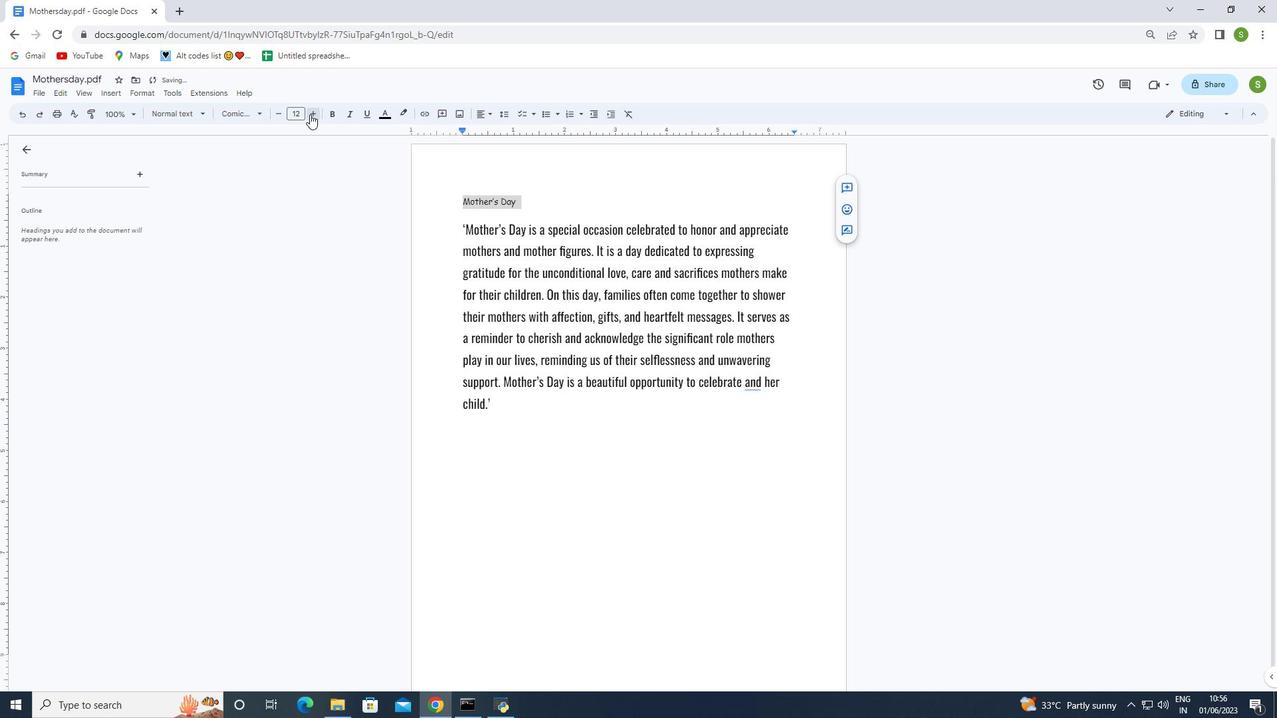 
Action: Mouse pressed left at (309, 114)
Screenshot: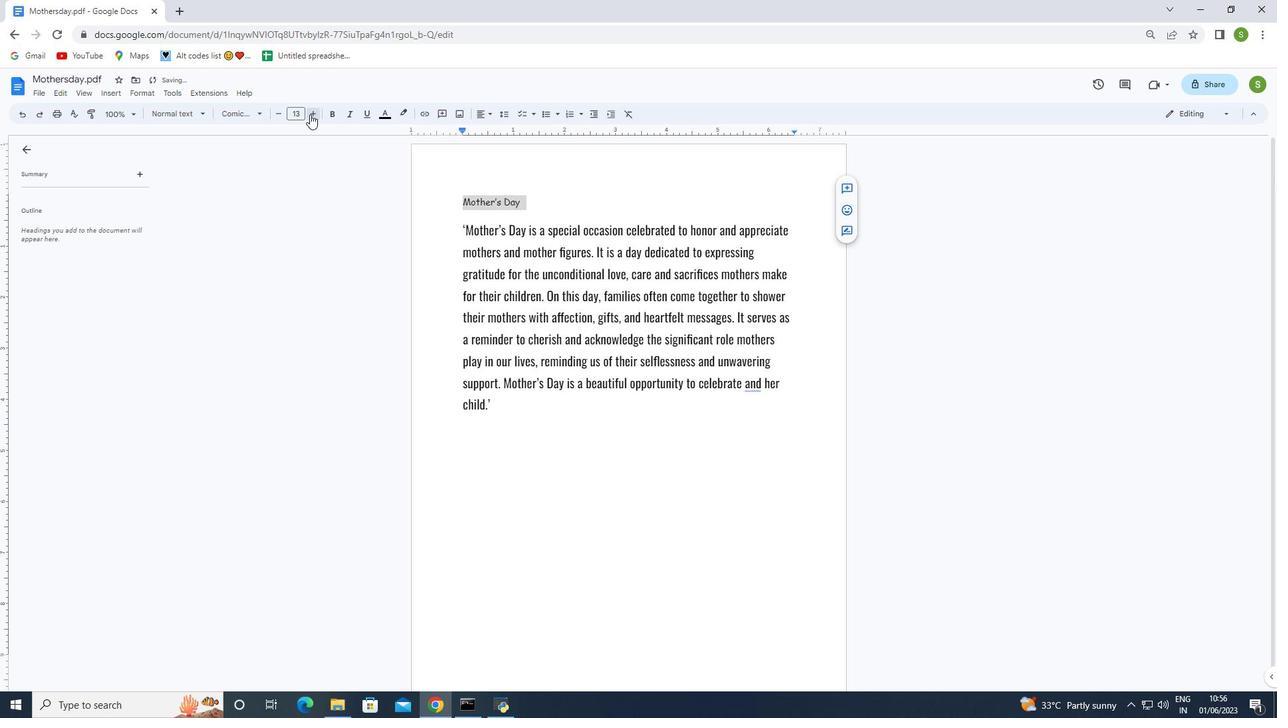 
Action: Mouse pressed left at (309, 114)
Screenshot: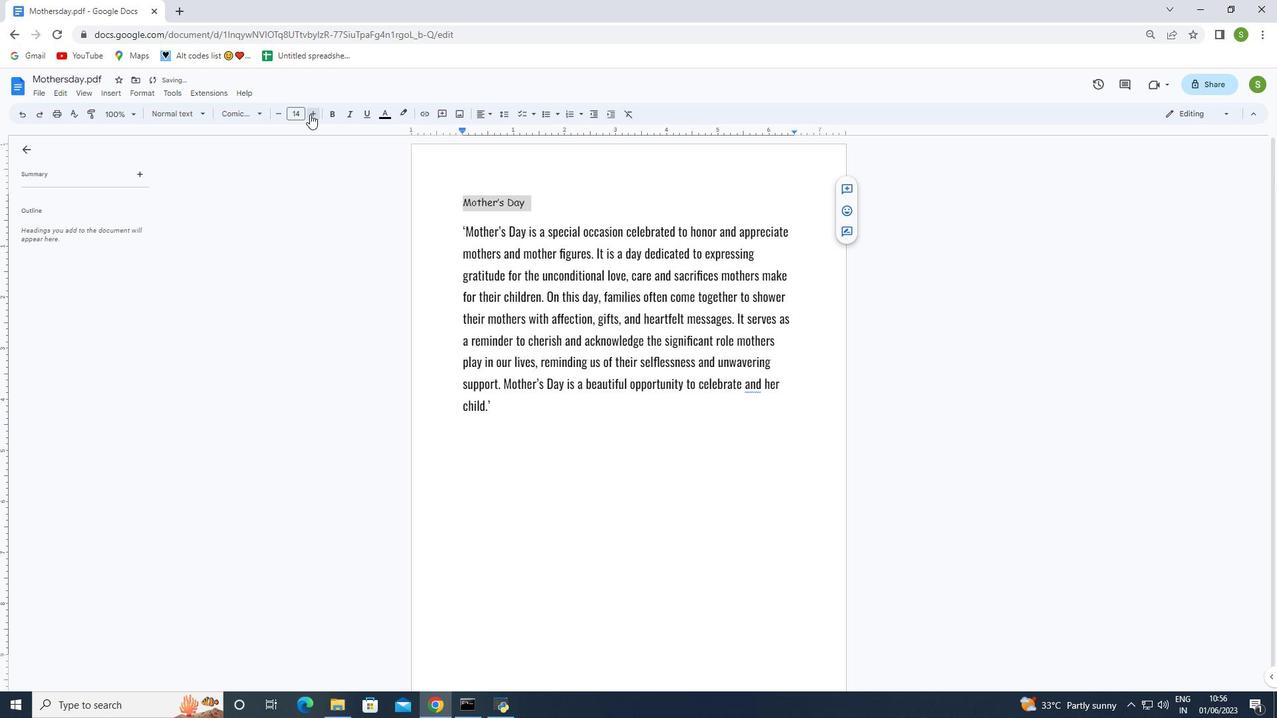 
Action: Mouse pressed left at (309, 114)
Screenshot: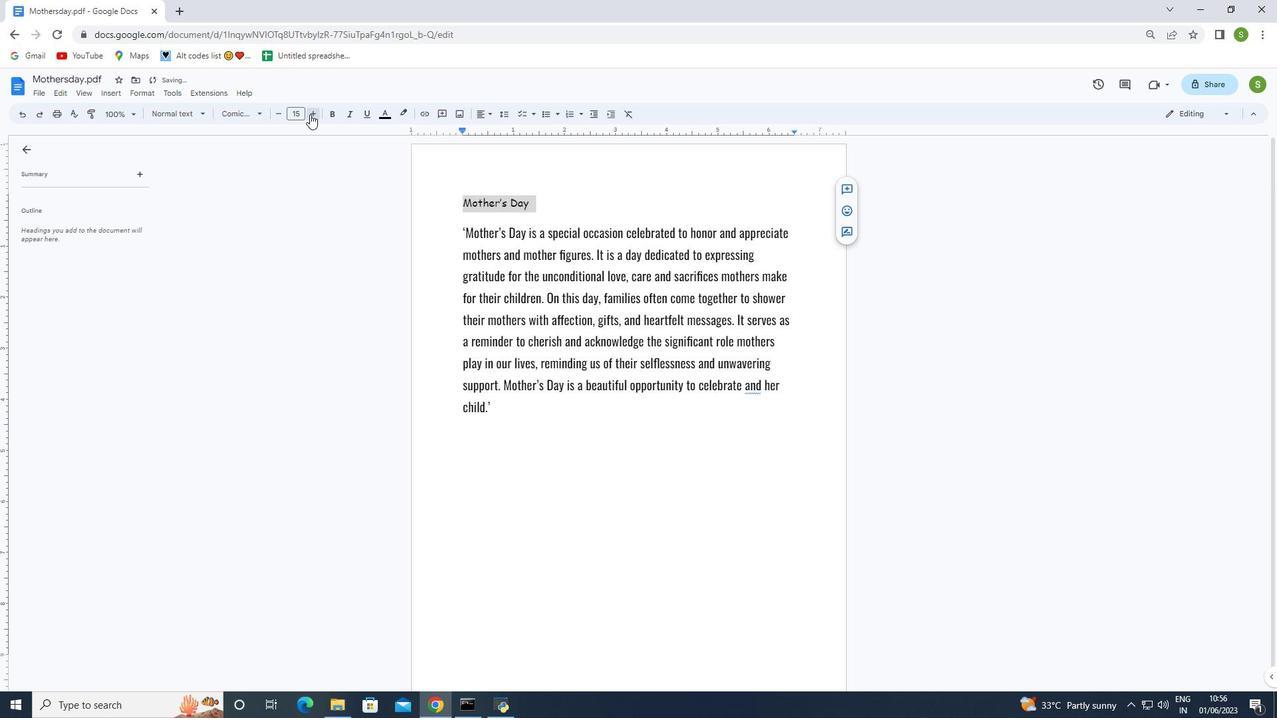 
Action: Mouse pressed left at (309, 114)
Screenshot: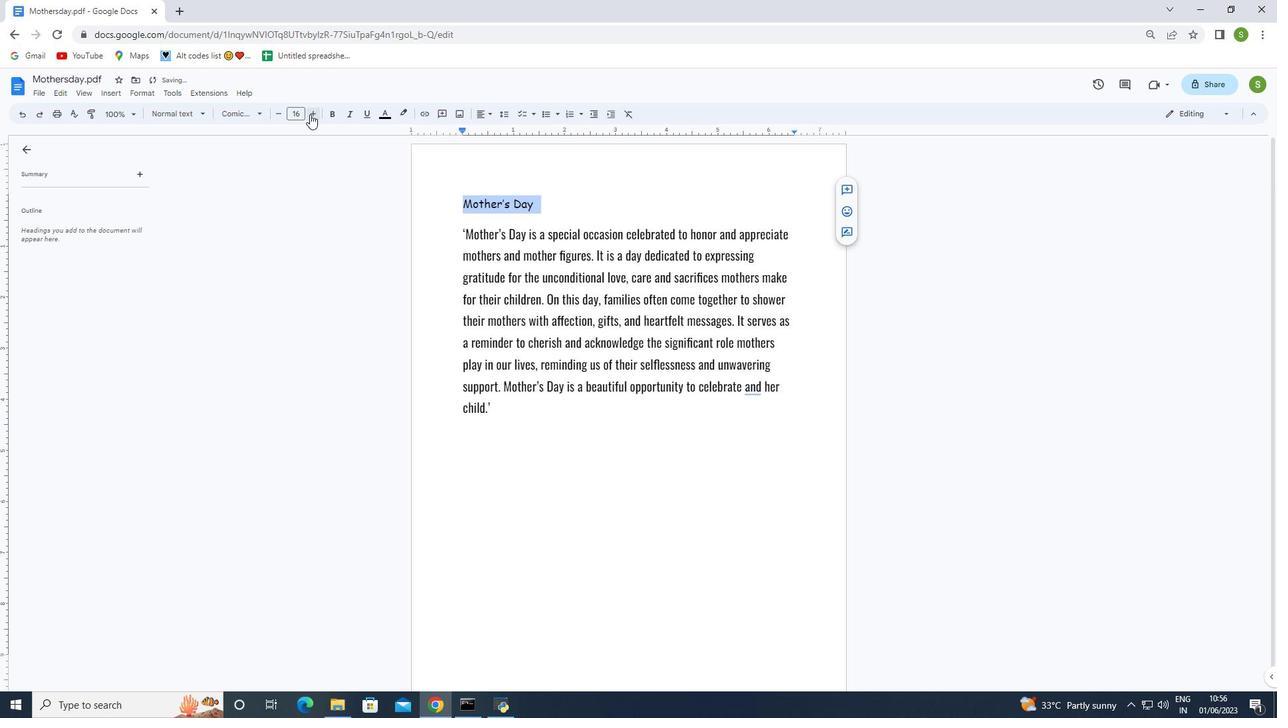 
Action: Mouse pressed left at (309, 114)
Screenshot: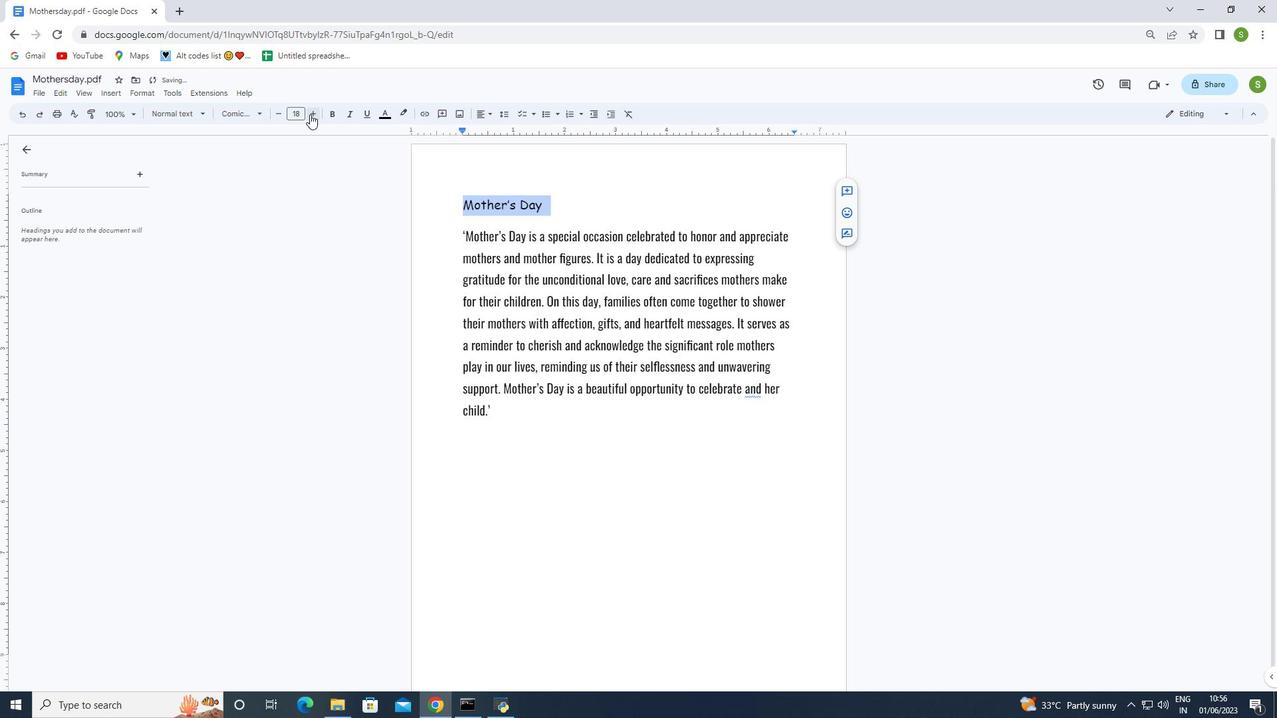 
Action: Mouse pressed left at (309, 114)
Screenshot: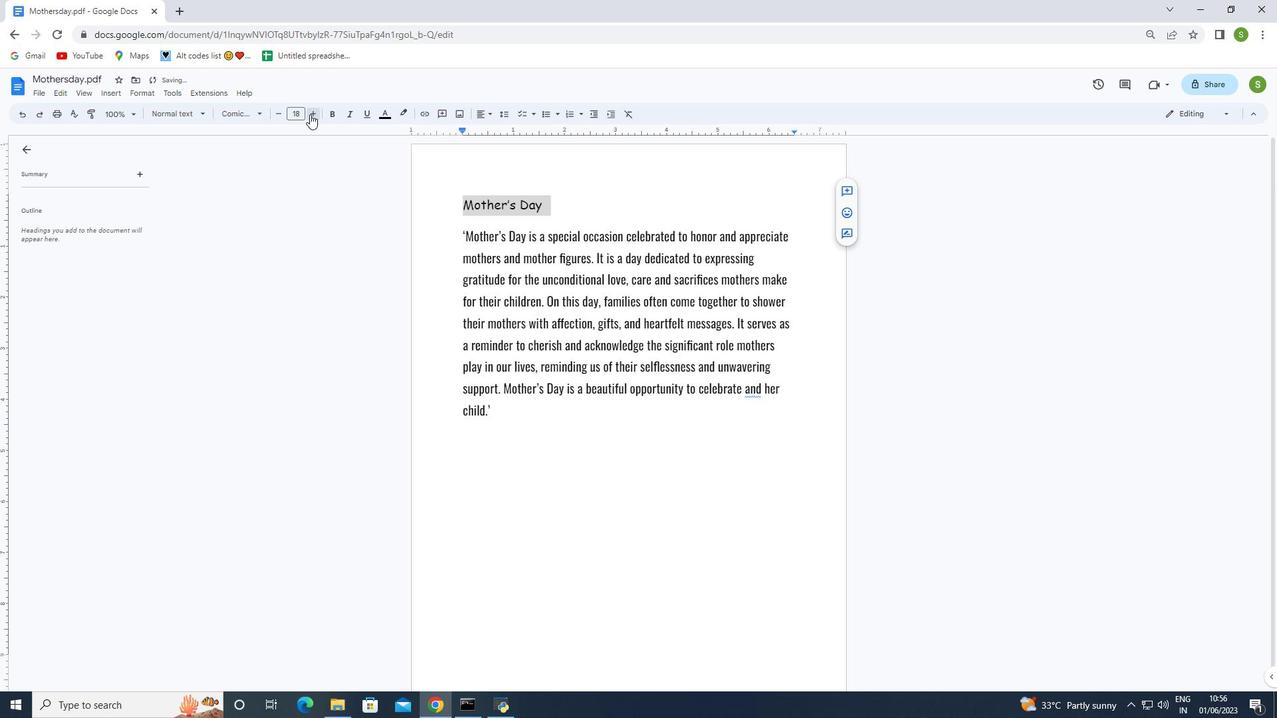 
Action: Mouse pressed left at (309, 114)
Screenshot: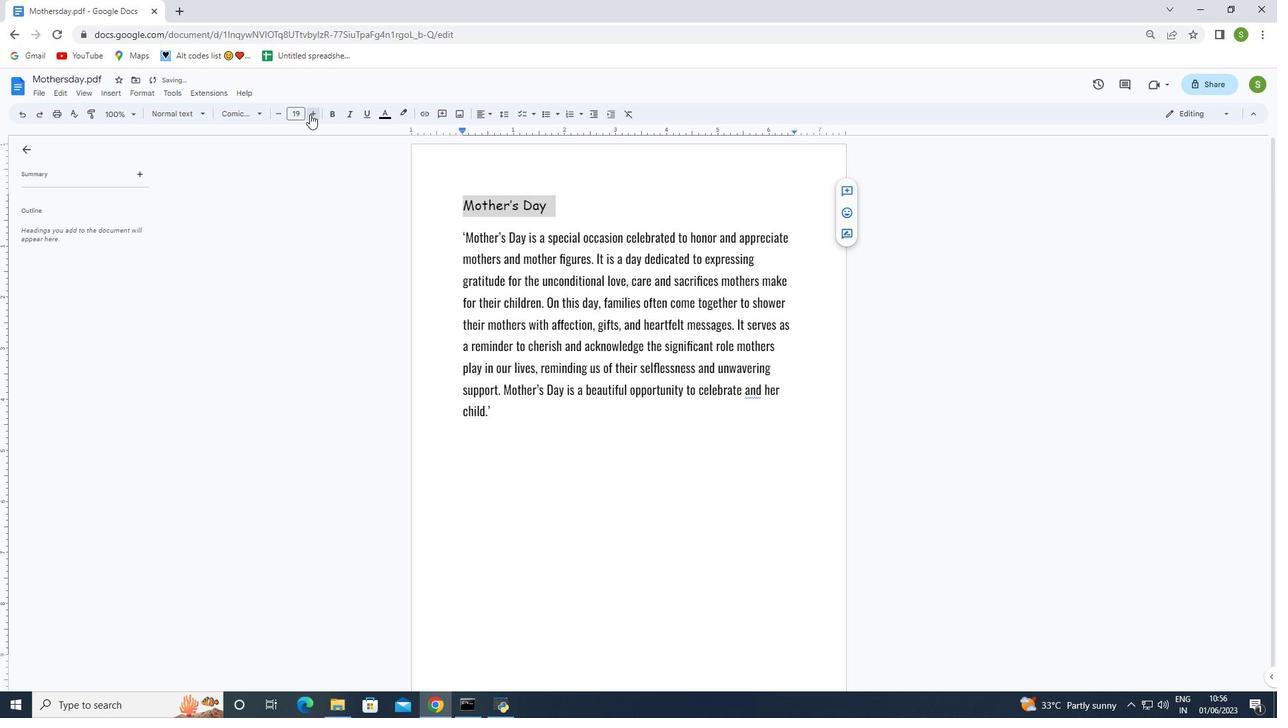 
Action: Mouse pressed left at (309, 114)
Screenshot: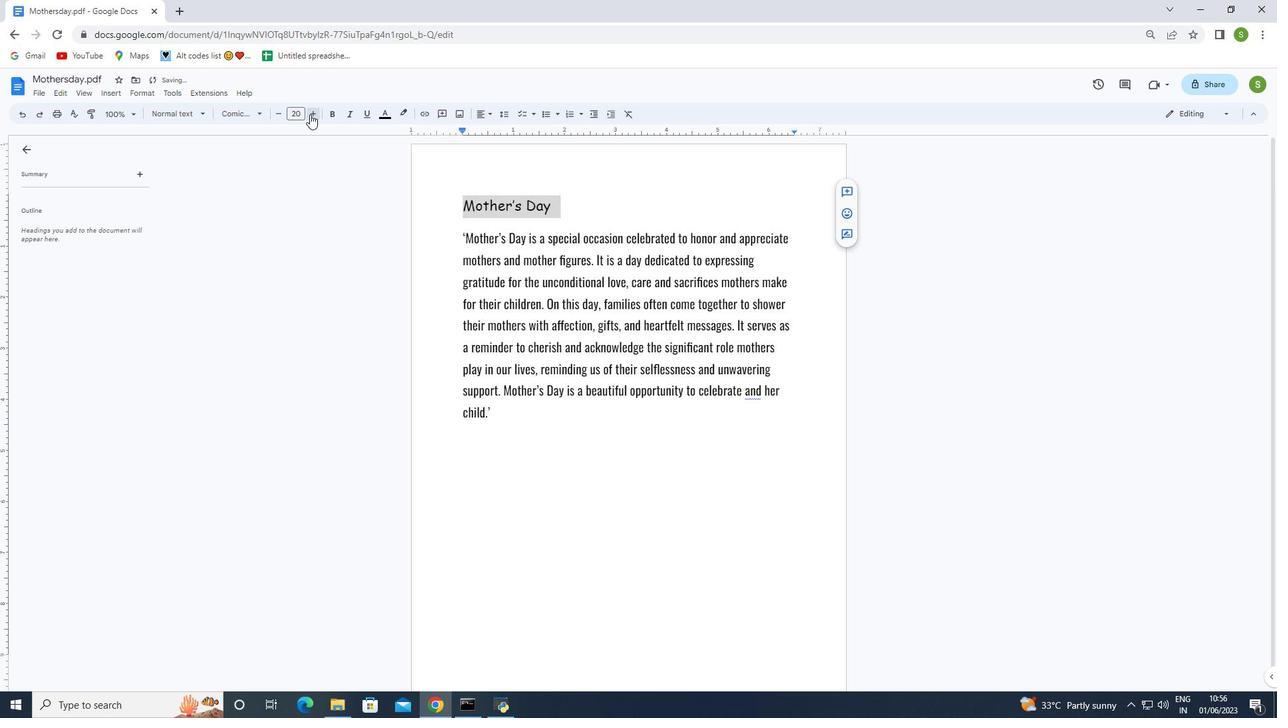 
Action: Mouse pressed left at (309, 114)
Screenshot: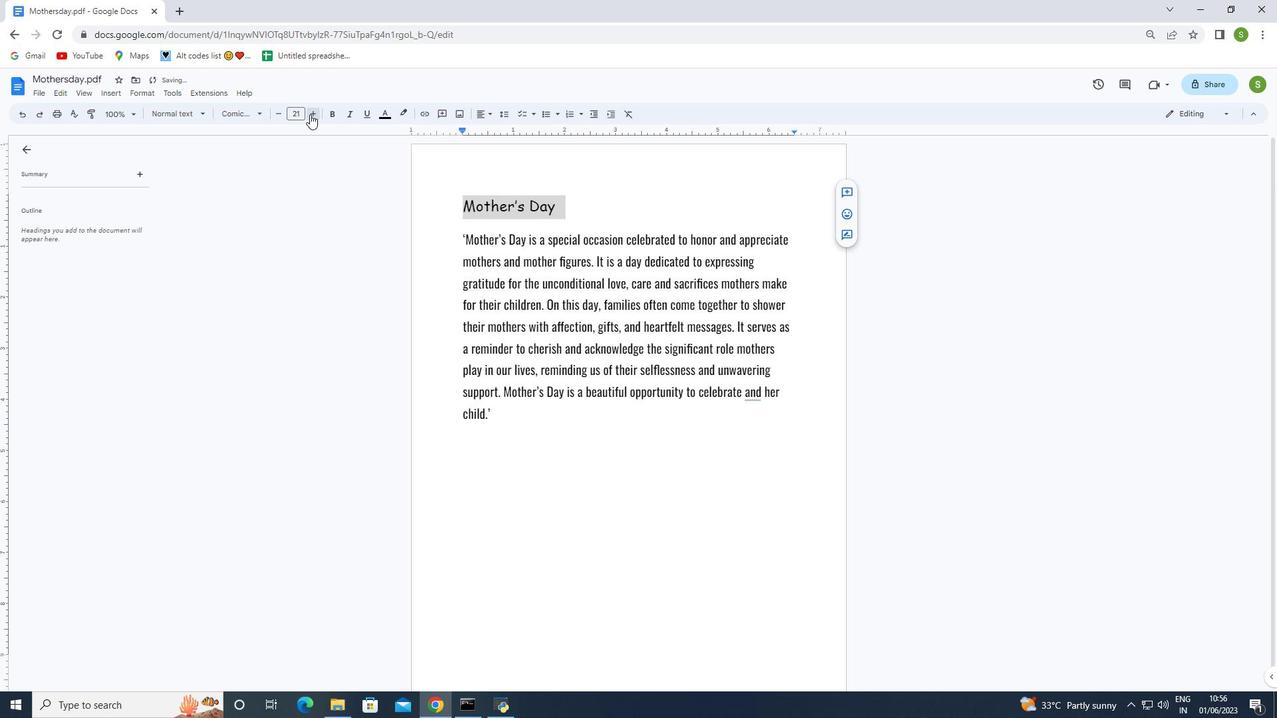 
Action: Mouse pressed left at (309, 114)
Screenshot: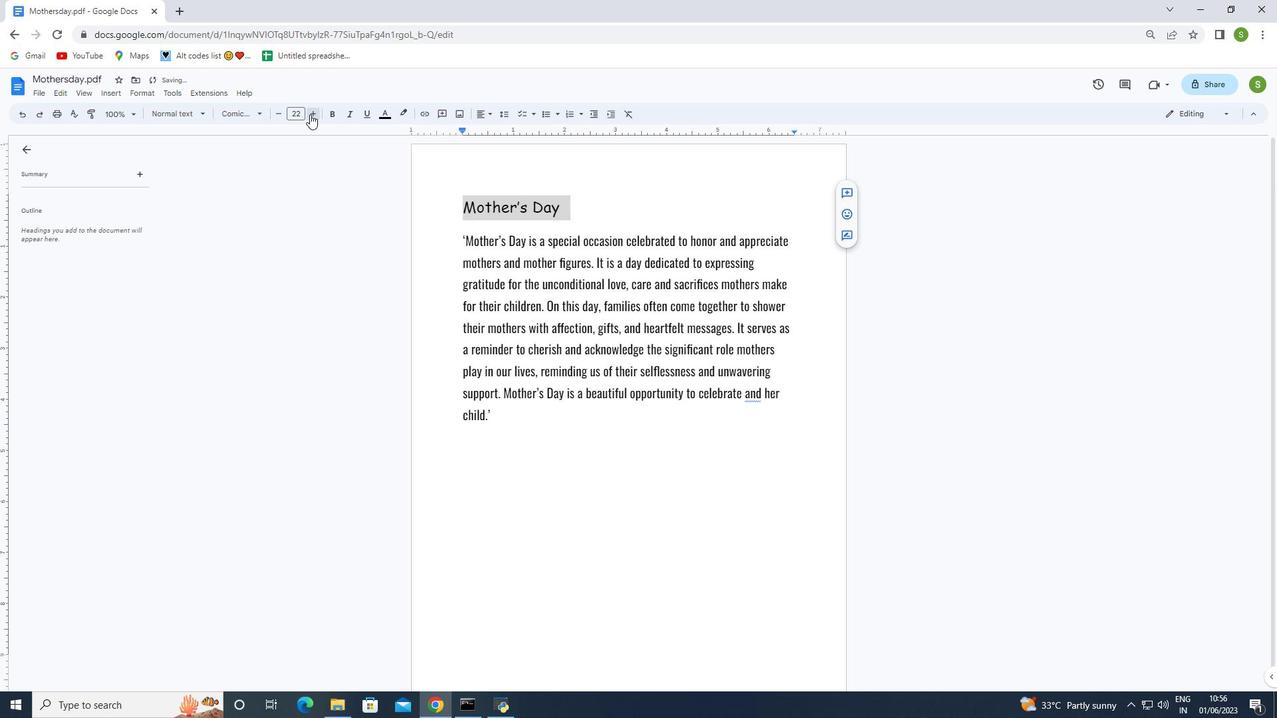 
Action: Mouse pressed left at (309, 114)
Screenshot: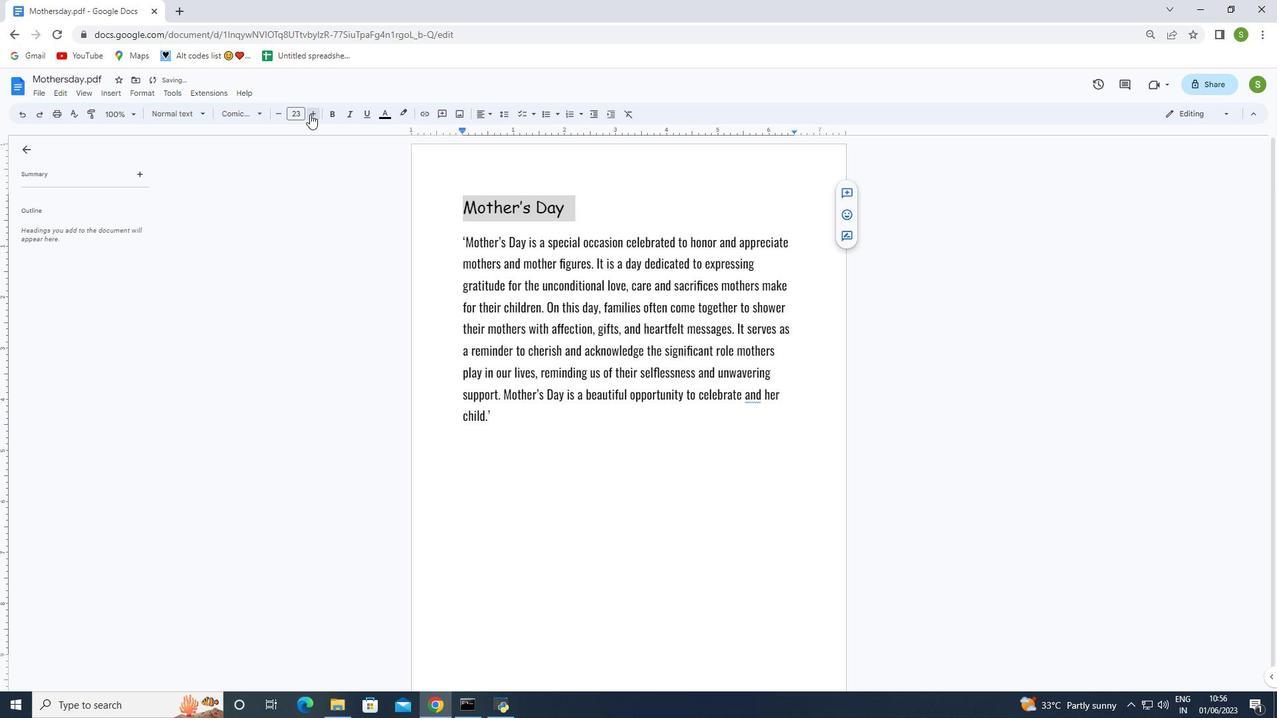 
Action: Mouse pressed left at (309, 114)
Screenshot: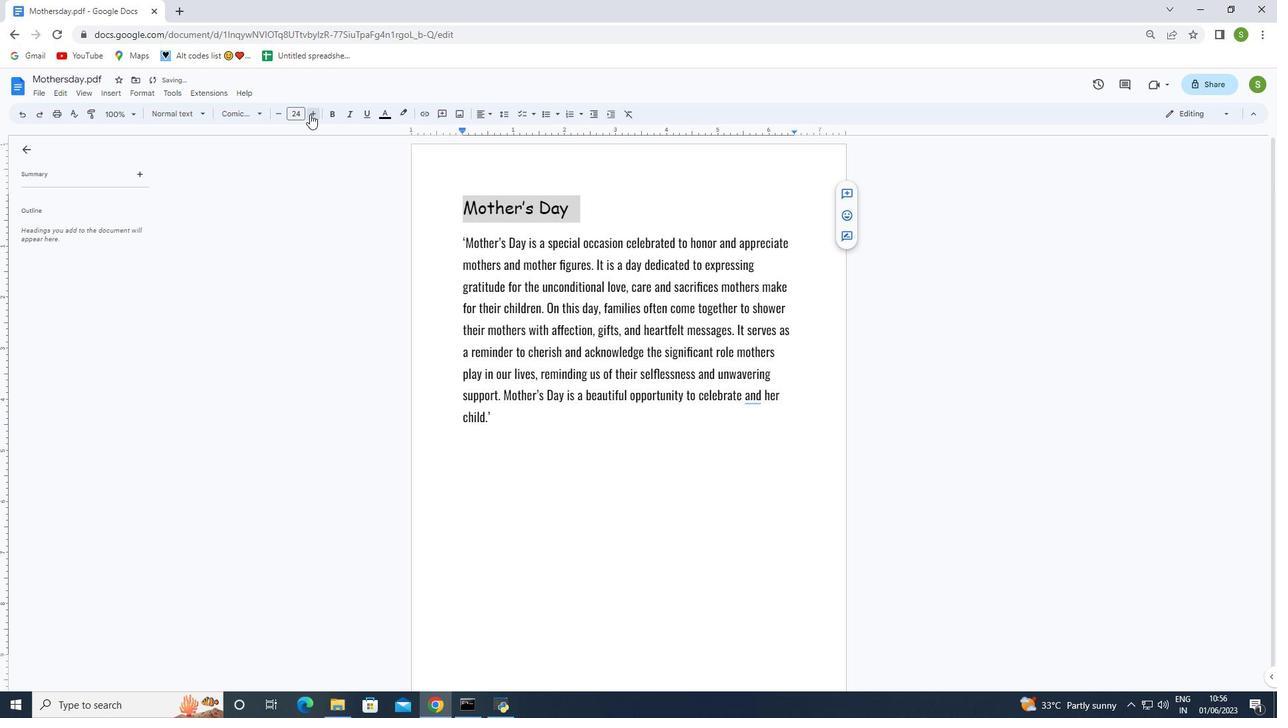 
Action: Mouse pressed left at (309, 114)
Screenshot: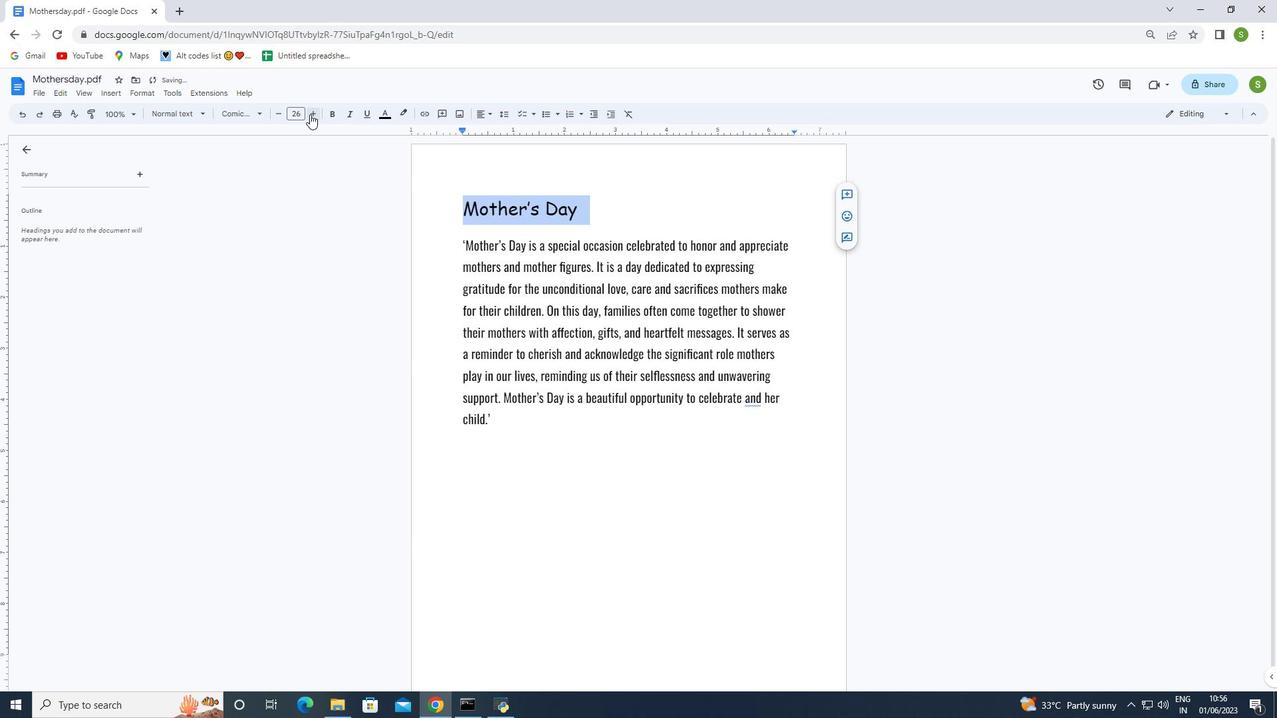 
Action: Mouse pressed left at (309, 114)
Screenshot: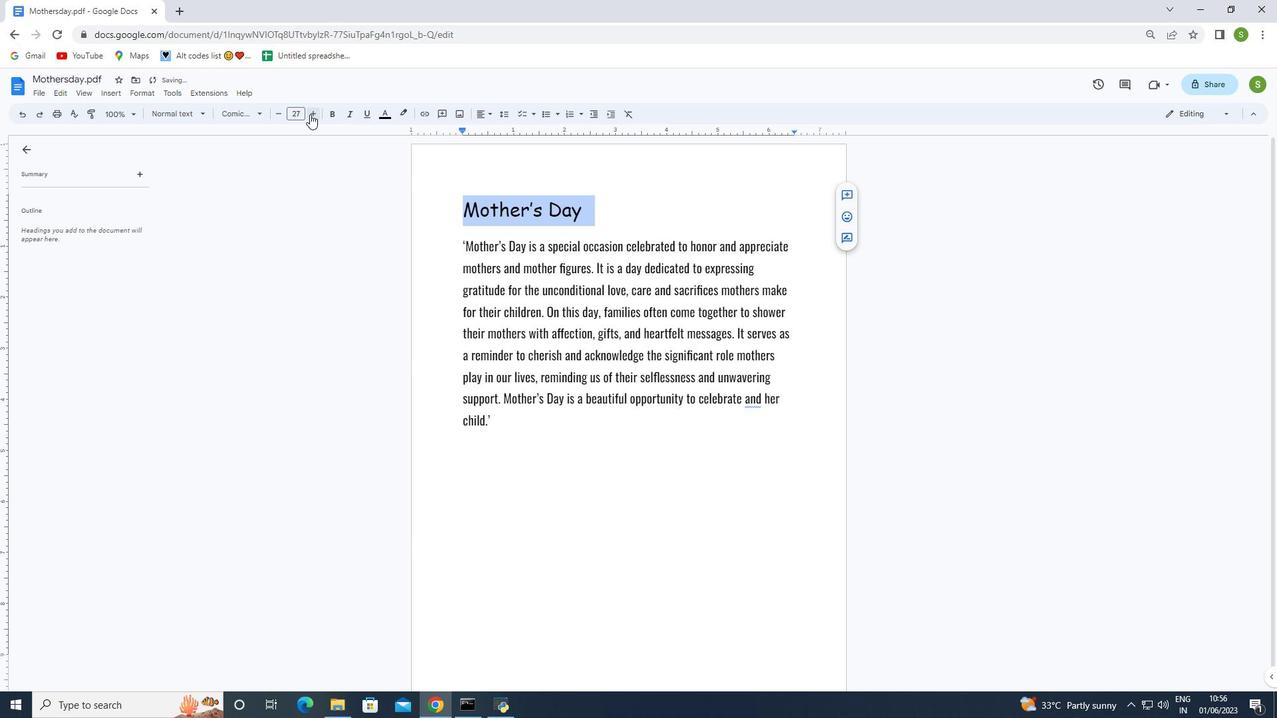
Action: Mouse pressed left at (309, 114)
Screenshot: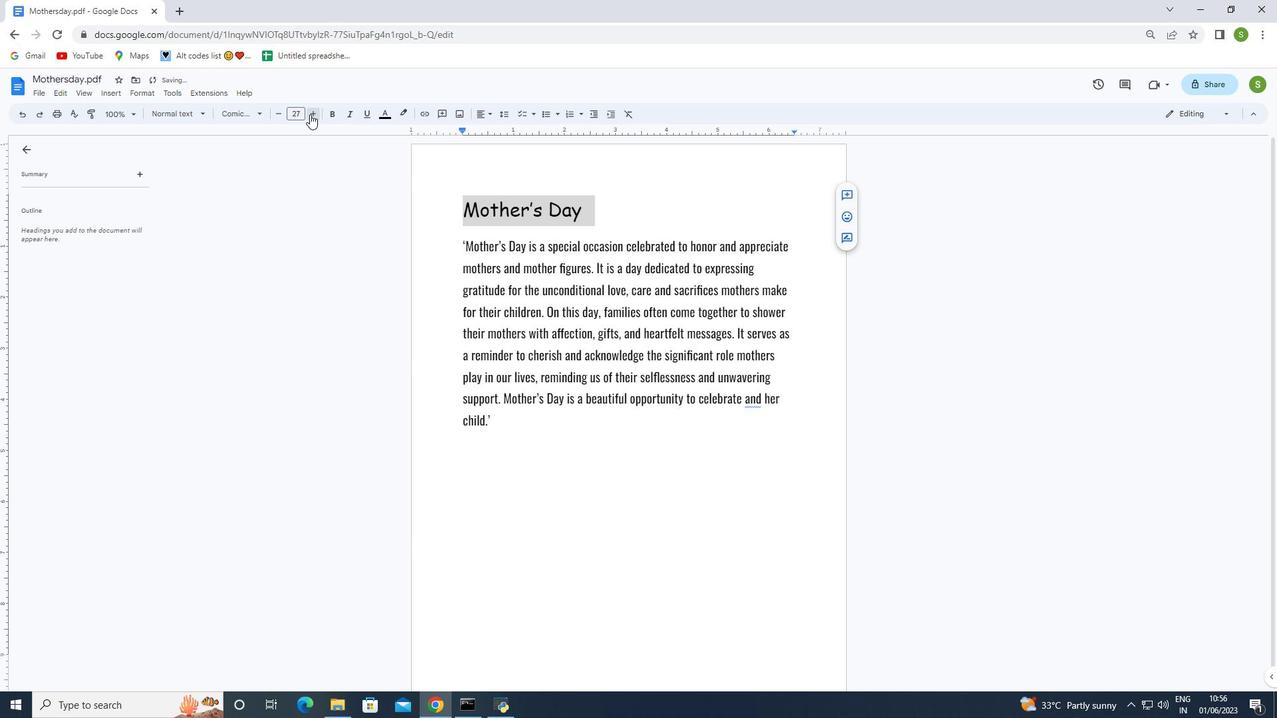 
Action: Mouse pressed left at (309, 114)
Screenshot: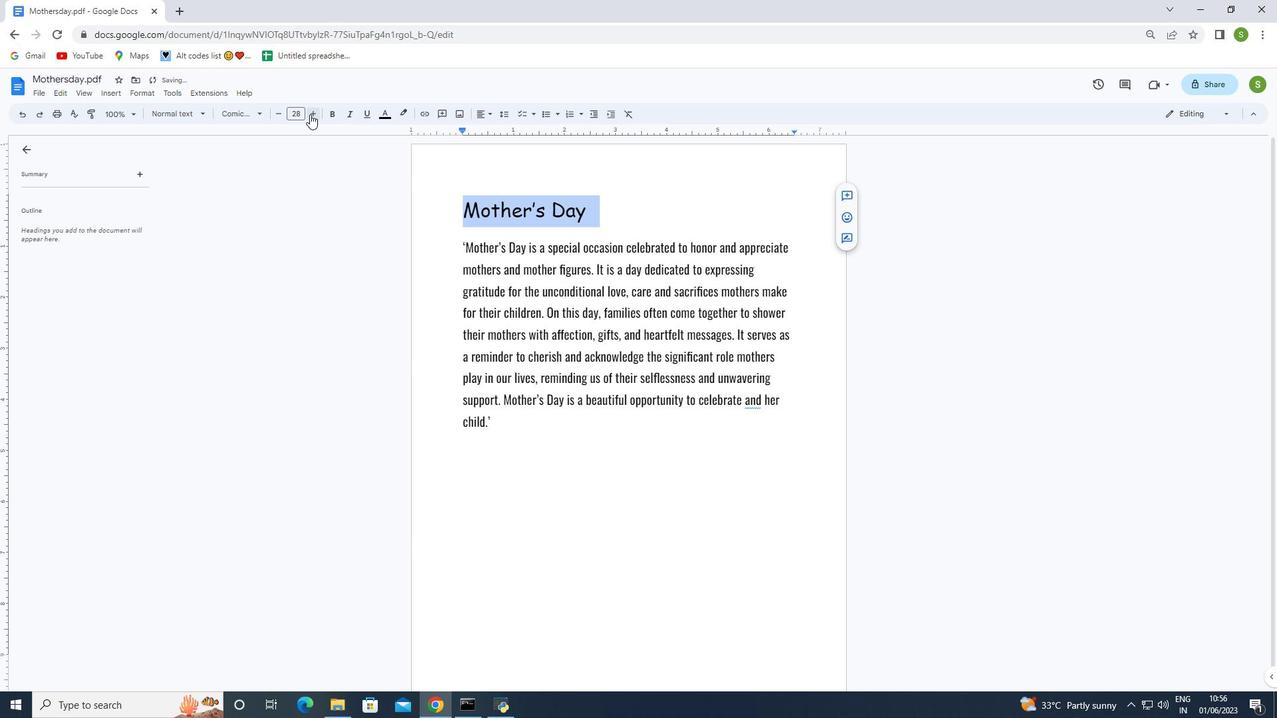 
Action: Mouse pressed left at (309, 114)
Screenshot: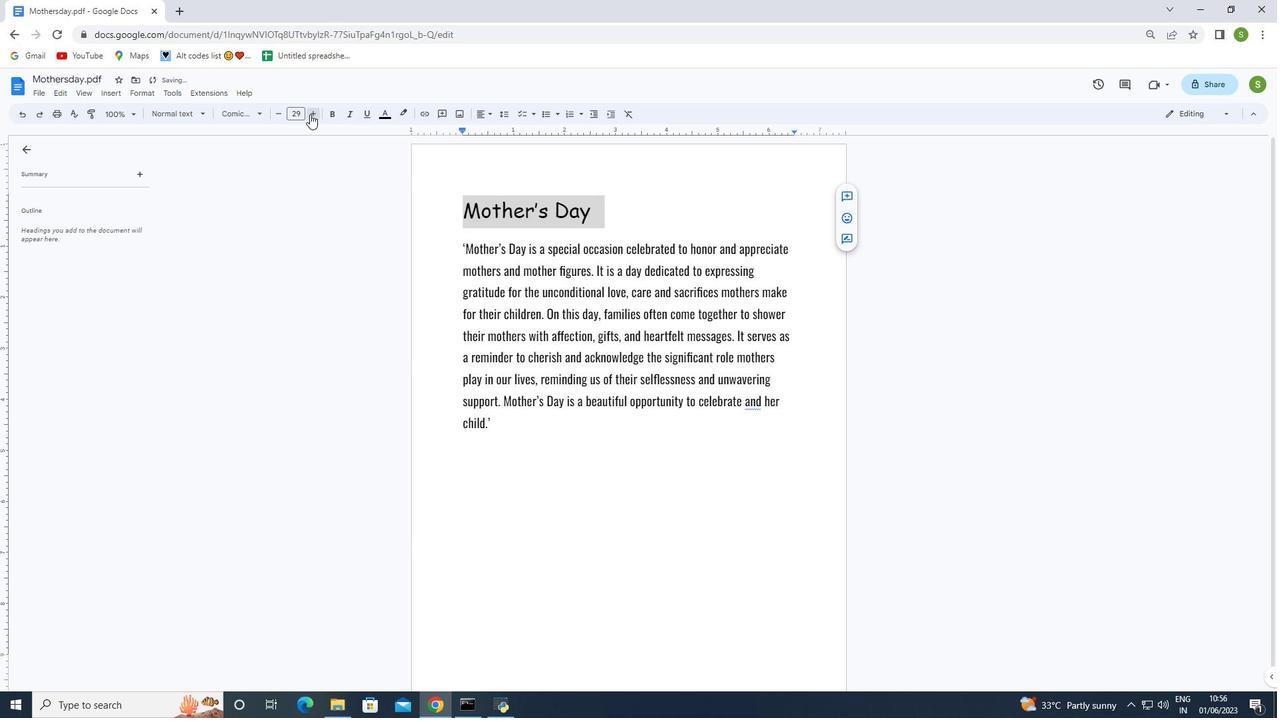 
Action: Mouse pressed left at (309, 114)
Screenshot: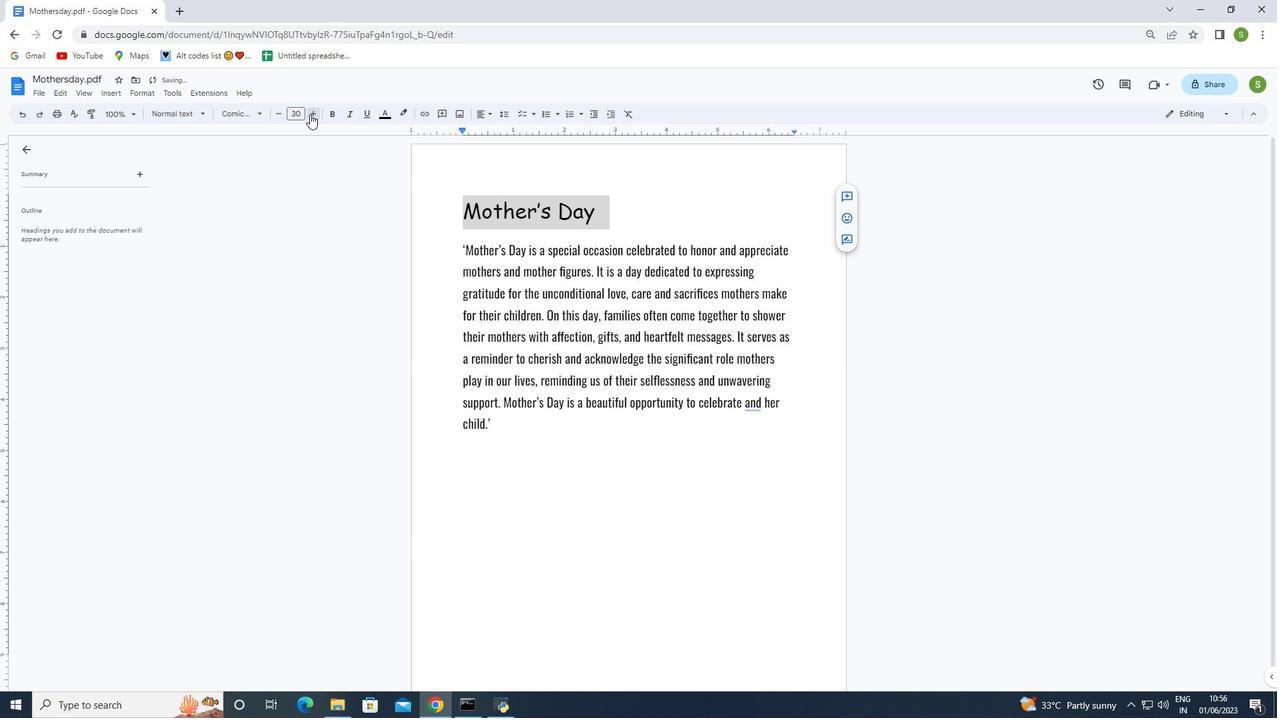 
Action: Mouse pressed left at (309, 114)
Screenshot: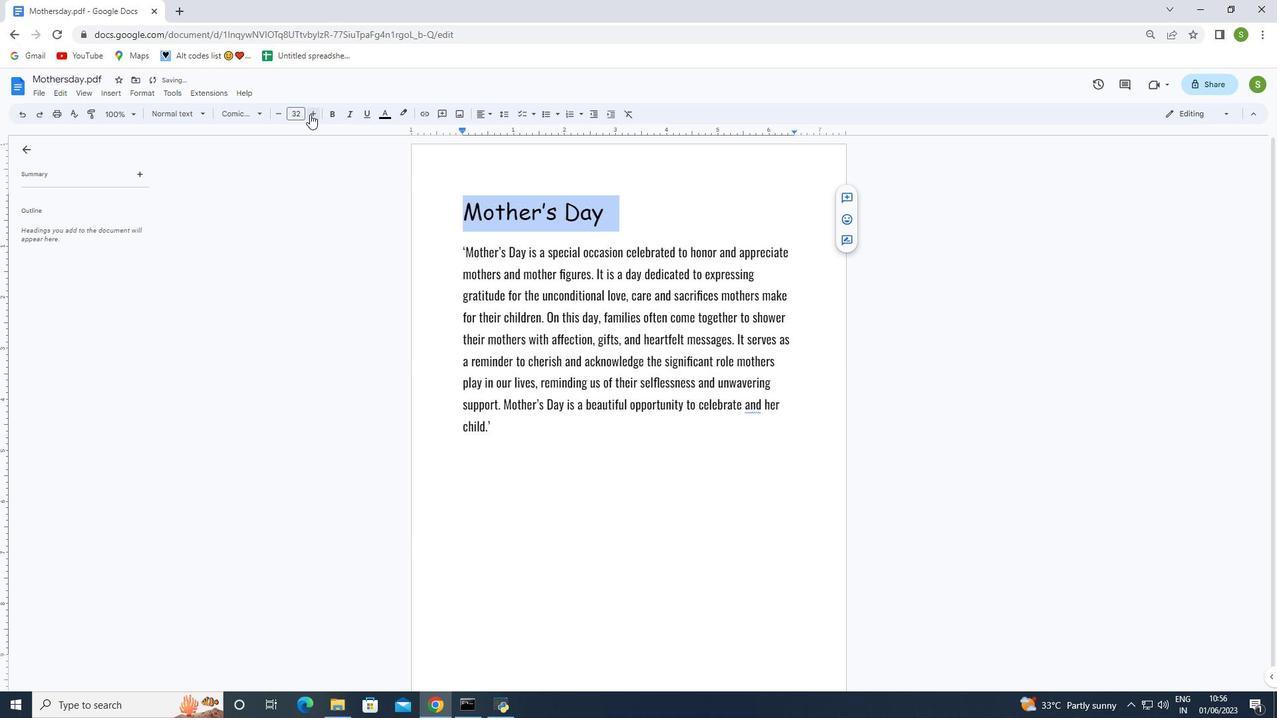 
Action: Mouse pressed left at (309, 114)
Screenshot: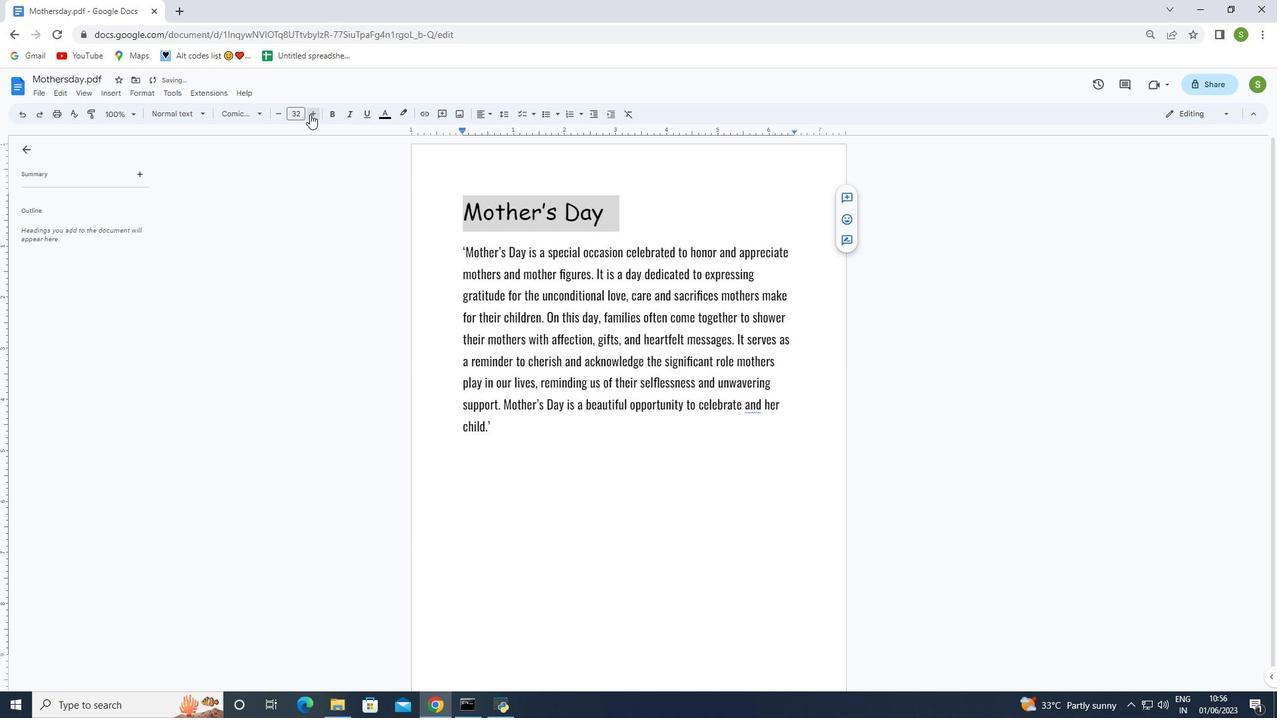 
Action: Mouse pressed left at (309, 114)
Screenshot: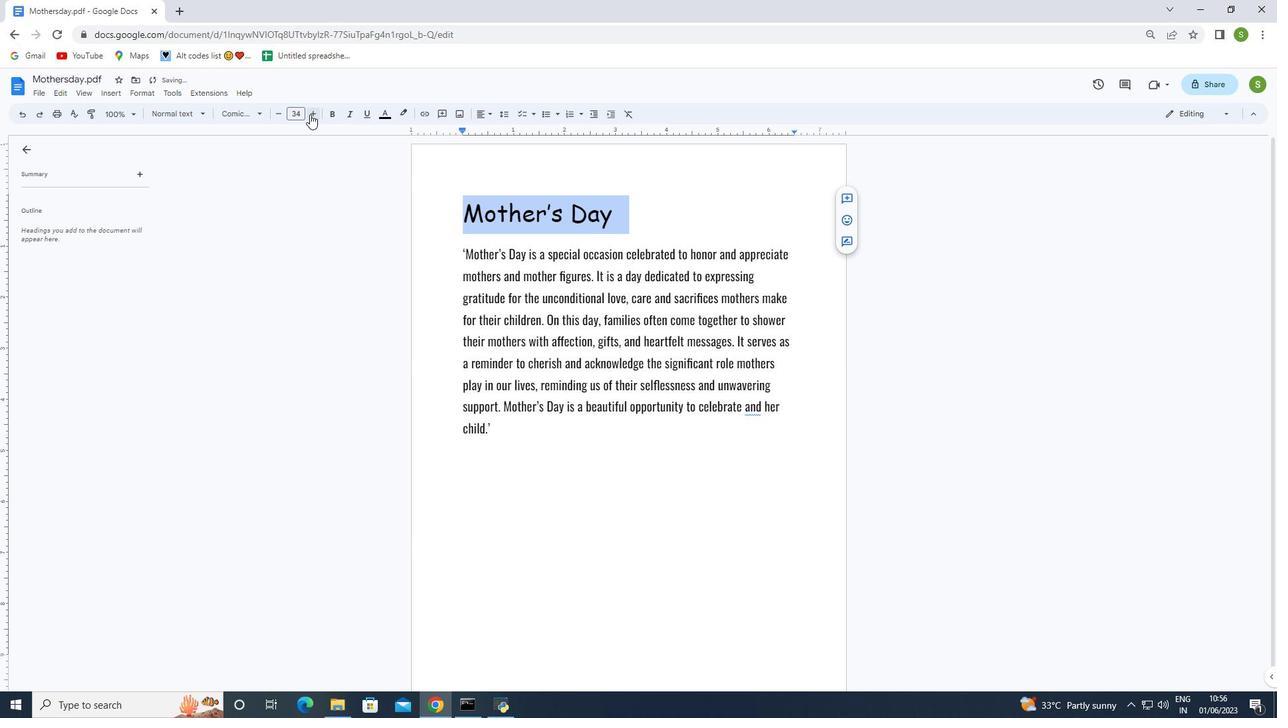 
Action: Mouse pressed left at (309, 114)
Screenshot: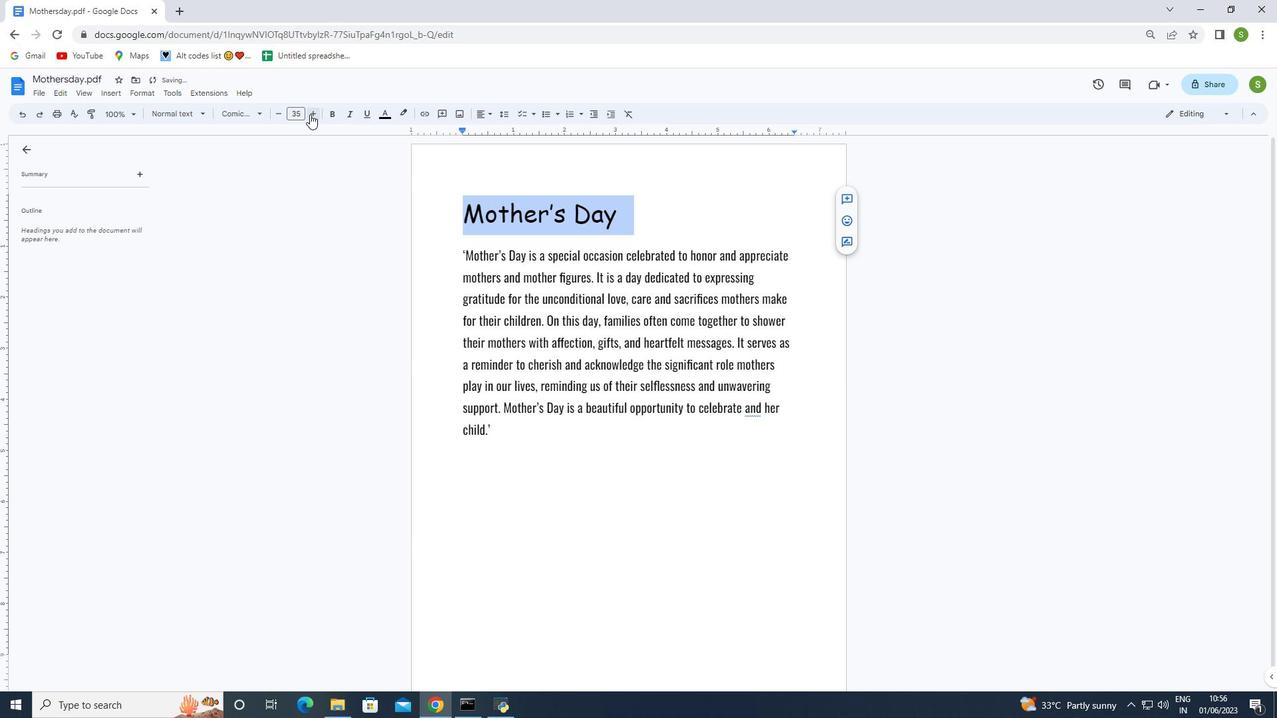 
Action: Mouse moved to (453, 206)
Screenshot: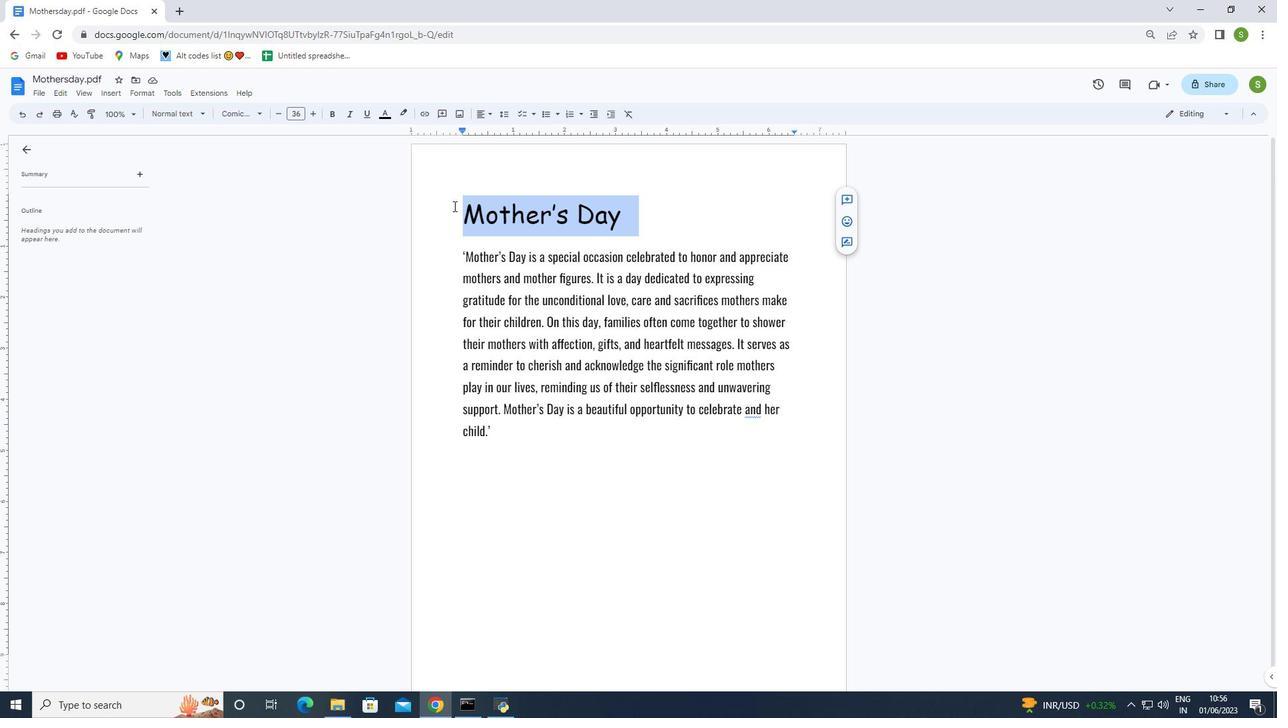 
Action: Mouse pressed left at (453, 206)
Screenshot: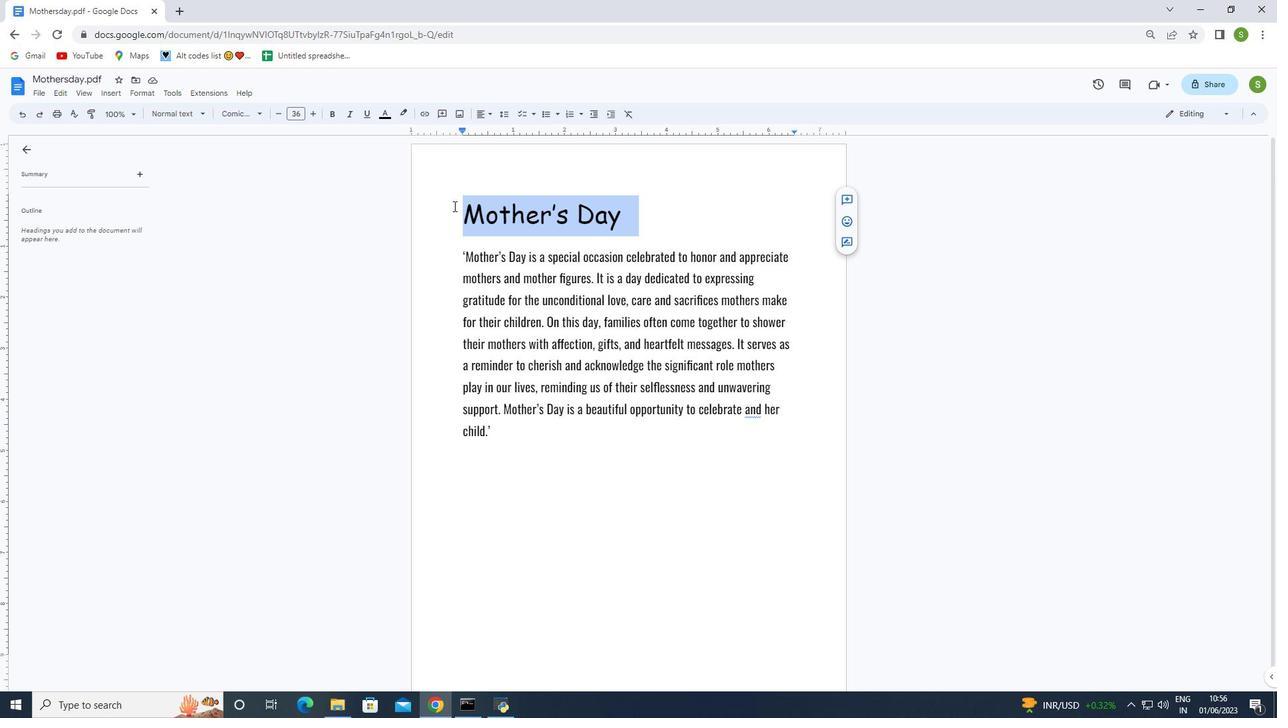 
Action: Mouse moved to (456, 209)
Screenshot: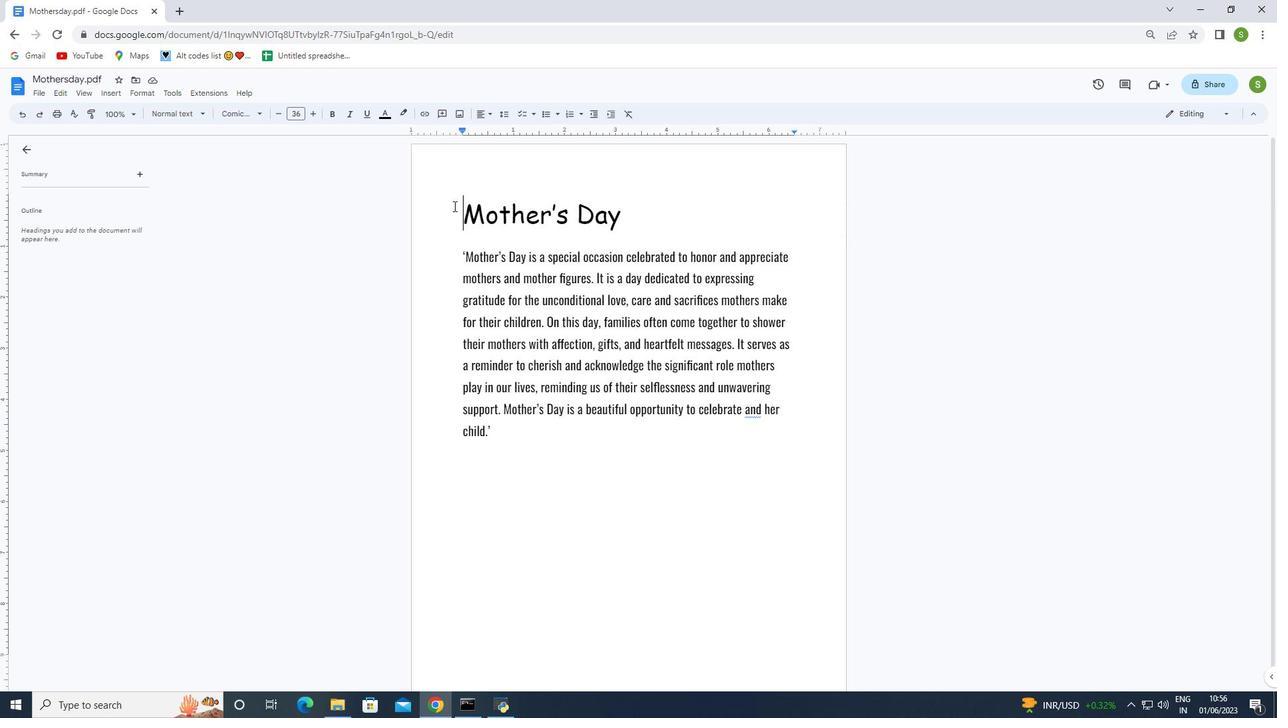 
Action: Mouse pressed left at (456, 209)
Screenshot: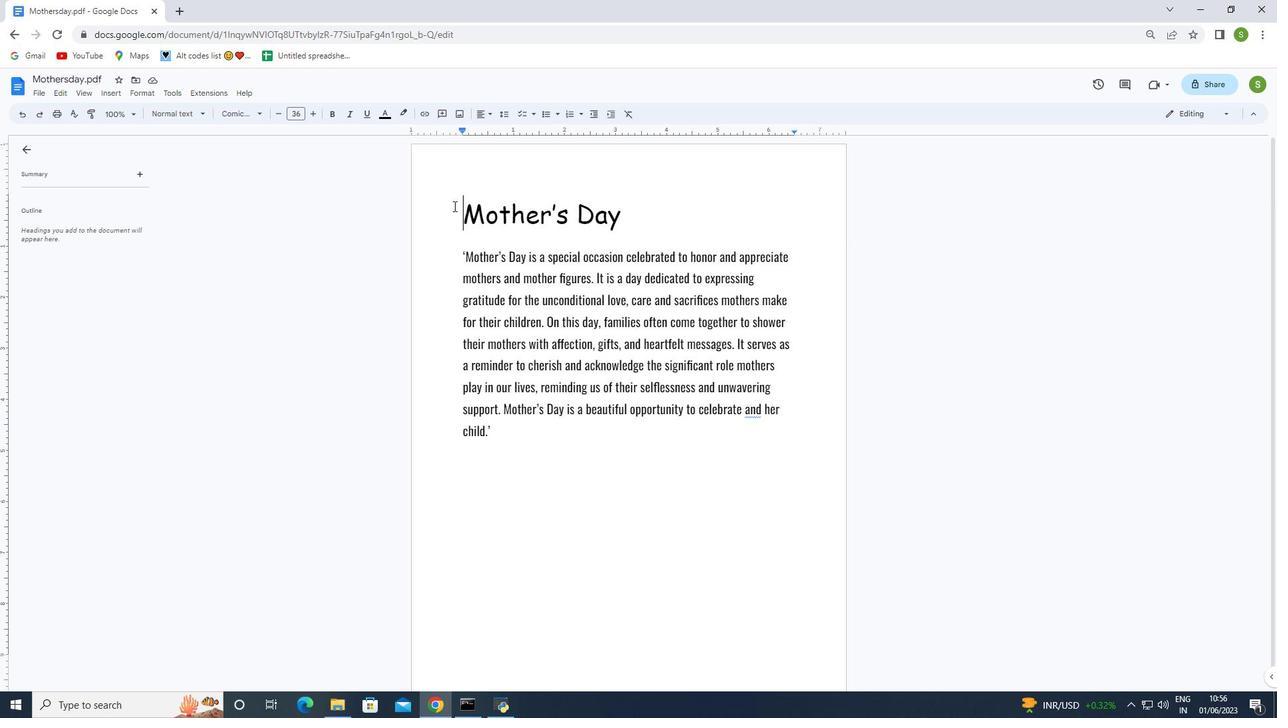 
Action: Mouse moved to (491, 216)
Screenshot: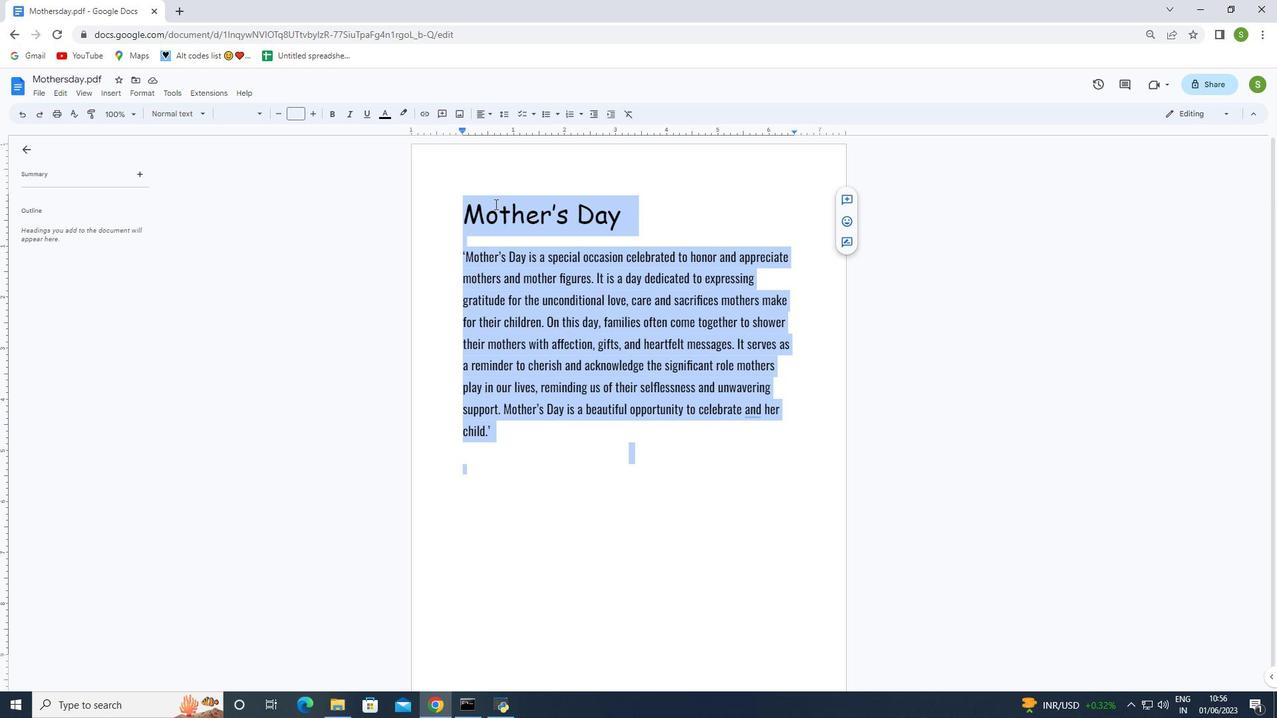 
Action: Mouse pressed left at (491, 216)
Screenshot: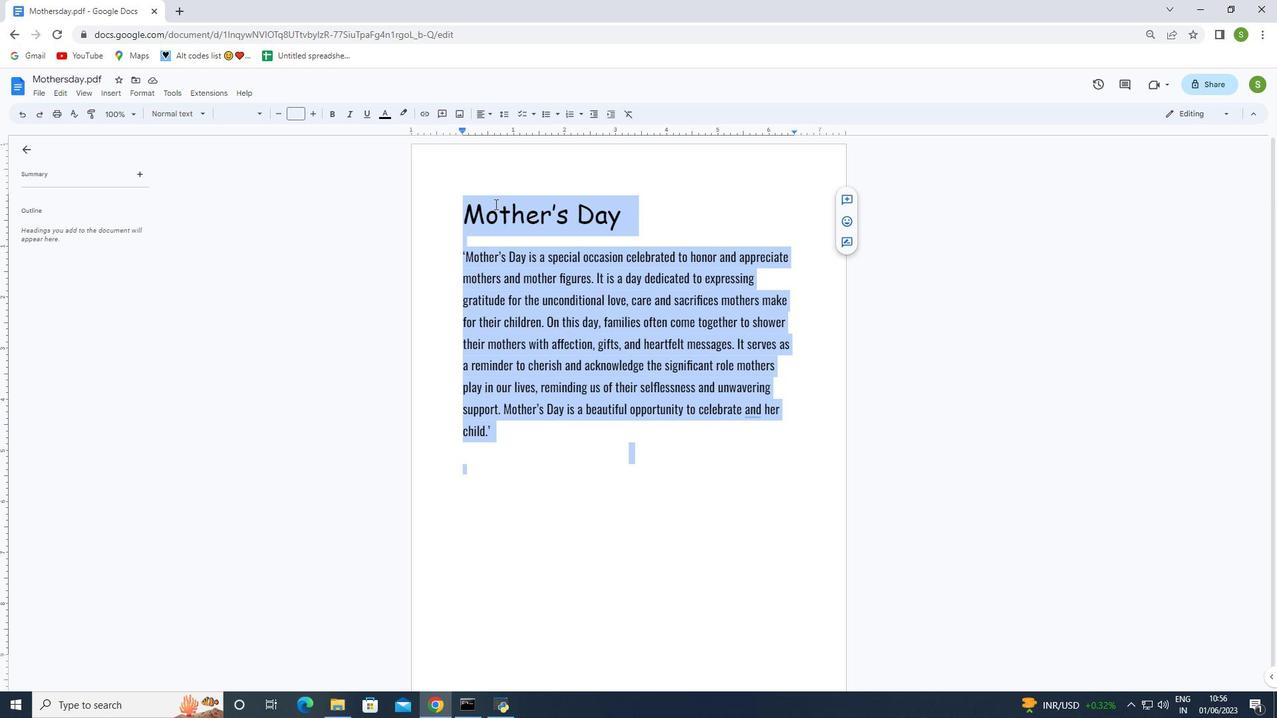 
Action: Mouse moved to (466, 214)
Screenshot: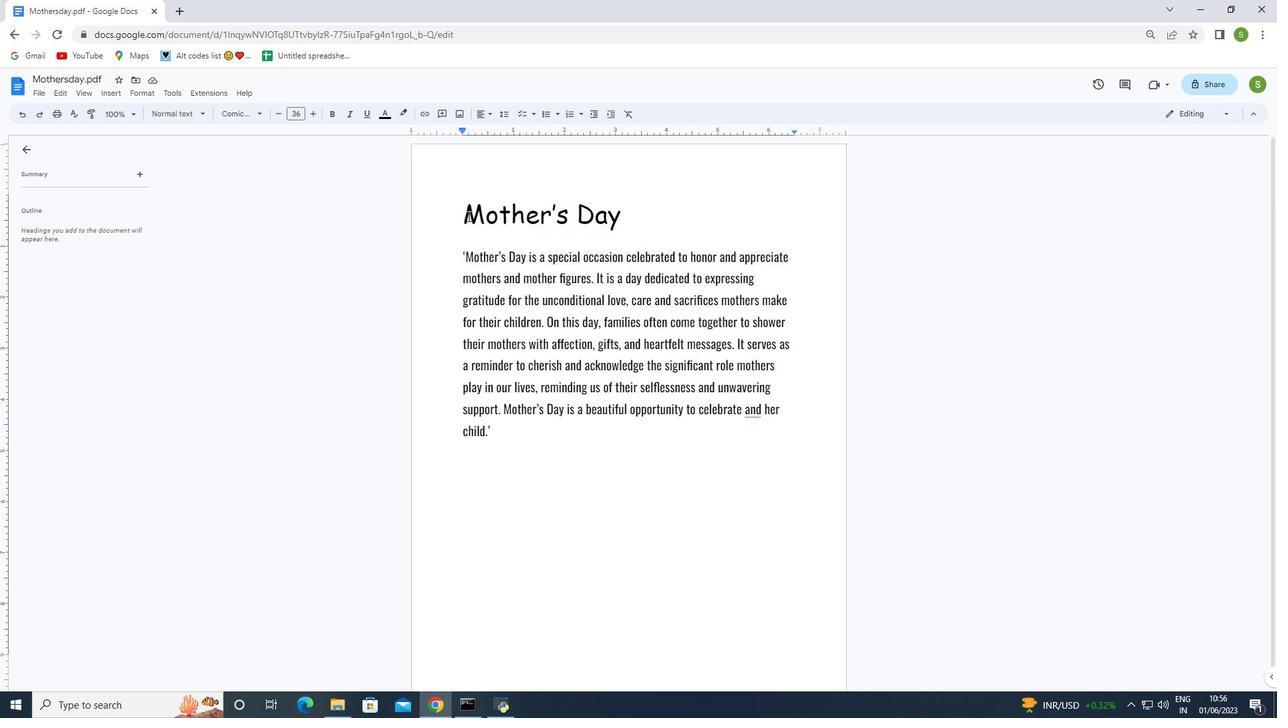 
Action: Mouse pressed left at (466, 214)
Screenshot: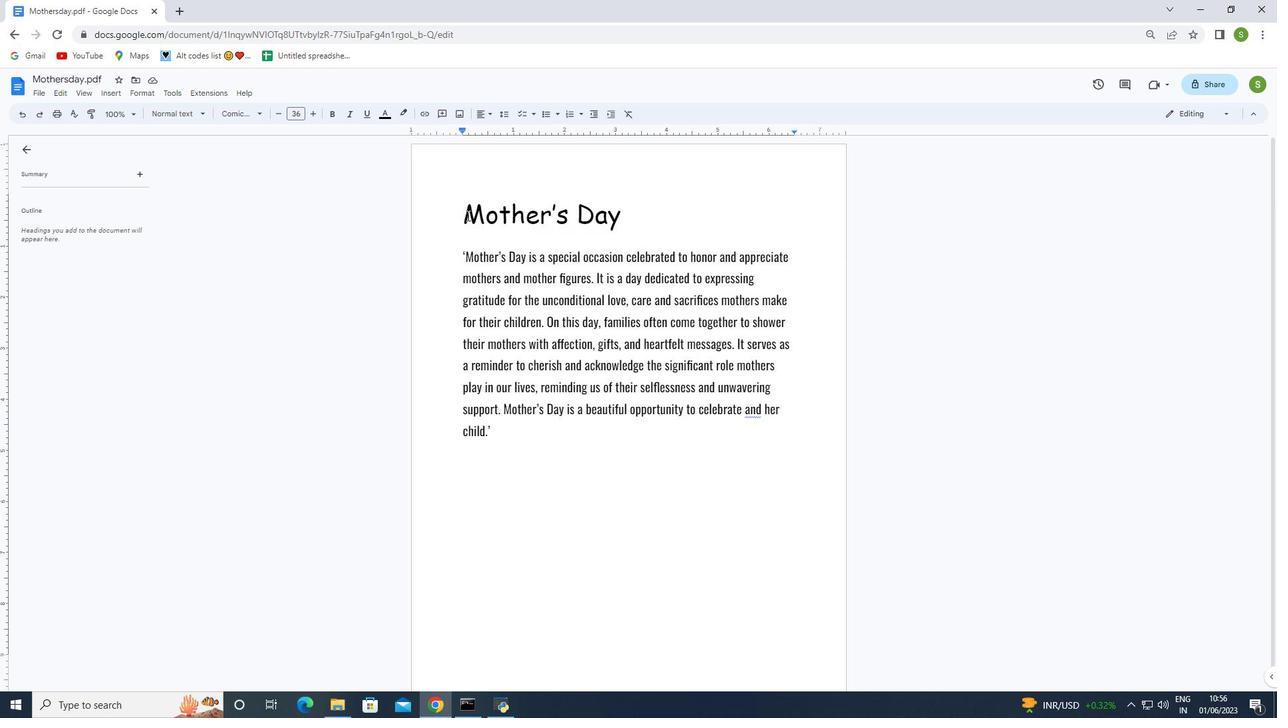 
Action: Mouse moved to (484, 118)
Screenshot: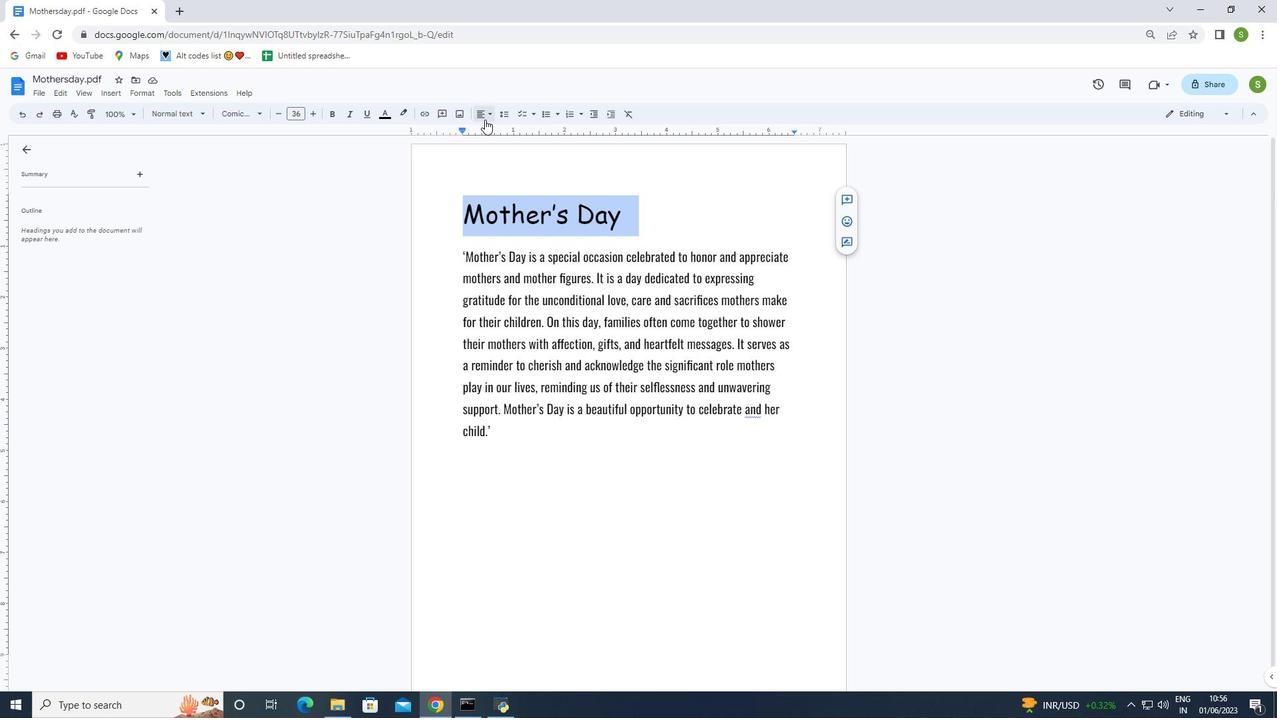 
Action: Mouse pressed left at (484, 118)
Screenshot: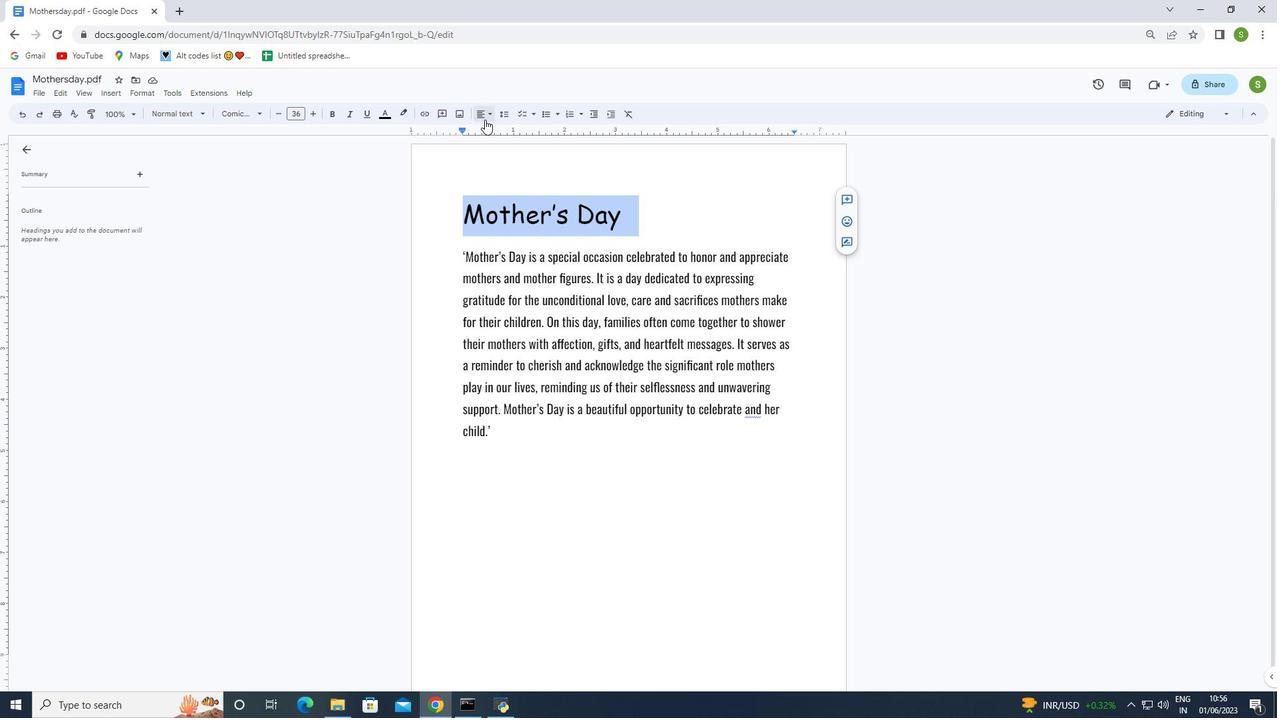 
Action: Mouse moved to (482, 136)
Screenshot: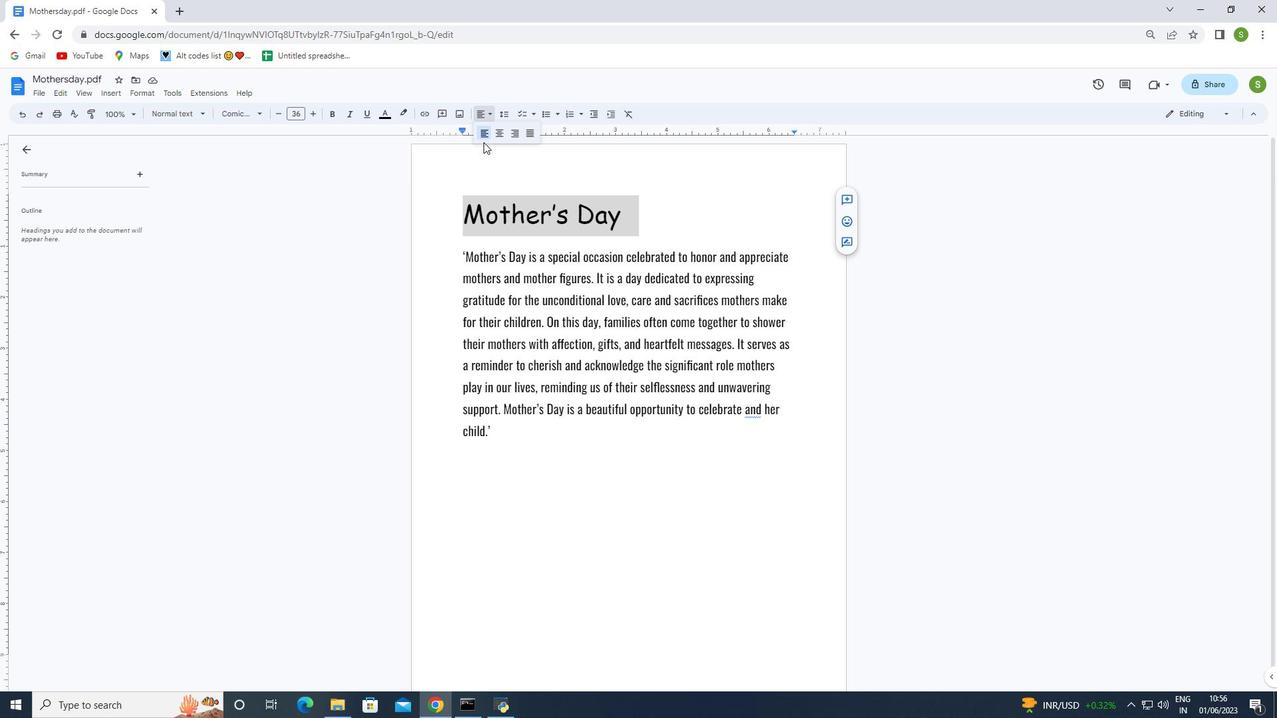 
Action: Mouse pressed left at (482, 136)
Screenshot: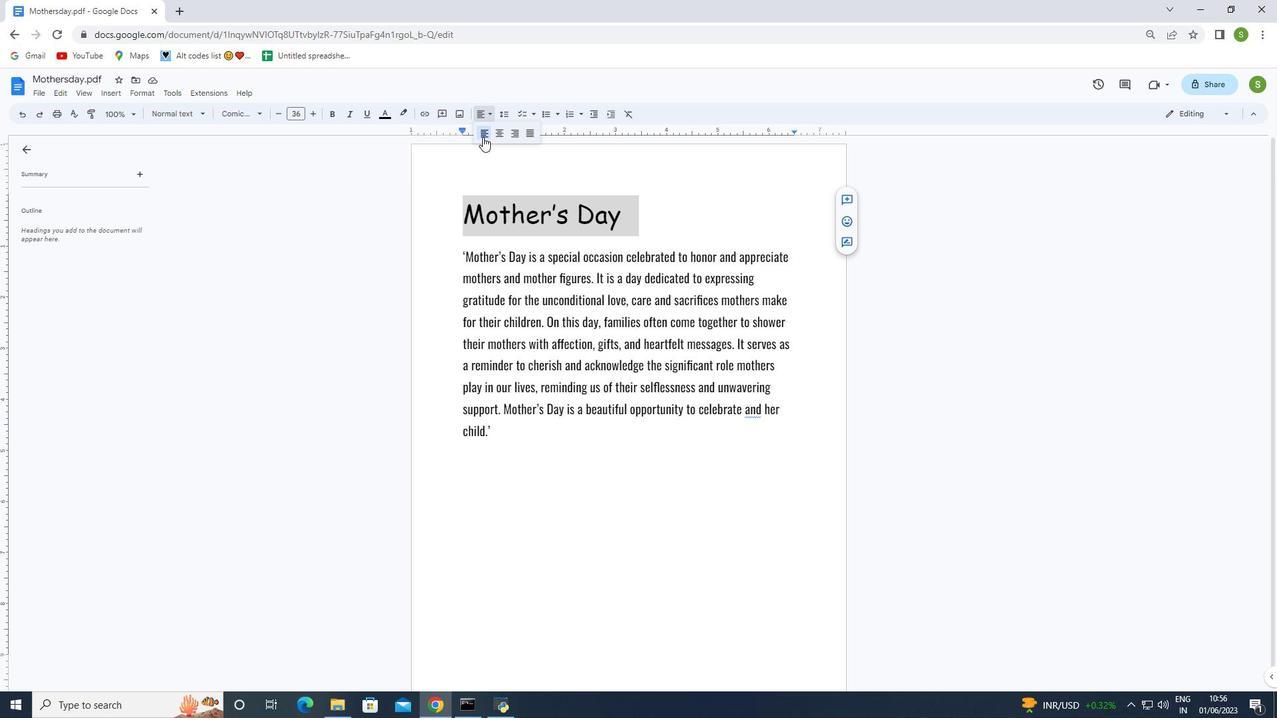 
Action: Mouse moved to (462, 250)
Screenshot: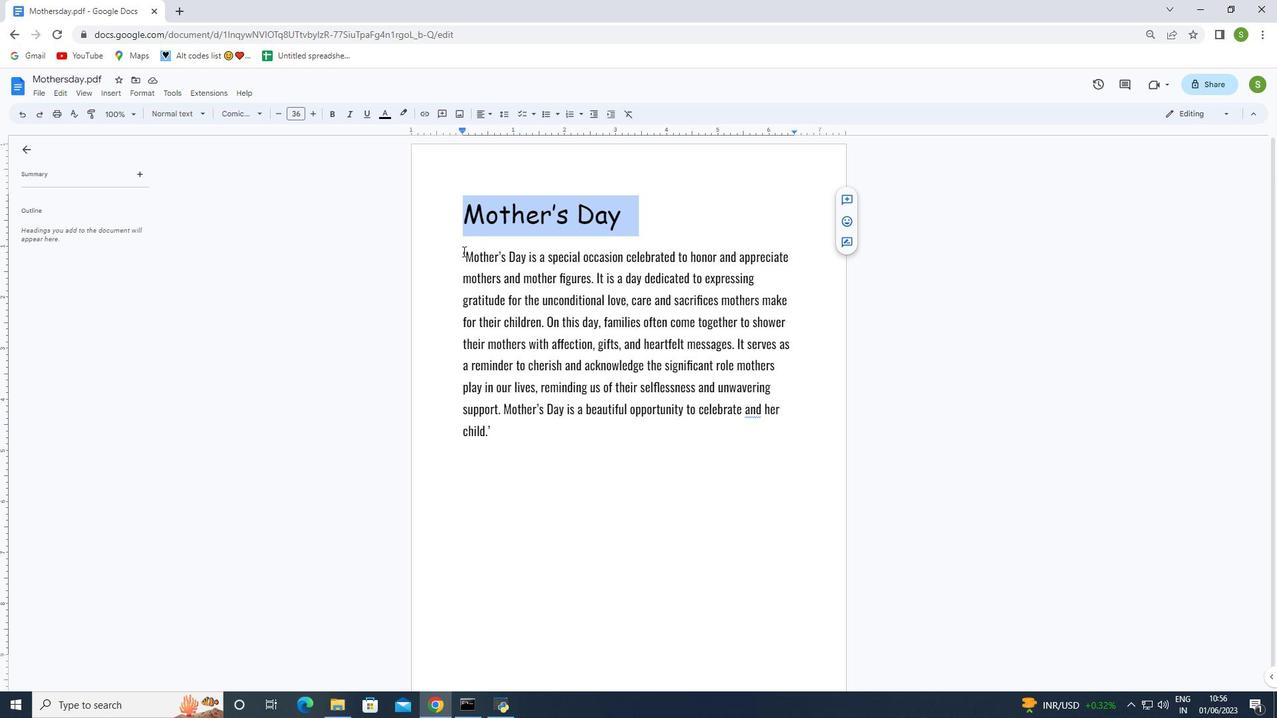 
Action: Mouse pressed left at (462, 250)
Screenshot: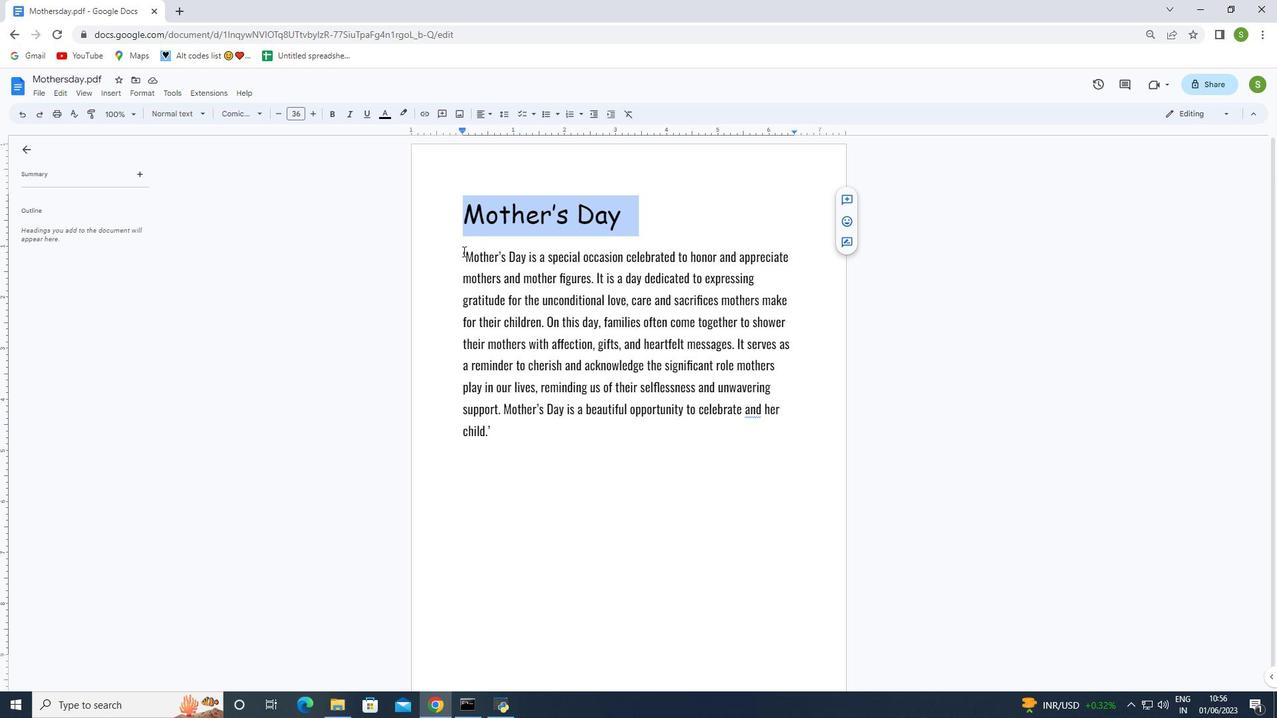 
Action: Mouse moved to (482, 115)
Screenshot: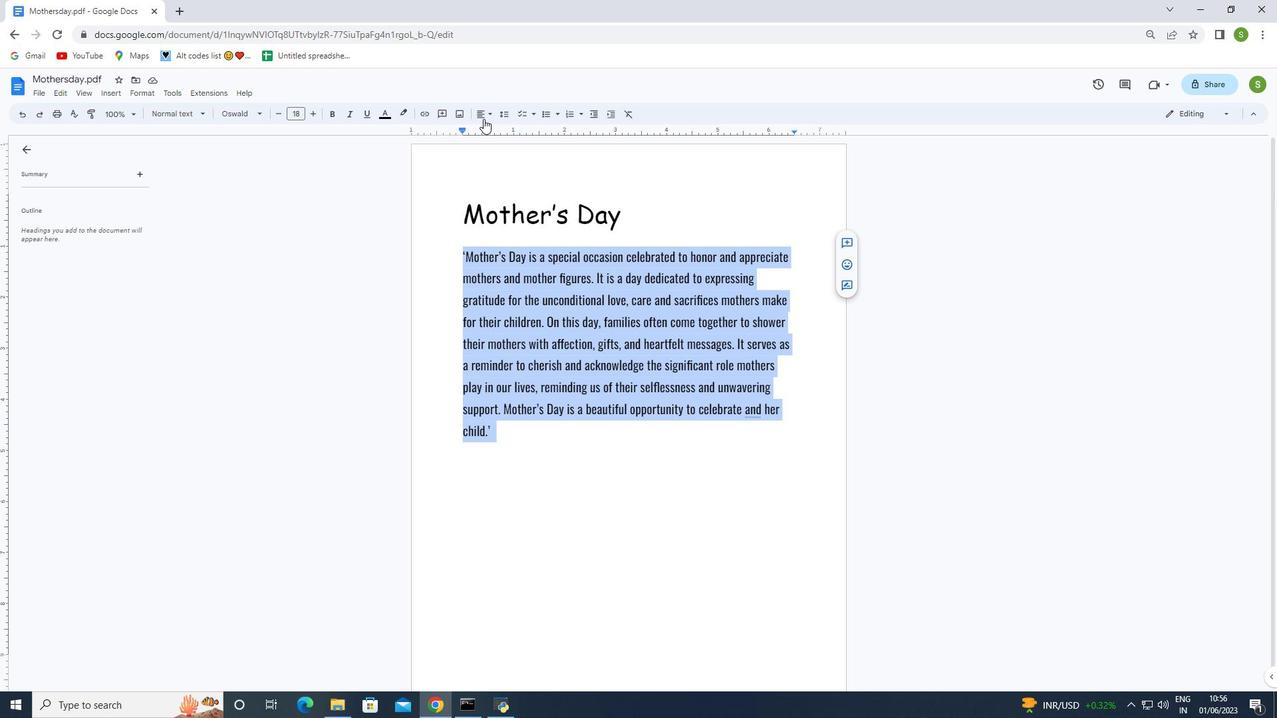 
Action: Mouse pressed left at (482, 115)
Screenshot: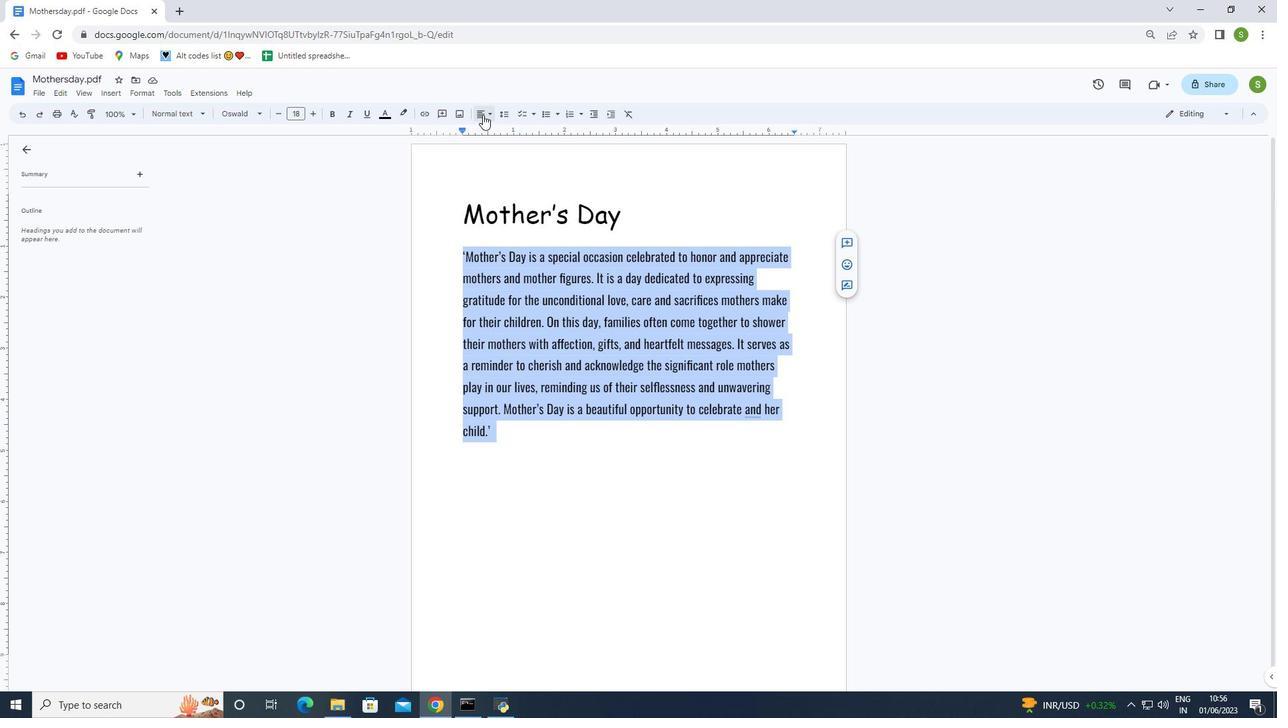 
Action: Mouse moved to (482, 135)
Screenshot: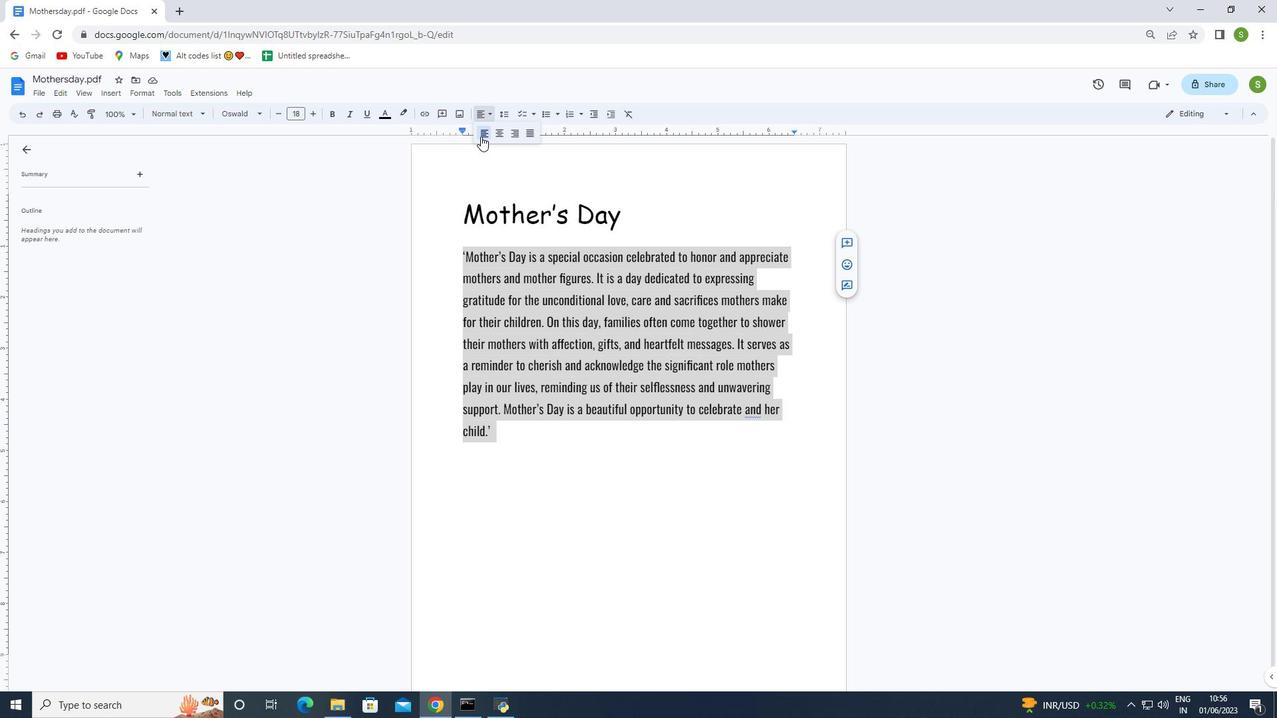 
Action: Mouse pressed left at (482, 135)
Screenshot: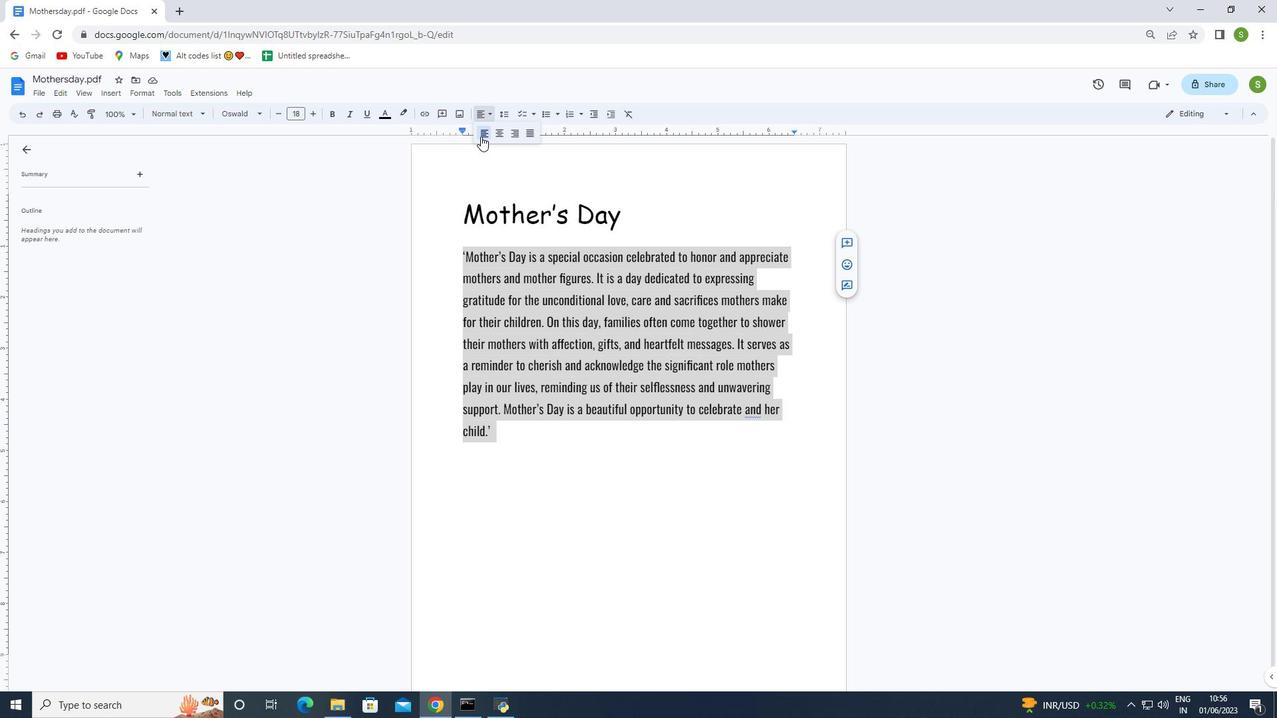 
Action: Mouse moved to (566, 360)
Screenshot: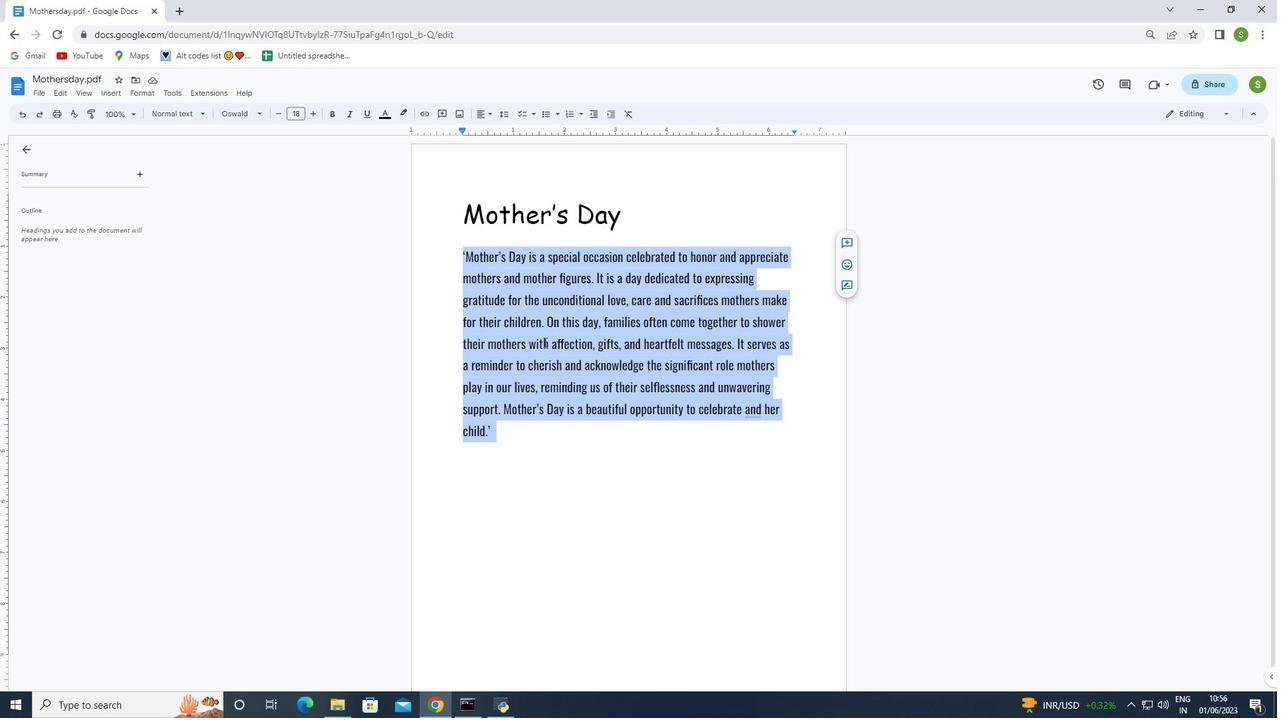 
Action: Mouse pressed left at (566, 360)
Screenshot: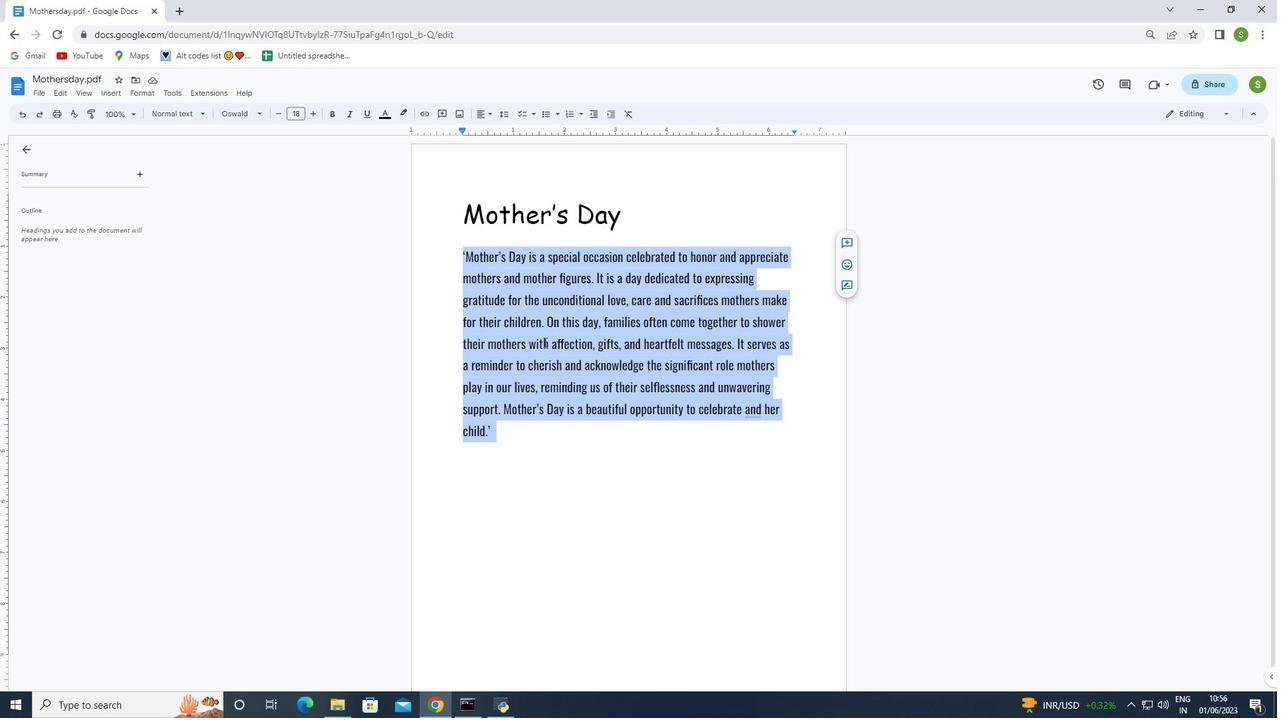 
Action: Mouse moved to (556, 359)
Screenshot: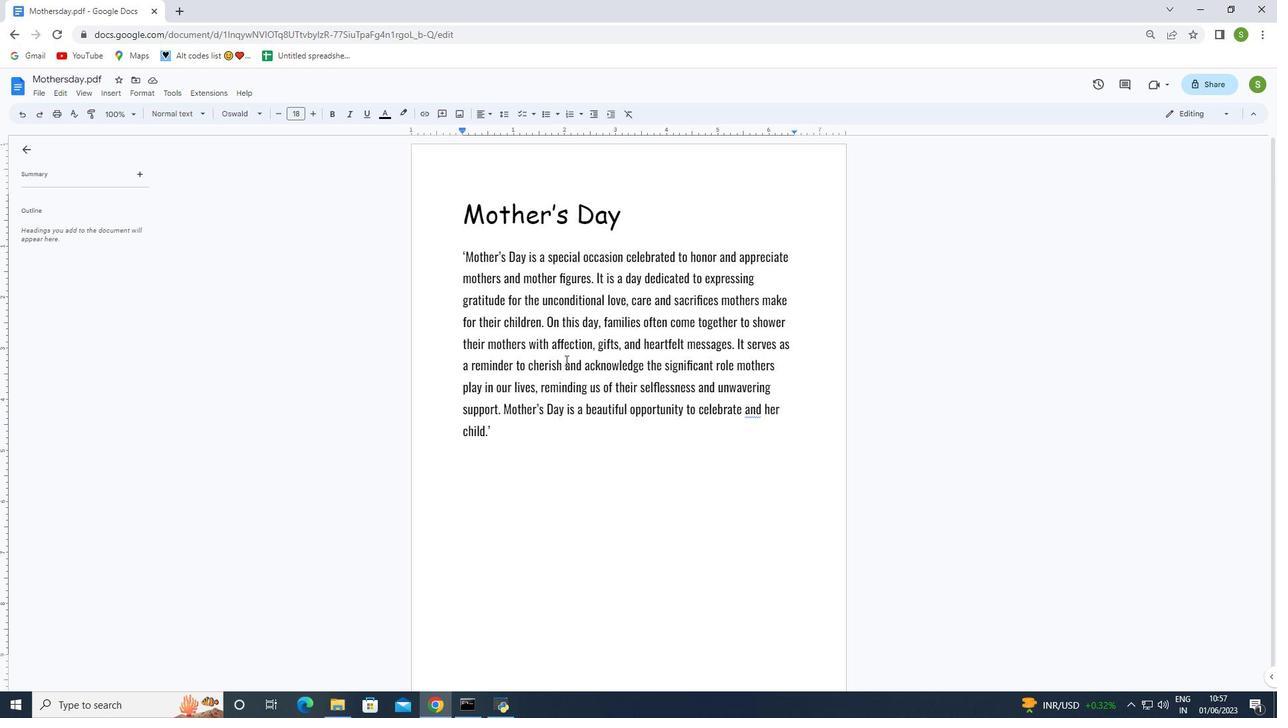 
